 Task: Find connections with filter location Pinar del Río with filter topic #inspiration with filter profile language French with filter current company Qualcomm with filter school National Institute of Technology Srinagar with filter industry Machinery Manufacturing with filter service category Strategic Planning with filter keywords title File Clerk
Action: Mouse moved to (657, 93)
Screenshot: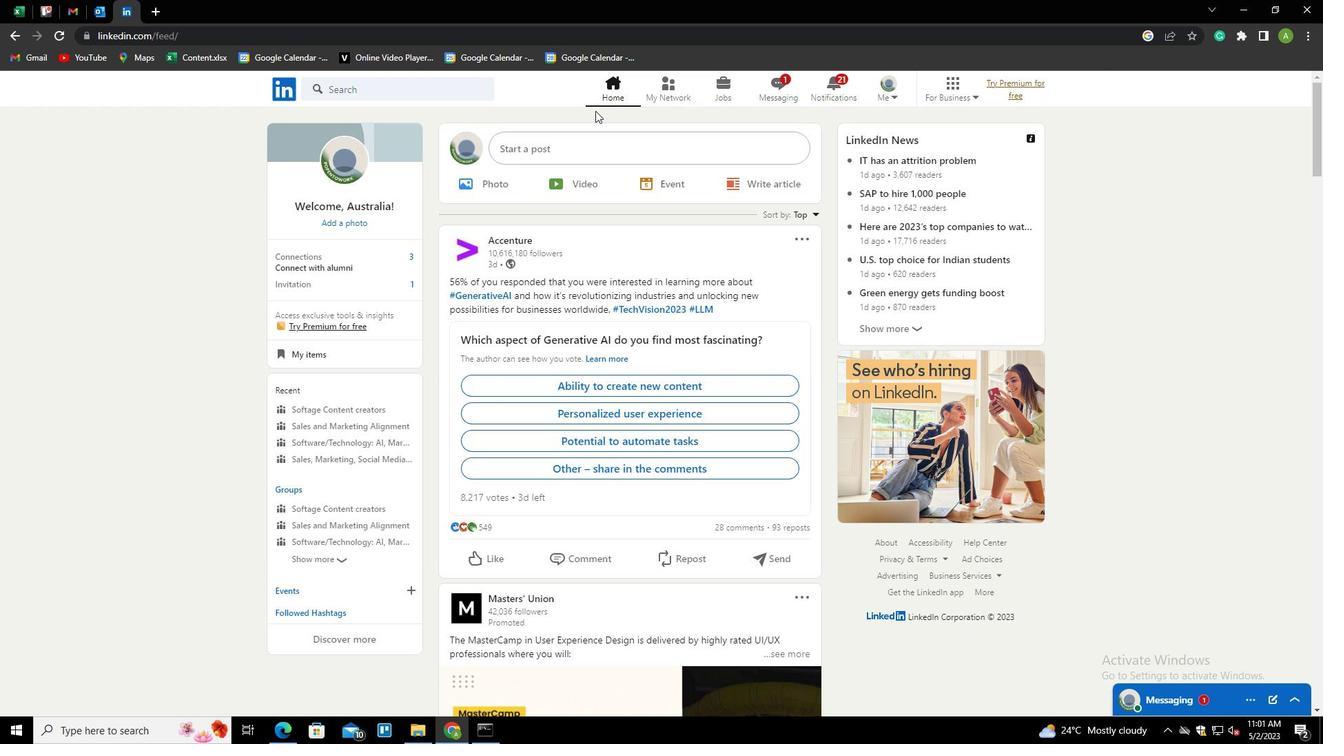 
Action: Mouse pressed left at (657, 93)
Screenshot: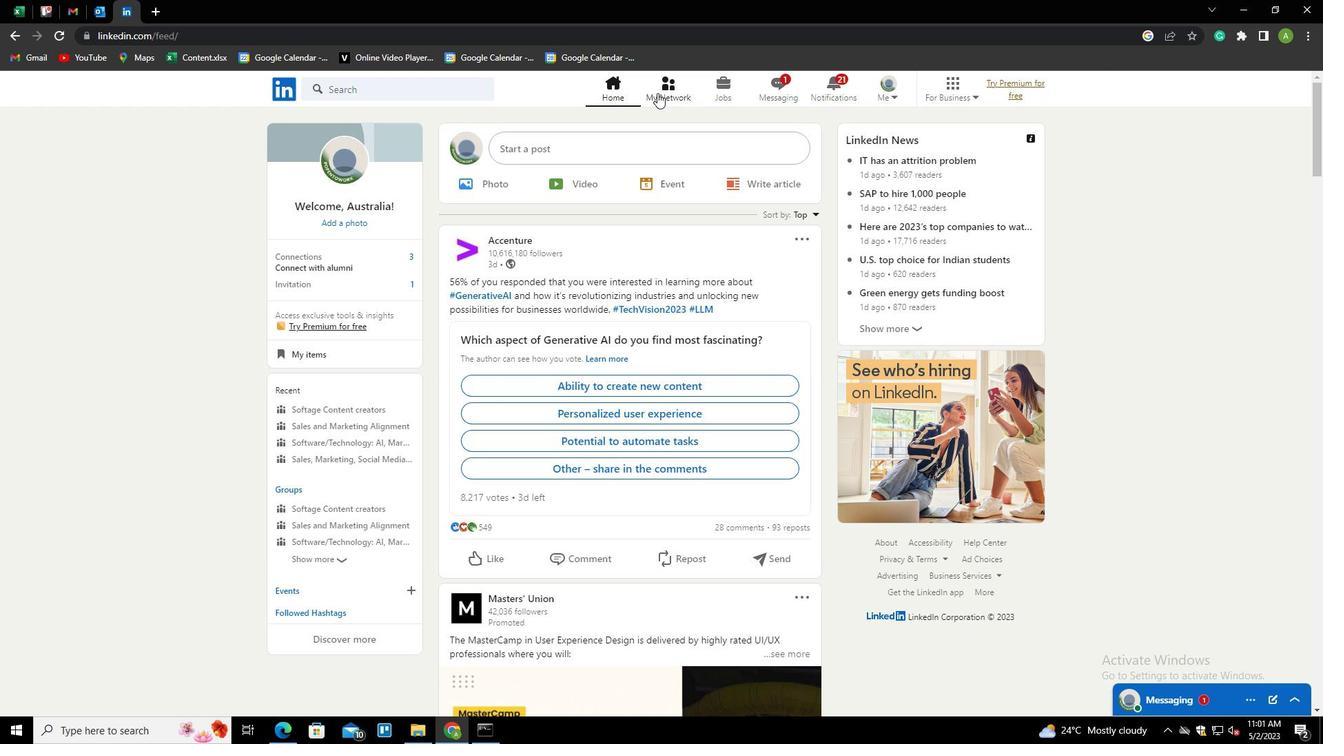 
Action: Mouse moved to (369, 161)
Screenshot: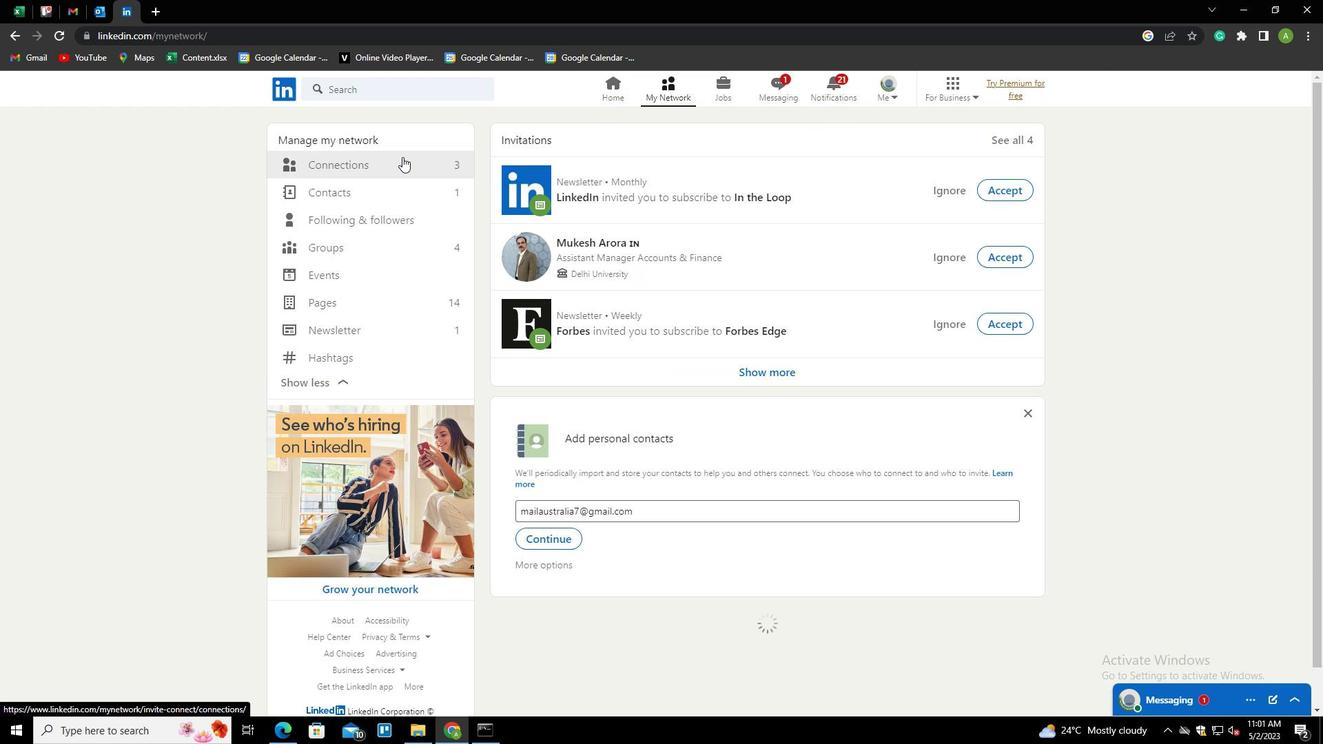 
Action: Mouse pressed left at (369, 161)
Screenshot: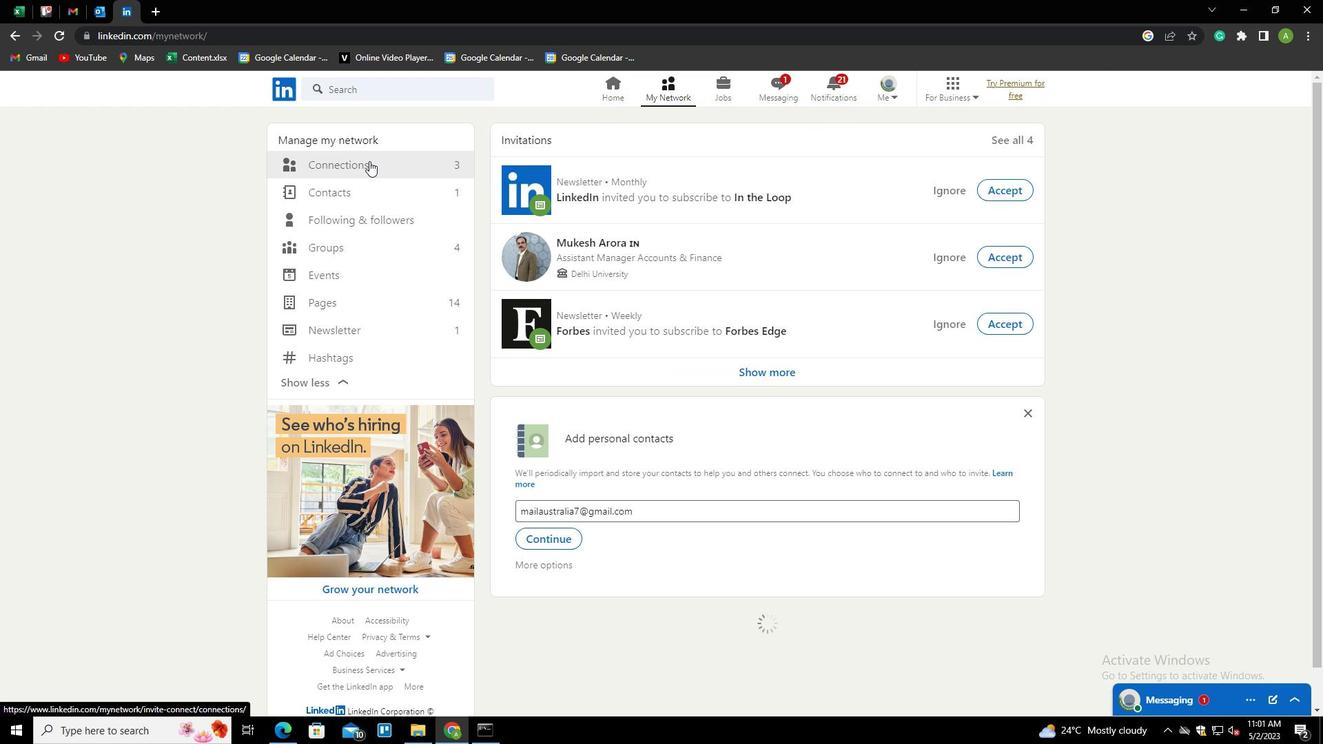 
Action: Mouse moved to (776, 160)
Screenshot: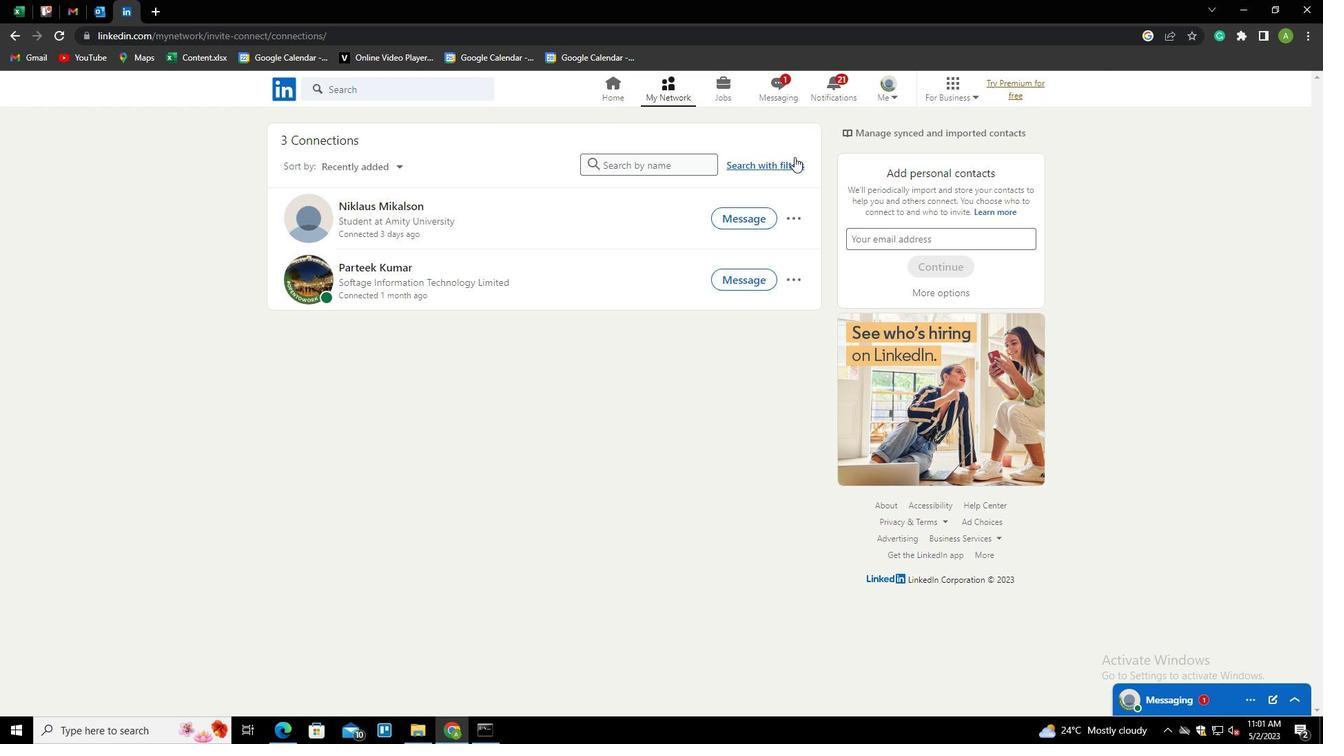 
Action: Mouse pressed left at (776, 160)
Screenshot: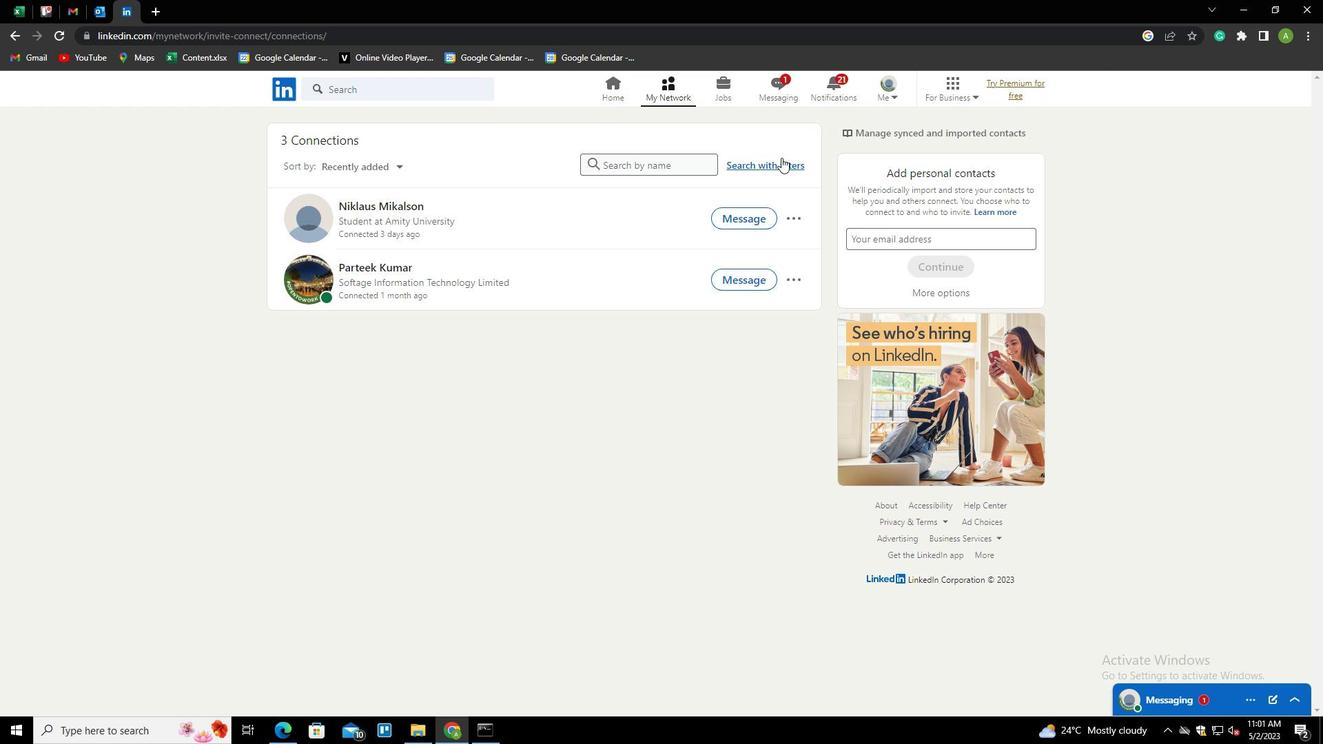 
Action: Mouse moved to (706, 127)
Screenshot: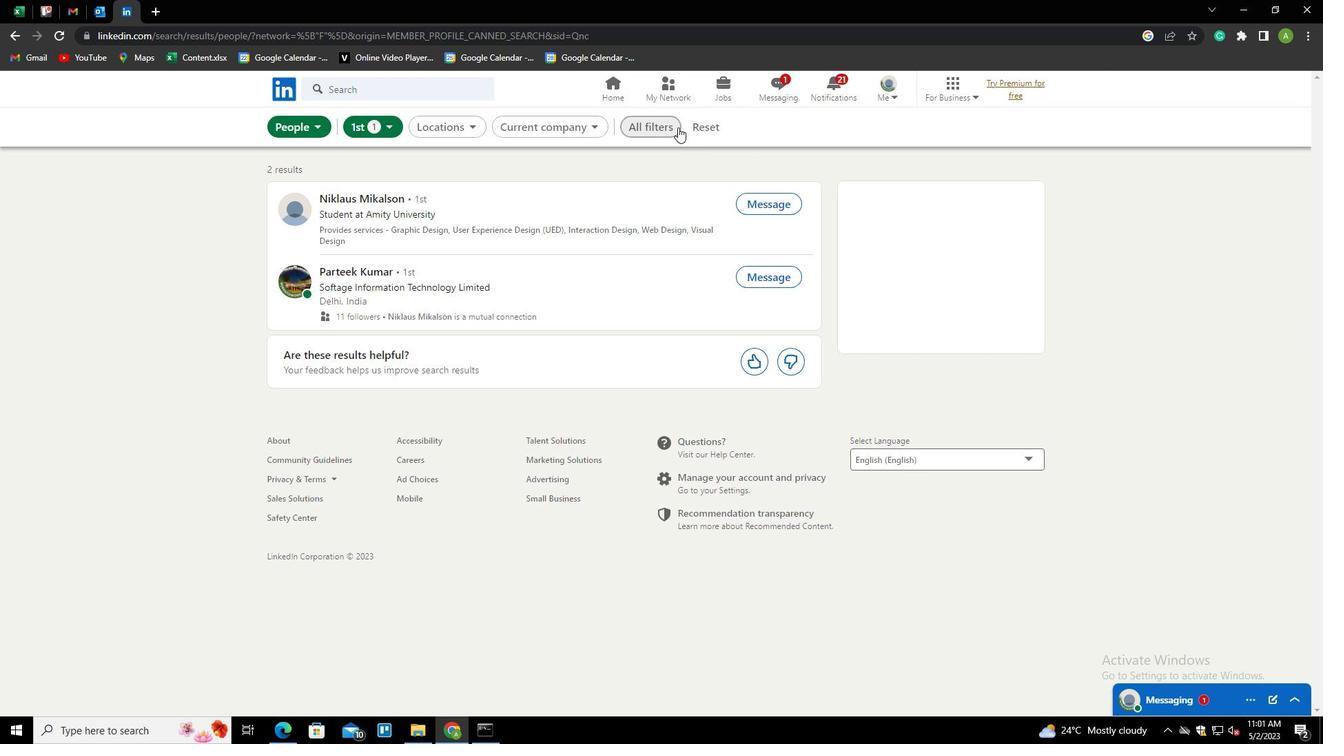 
Action: Mouse pressed left at (706, 127)
Screenshot: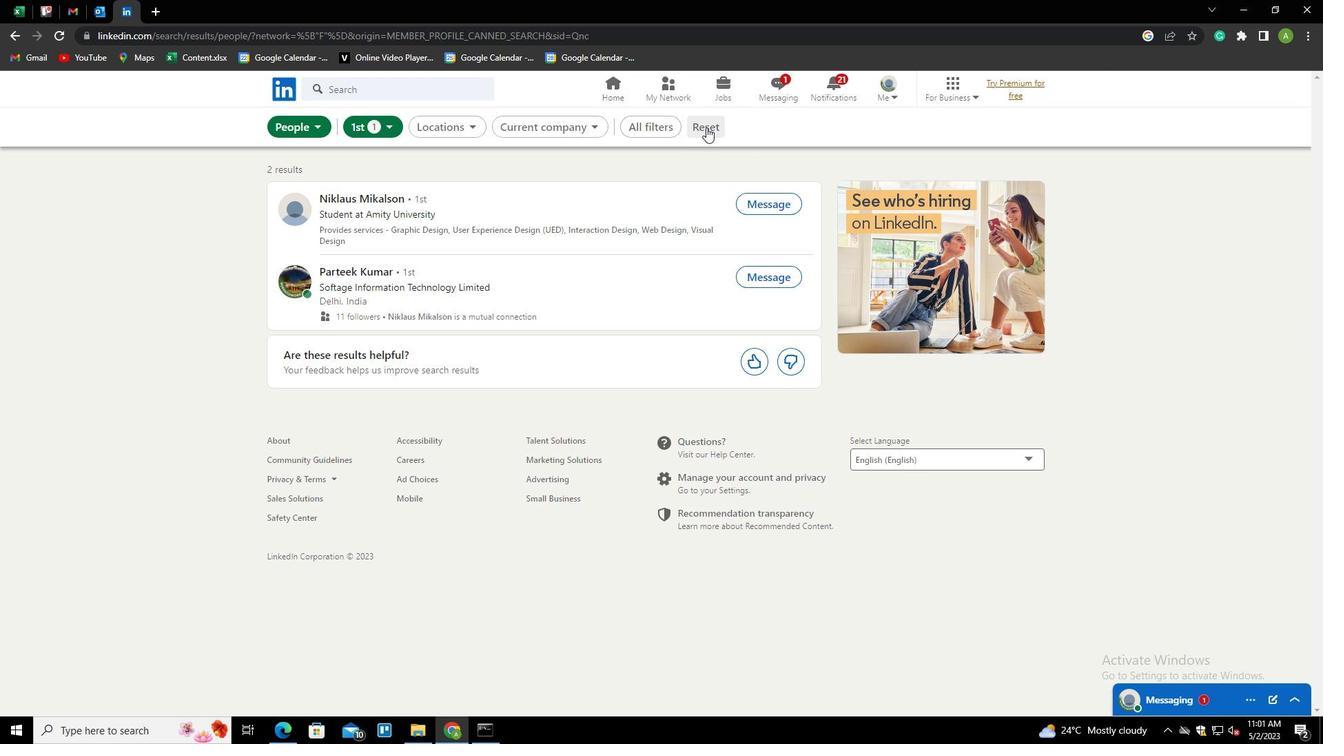 
Action: Mouse moved to (685, 128)
Screenshot: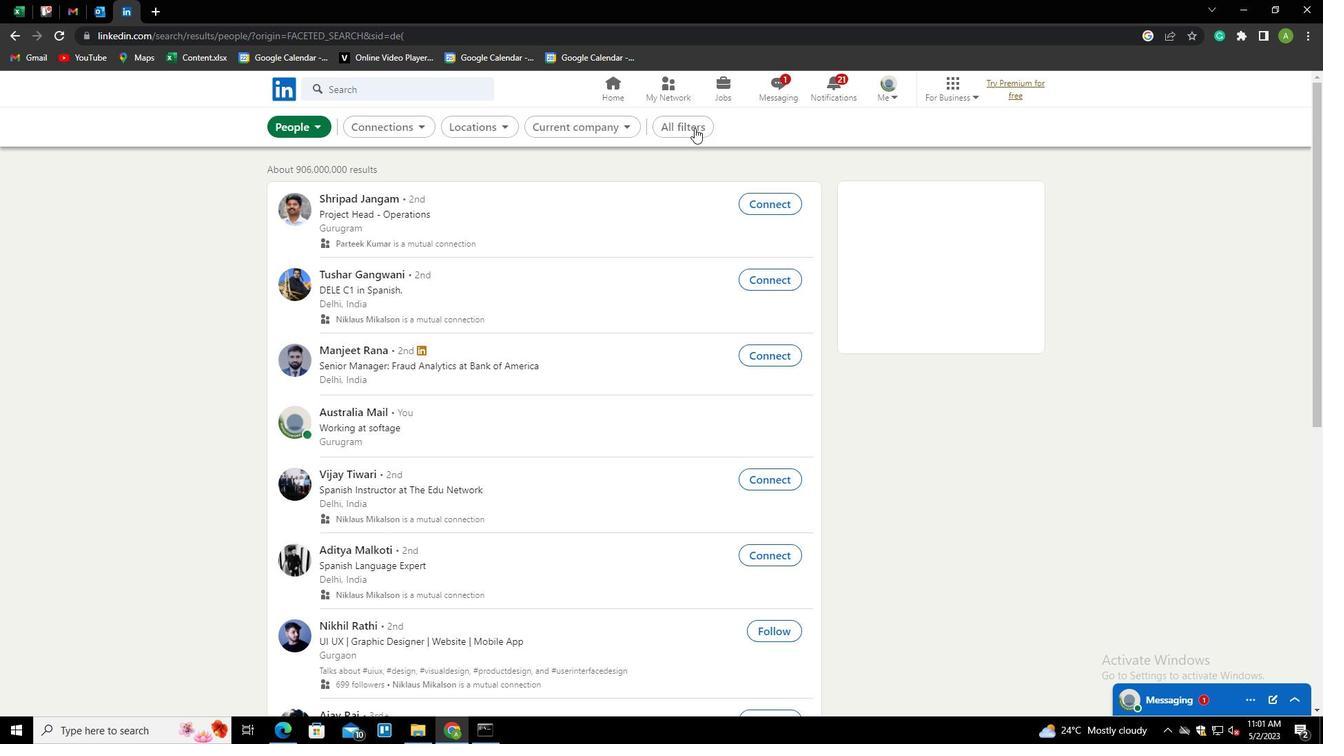 
Action: Mouse pressed left at (685, 128)
Screenshot: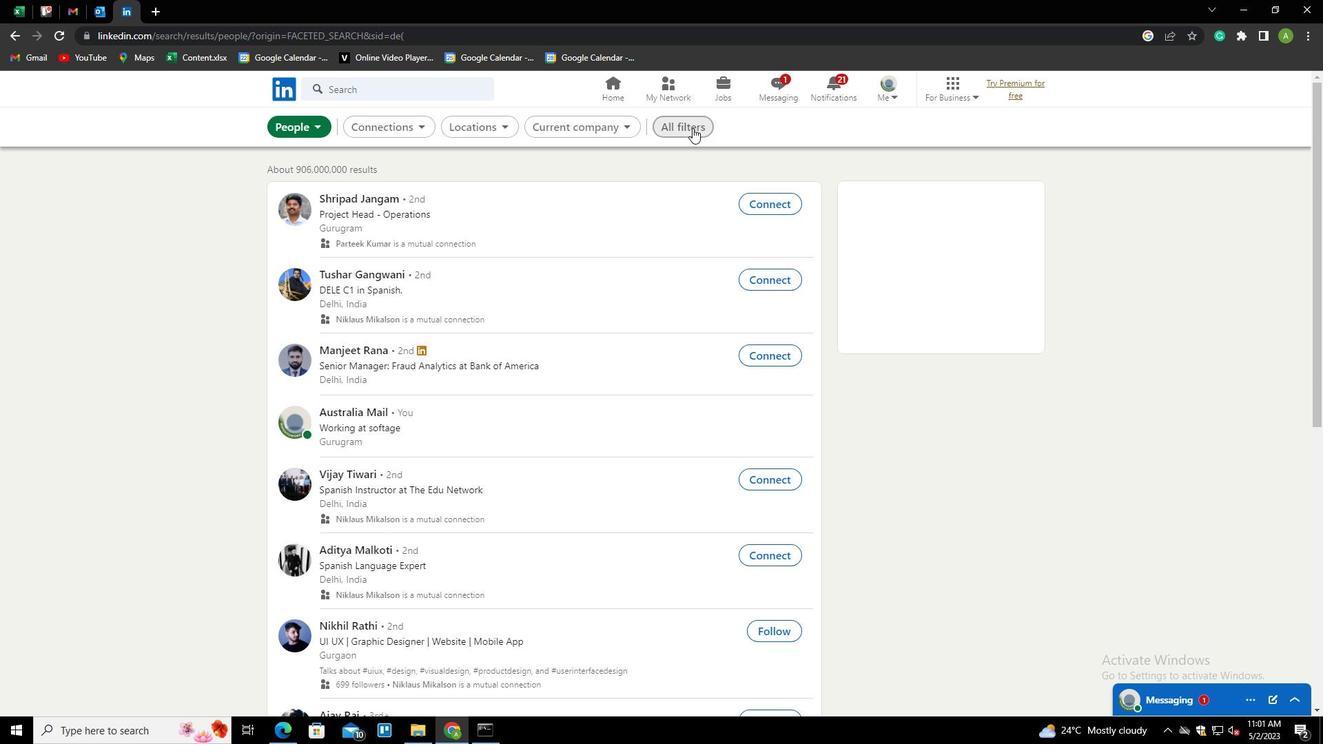 
Action: Mouse moved to (1036, 292)
Screenshot: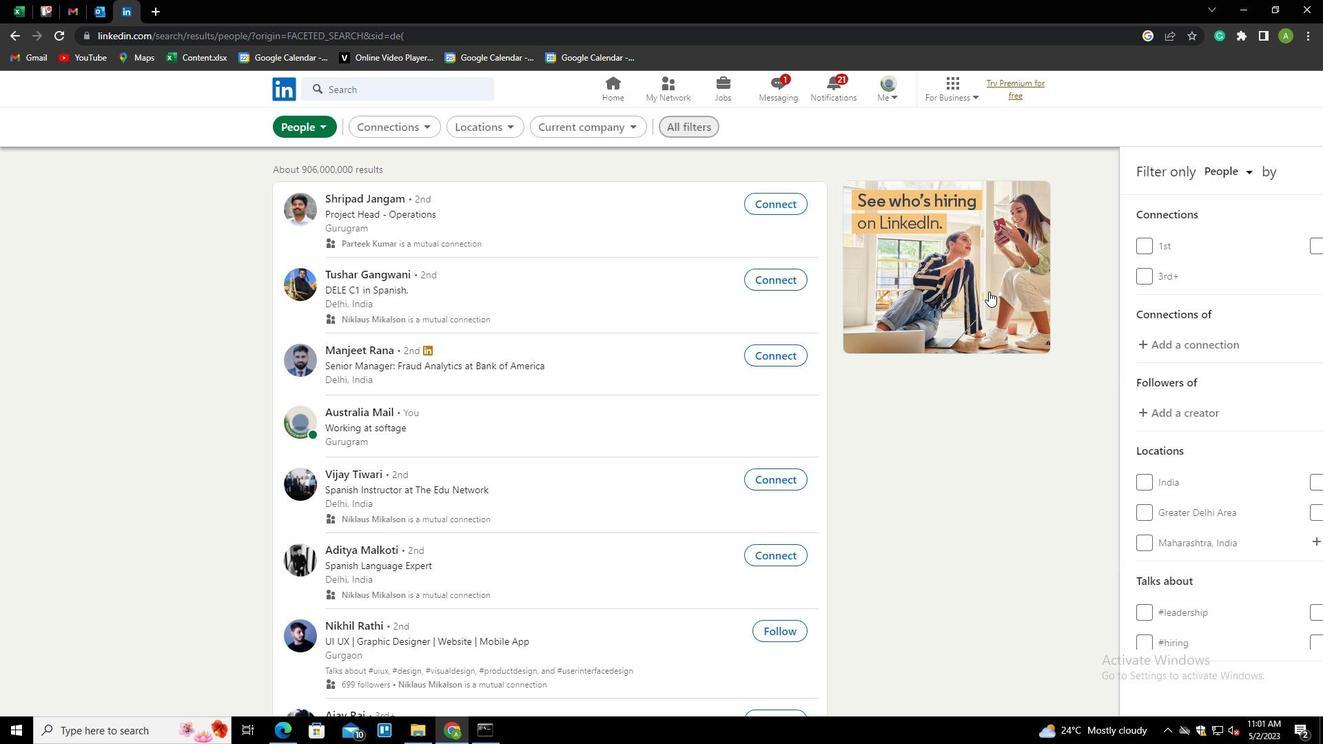 
Action: Mouse scrolled (1036, 291) with delta (0, 0)
Screenshot: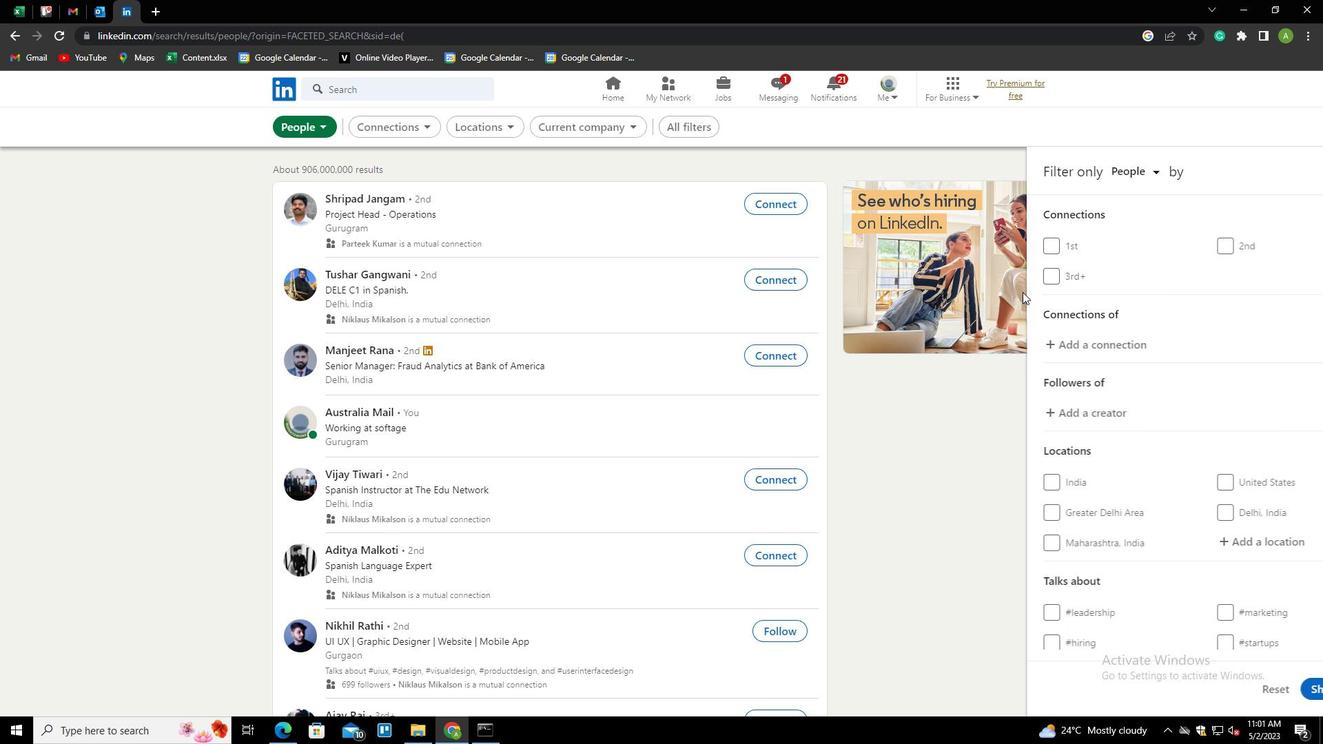 
Action: Mouse scrolled (1036, 291) with delta (0, 0)
Screenshot: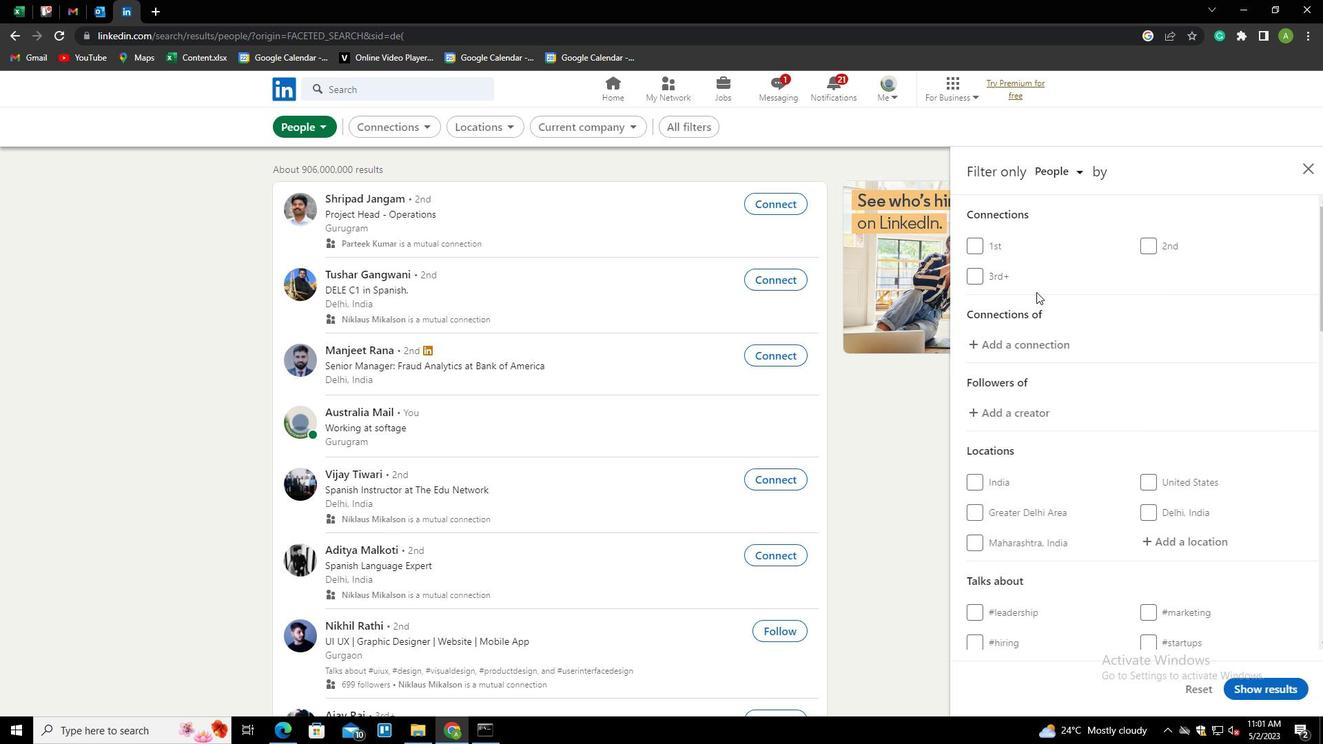 
Action: Mouse moved to (1161, 403)
Screenshot: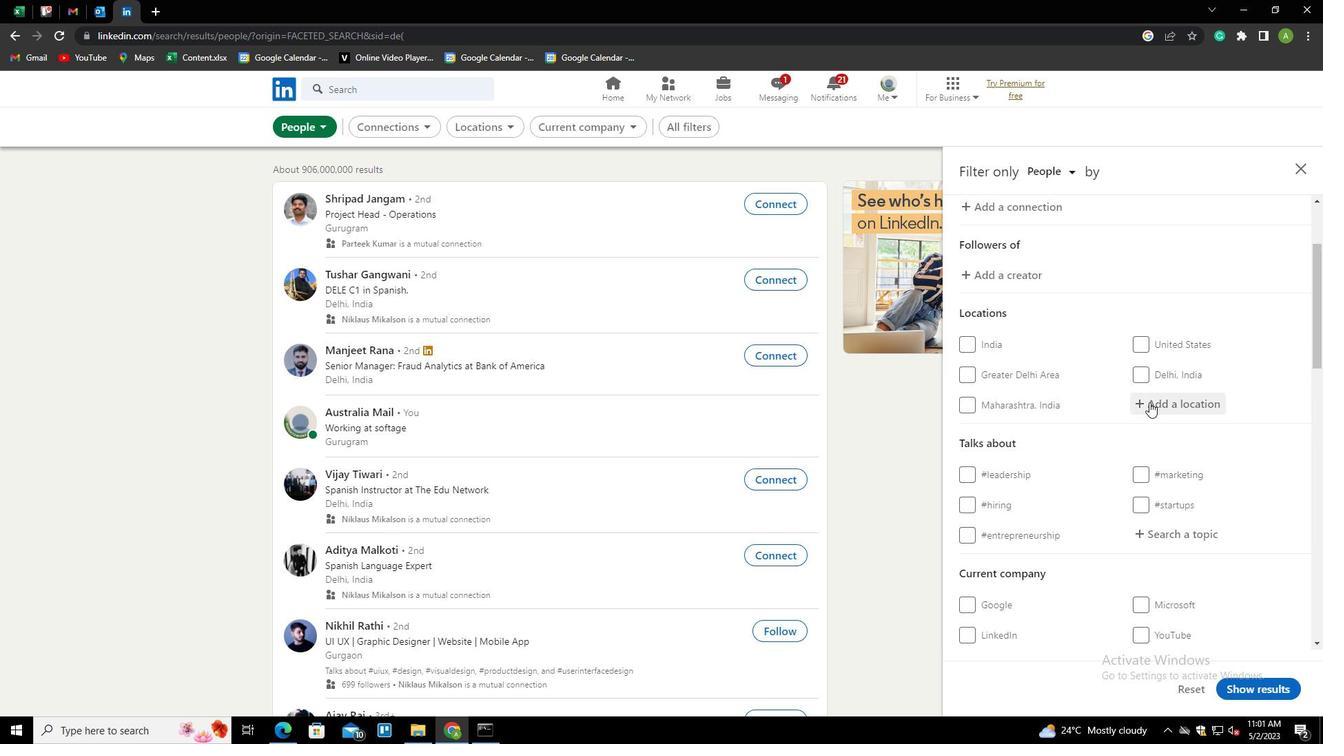 
Action: Mouse pressed left at (1161, 403)
Screenshot: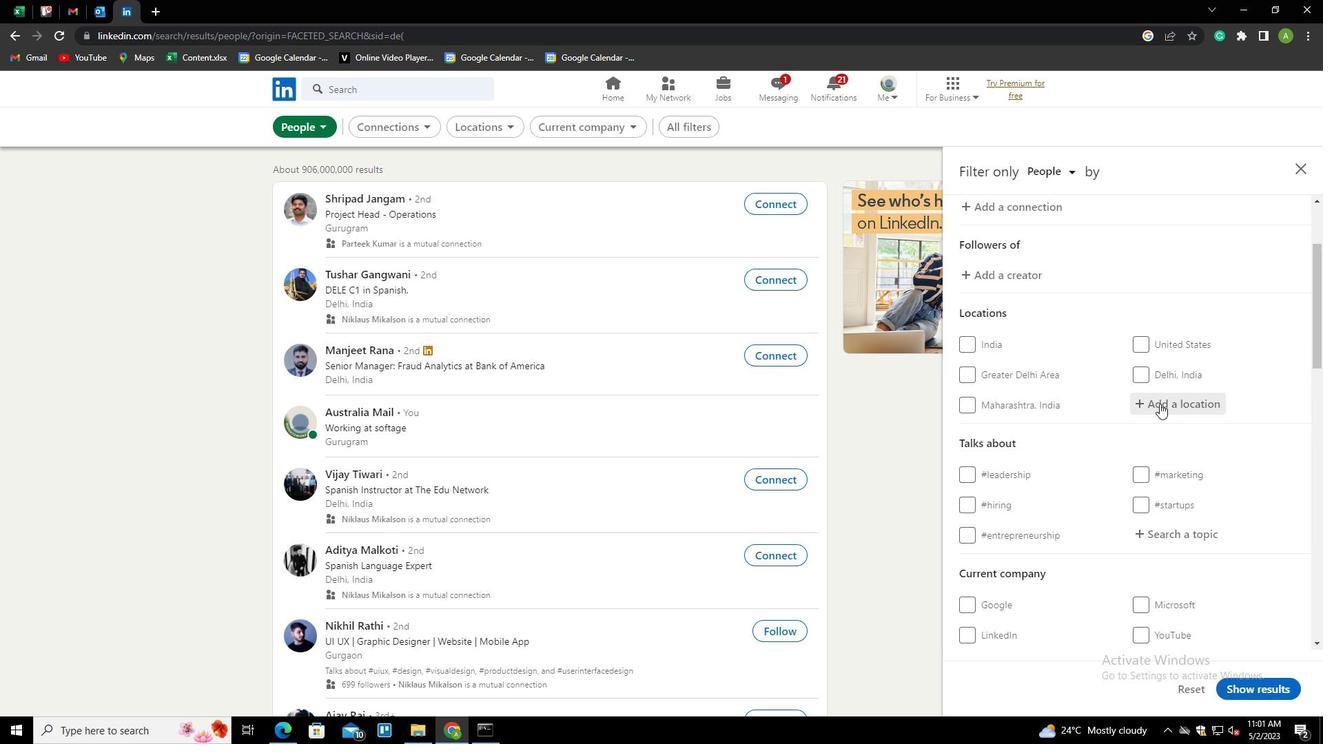 
Action: Mouse moved to (1161, 403)
Screenshot: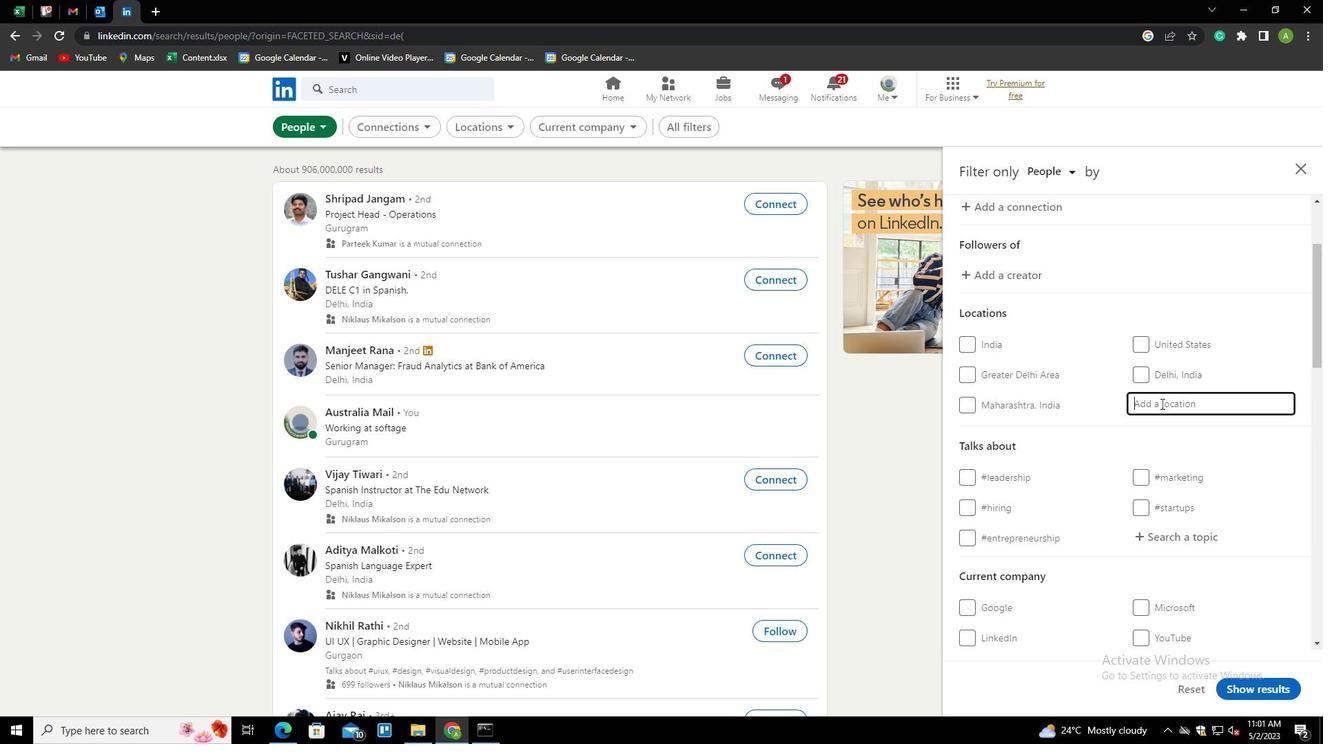 
Action: Key pressed <Key.shift>PINAR<Key.space><Key.down><Key.enter>
Screenshot: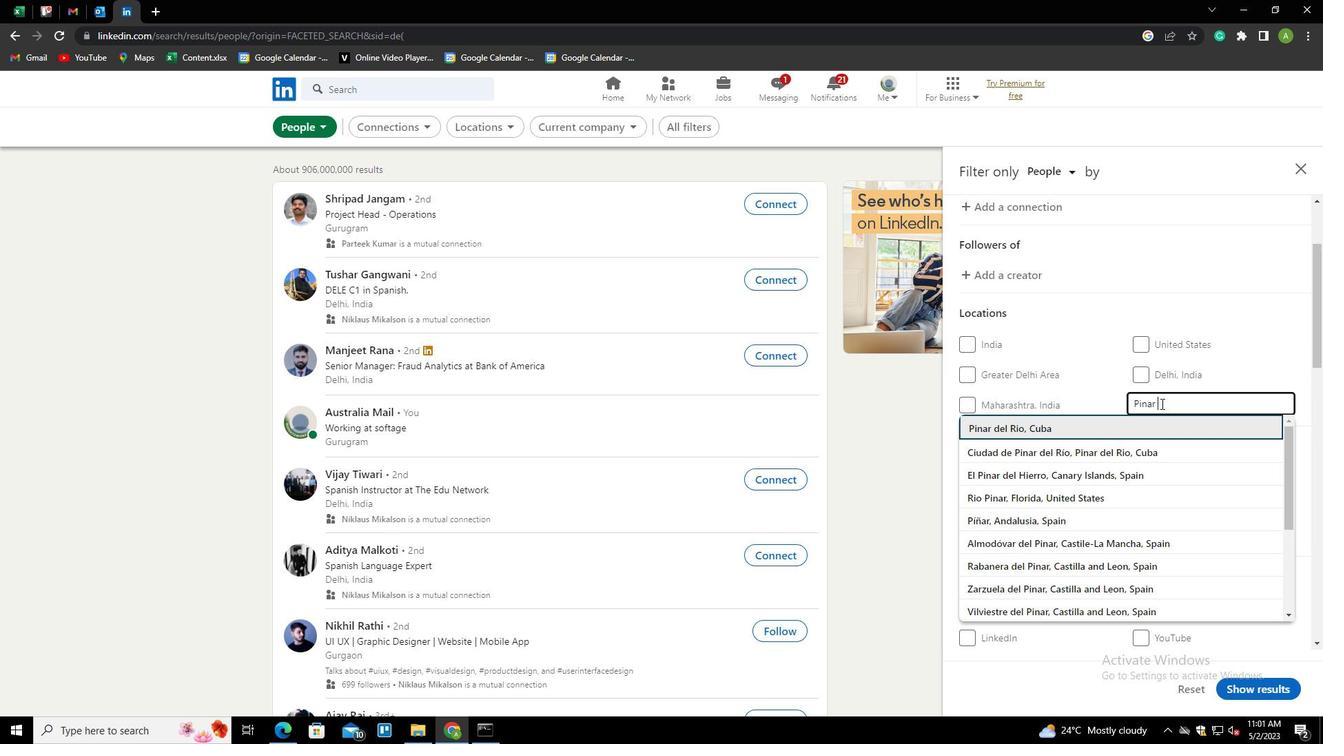 
Action: Mouse scrolled (1161, 403) with delta (0, 0)
Screenshot: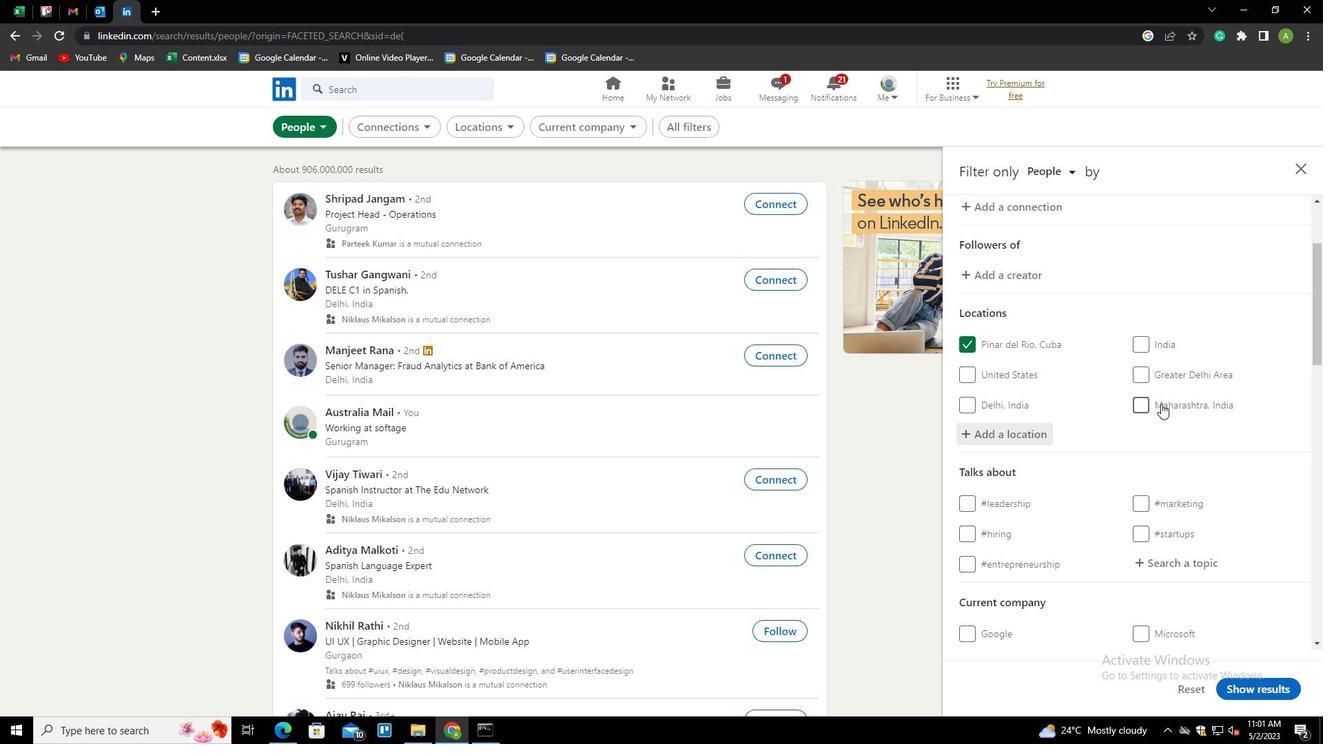 
Action: Mouse scrolled (1161, 403) with delta (0, 0)
Screenshot: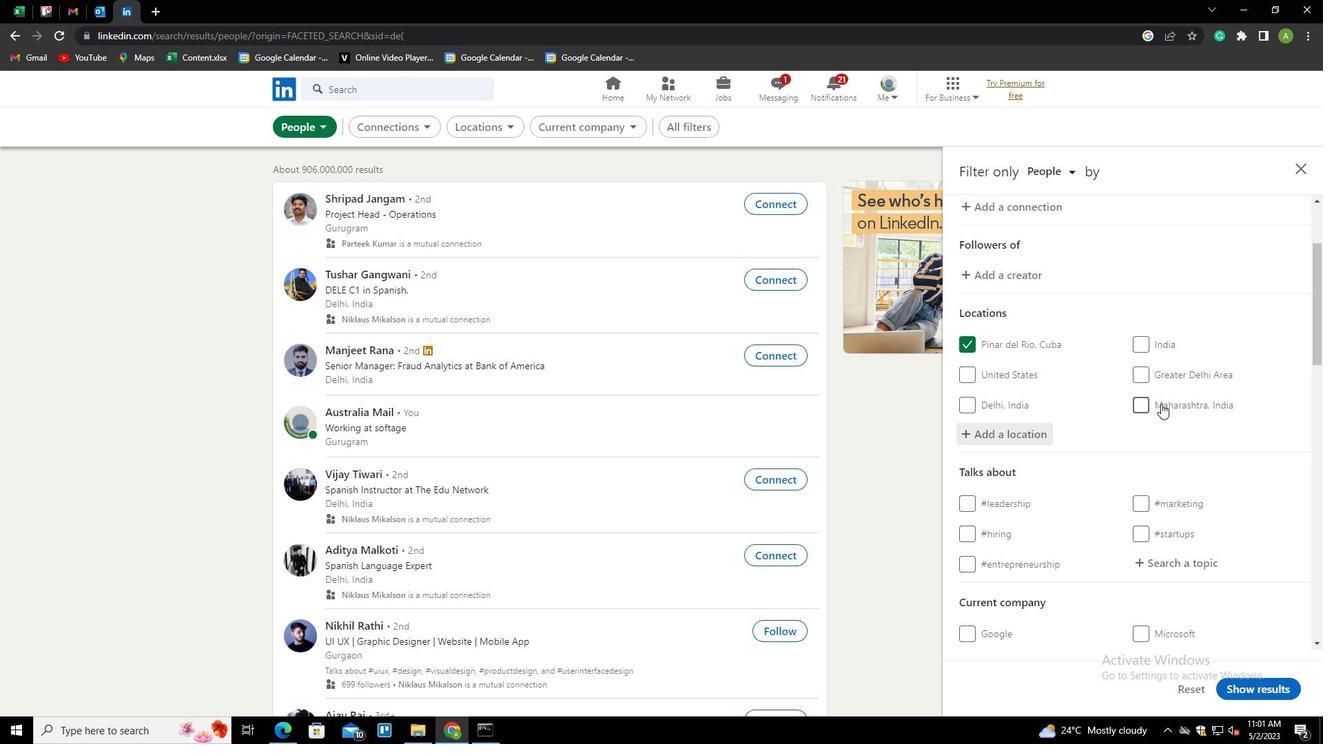 
Action: Mouse moved to (1172, 423)
Screenshot: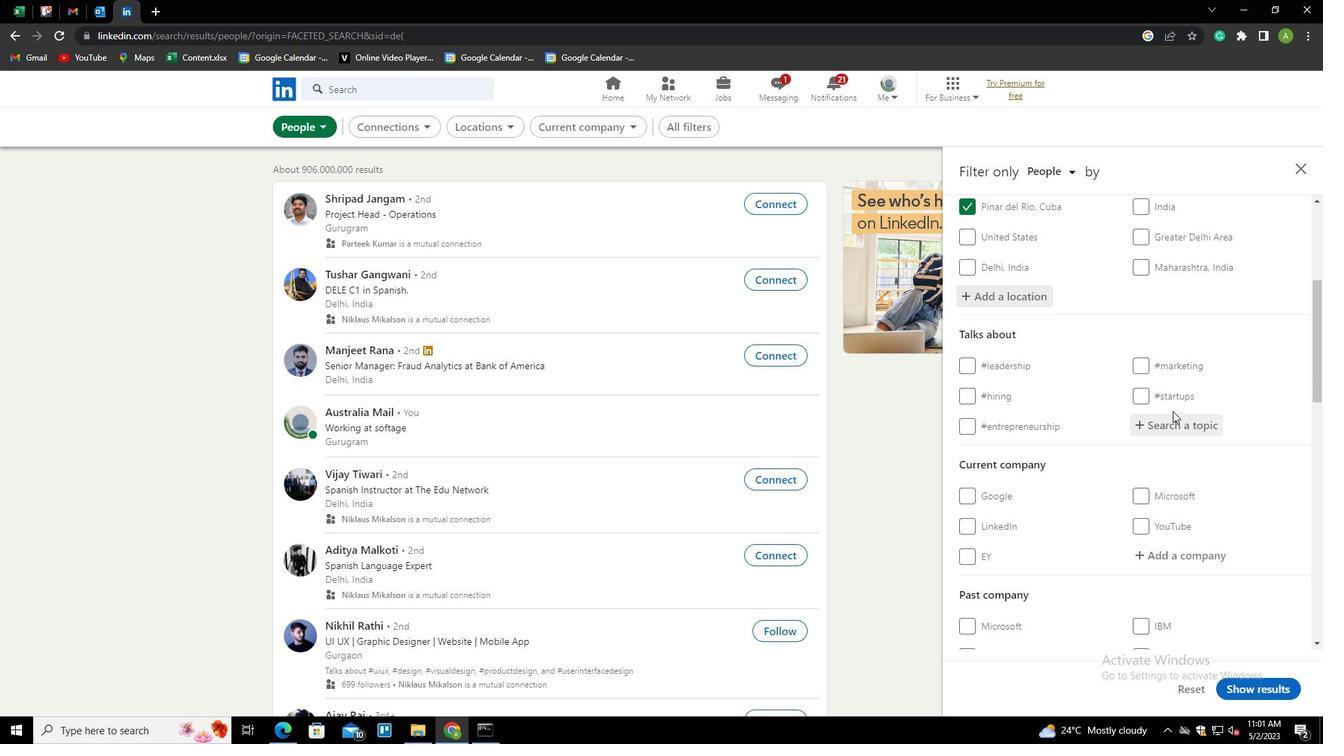 
Action: Mouse pressed left at (1172, 423)
Screenshot: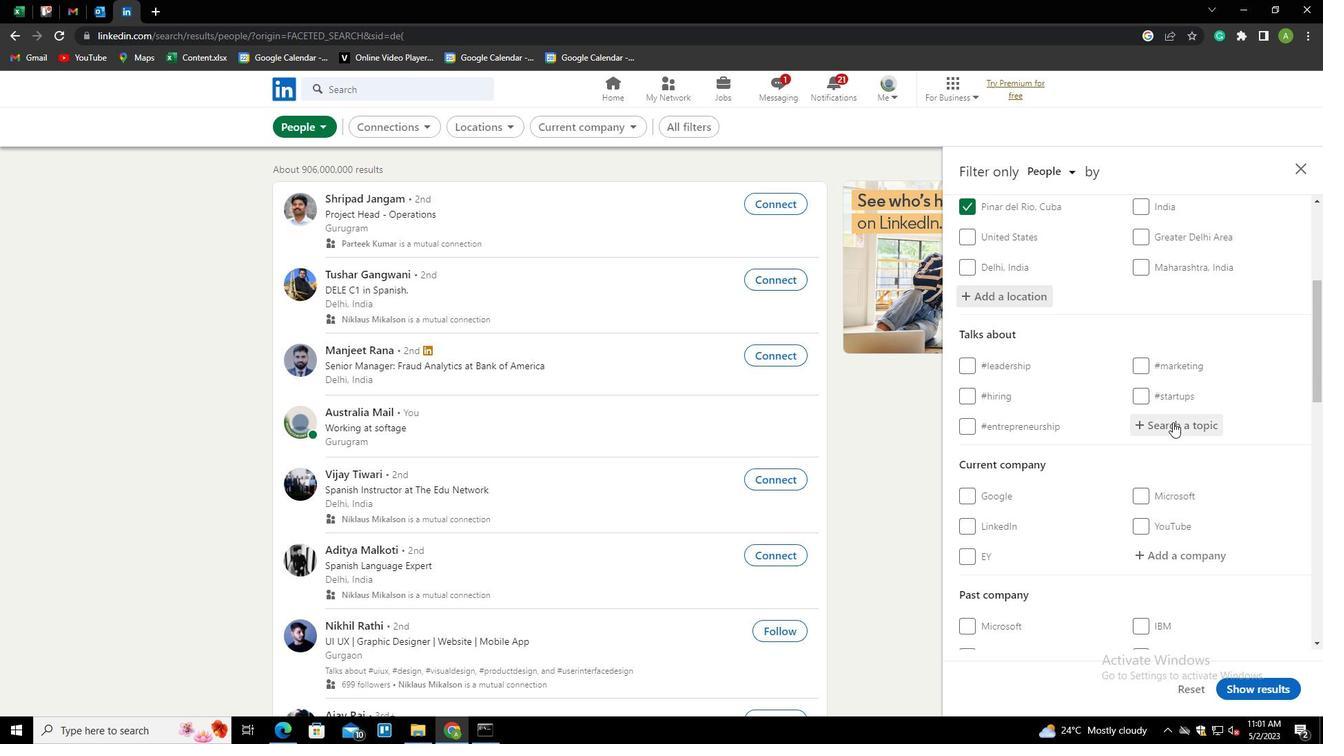 
Action: Key pressed INSPIRATION<Key.down><Key.enter>
Screenshot: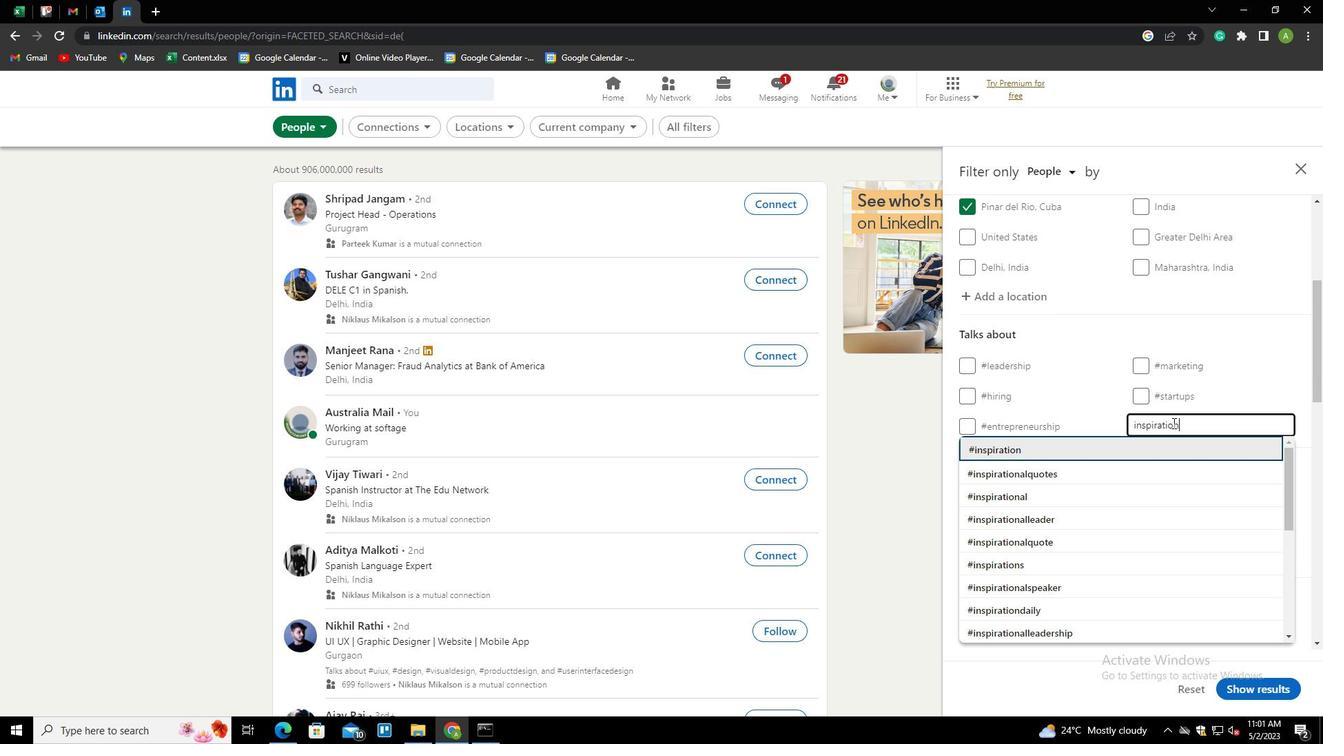 
Action: Mouse scrolled (1172, 422) with delta (0, 0)
Screenshot: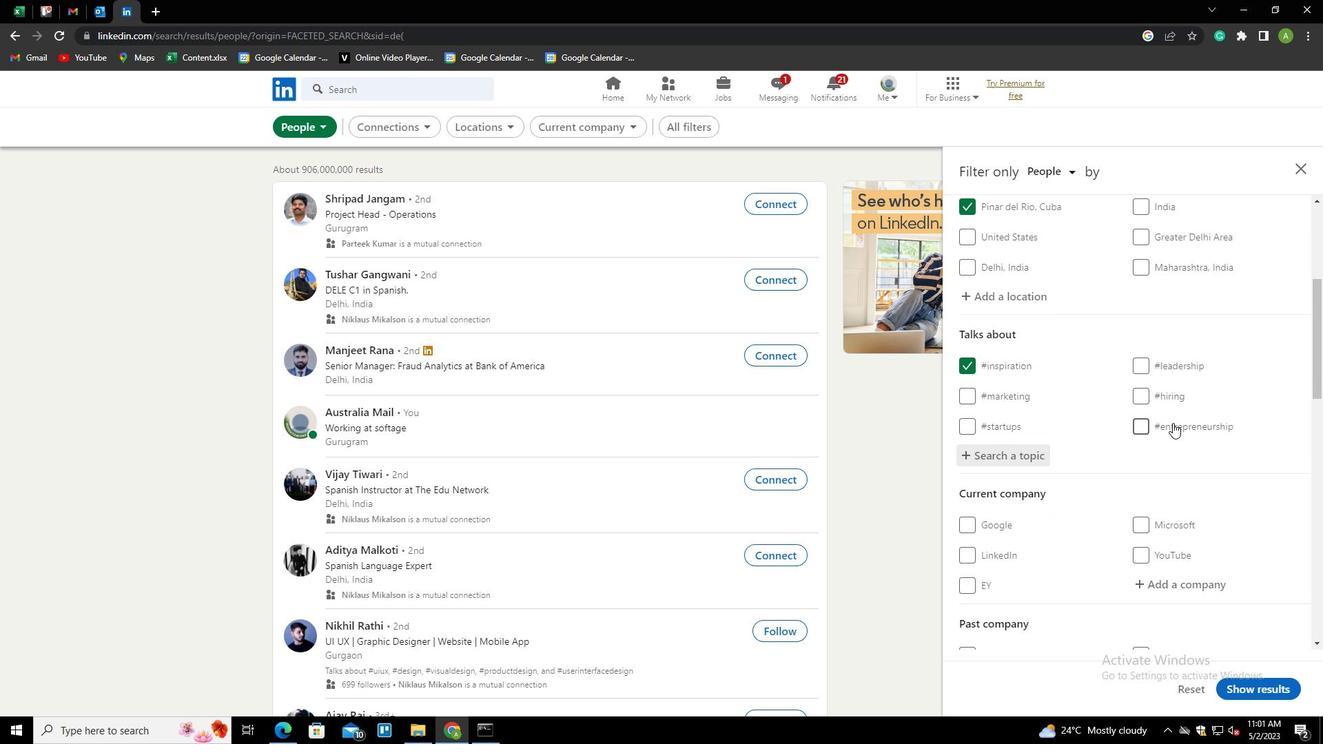 
Action: Mouse scrolled (1172, 422) with delta (0, 0)
Screenshot: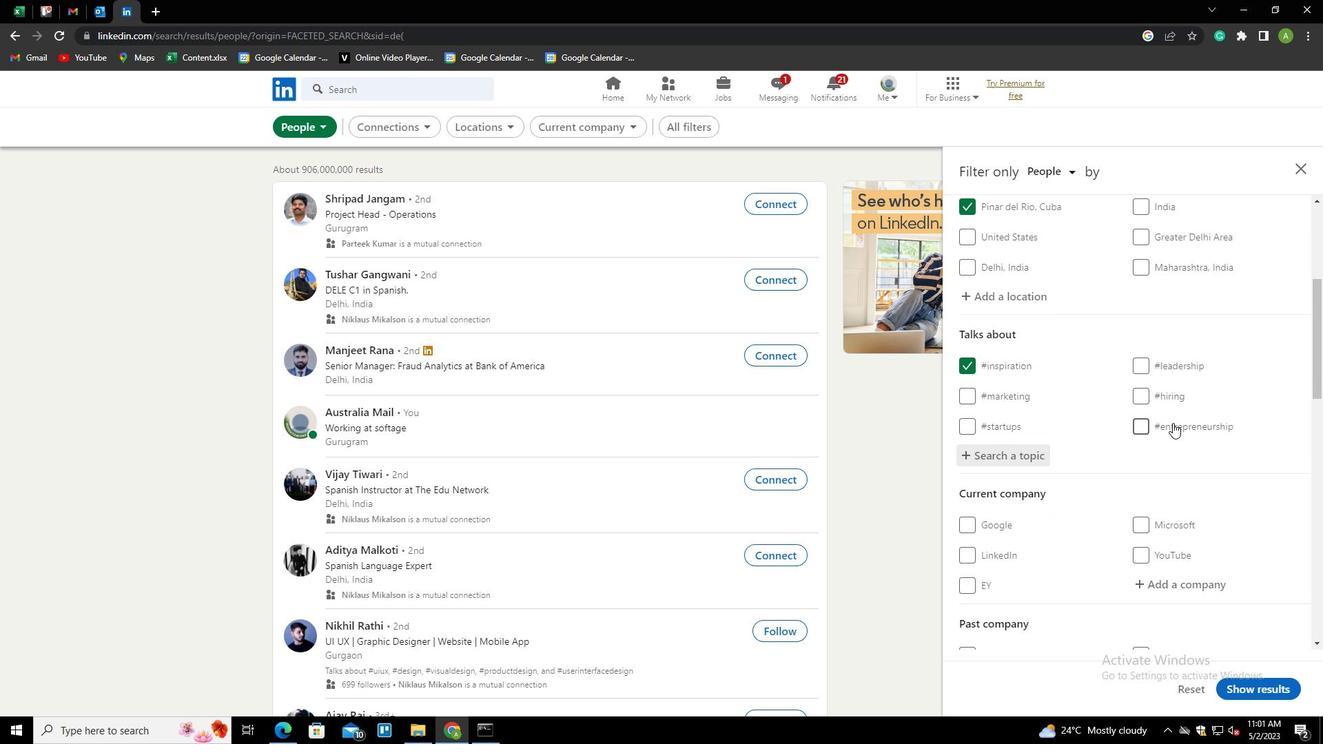 
Action: Mouse scrolled (1172, 422) with delta (0, 0)
Screenshot: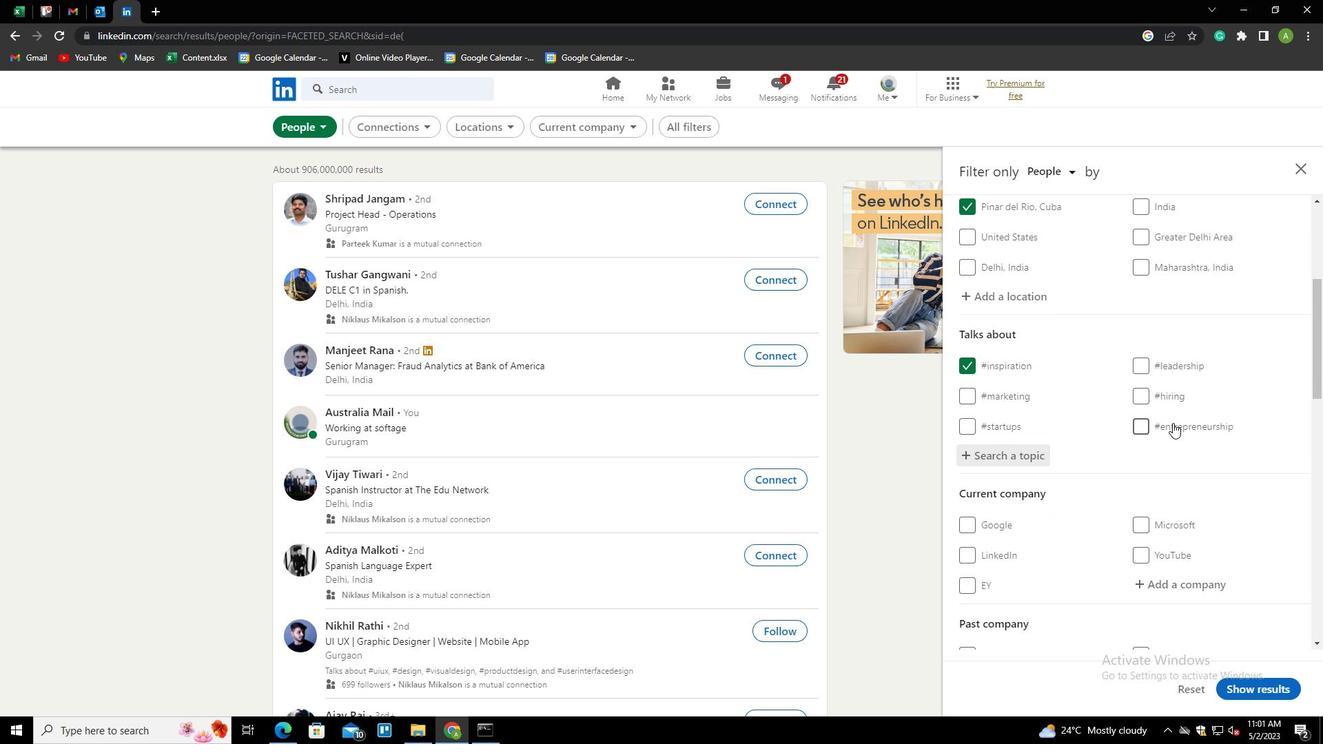 
Action: Mouse scrolled (1172, 422) with delta (0, 0)
Screenshot: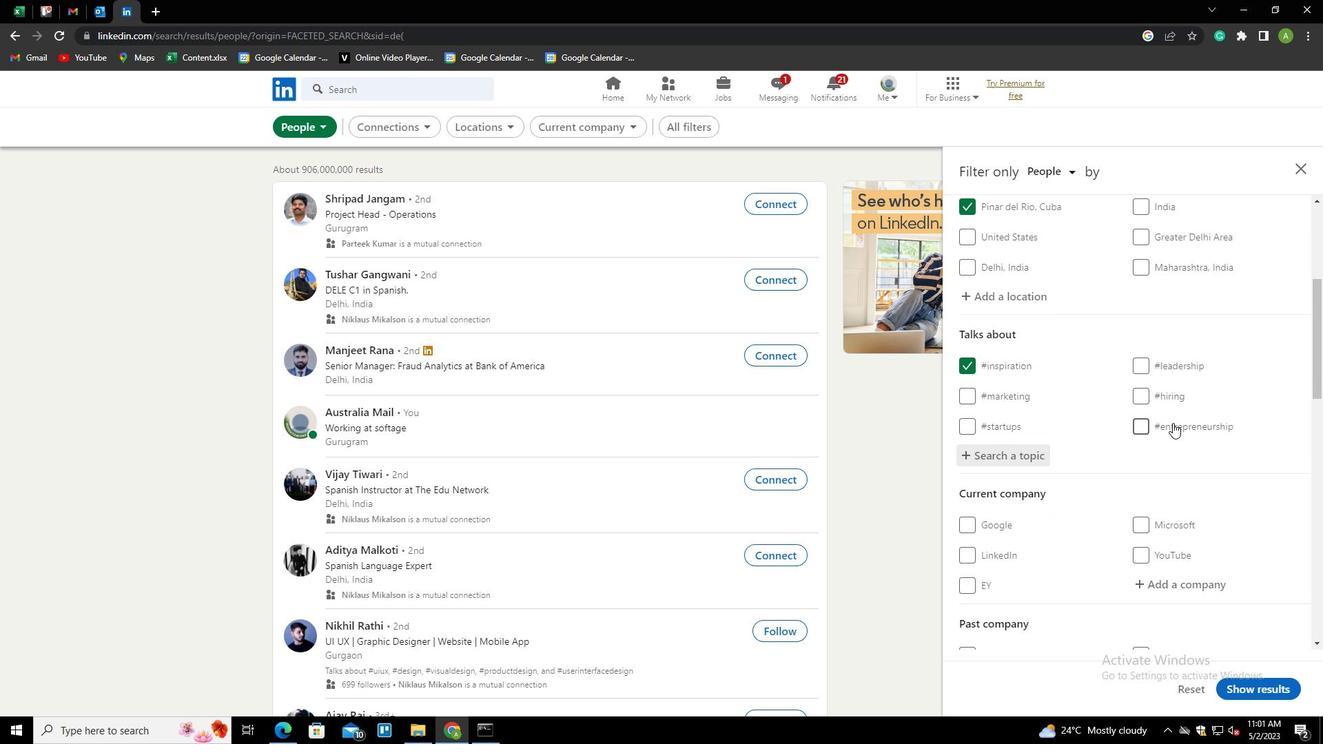 
Action: Mouse scrolled (1172, 422) with delta (0, 0)
Screenshot: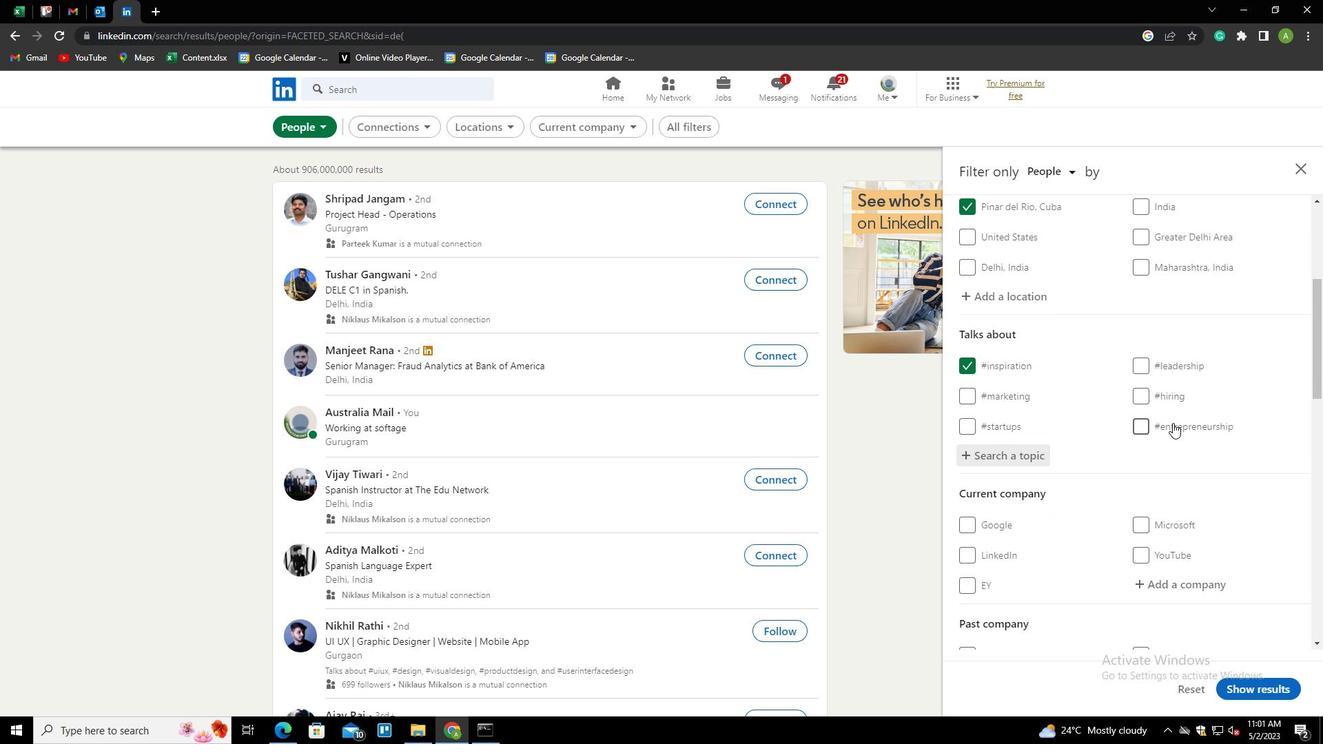 
Action: Mouse scrolled (1172, 422) with delta (0, 0)
Screenshot: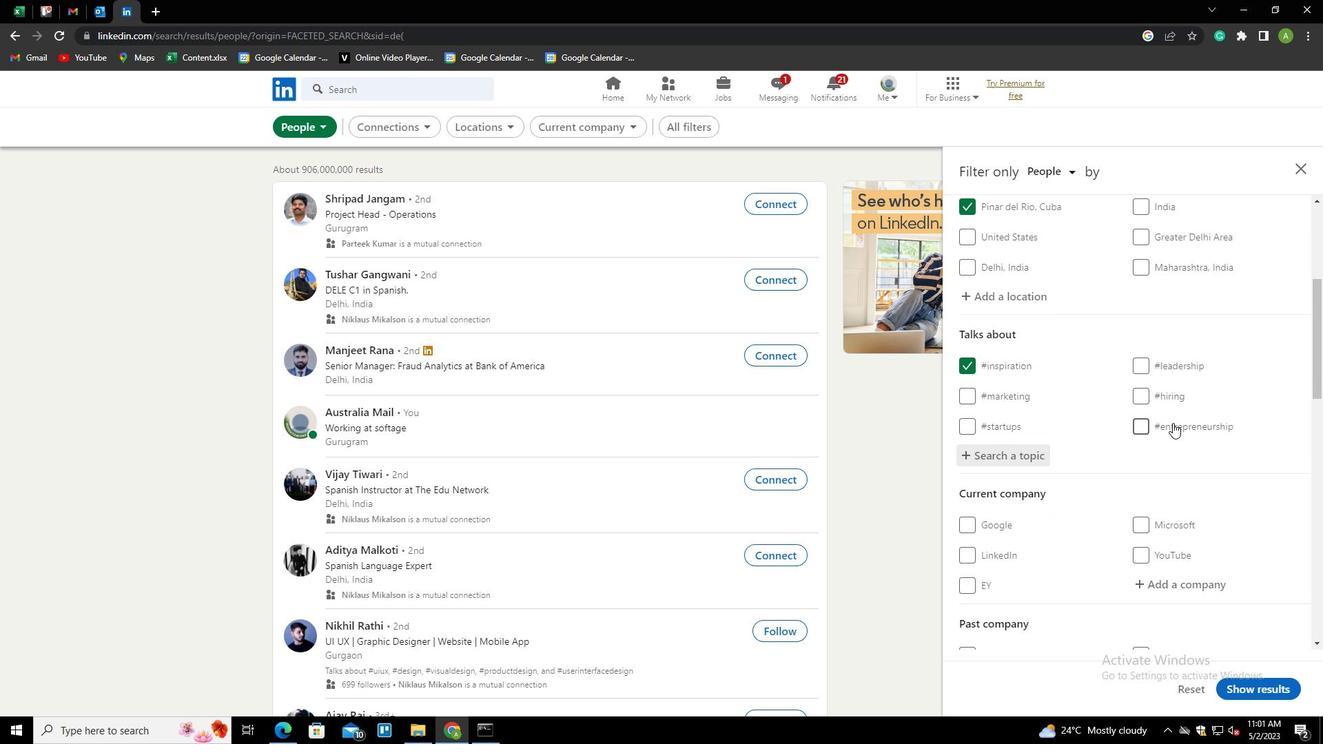 
Action: Mouse scrolled (1172, 422) with delta (0, 0)
Screenshot: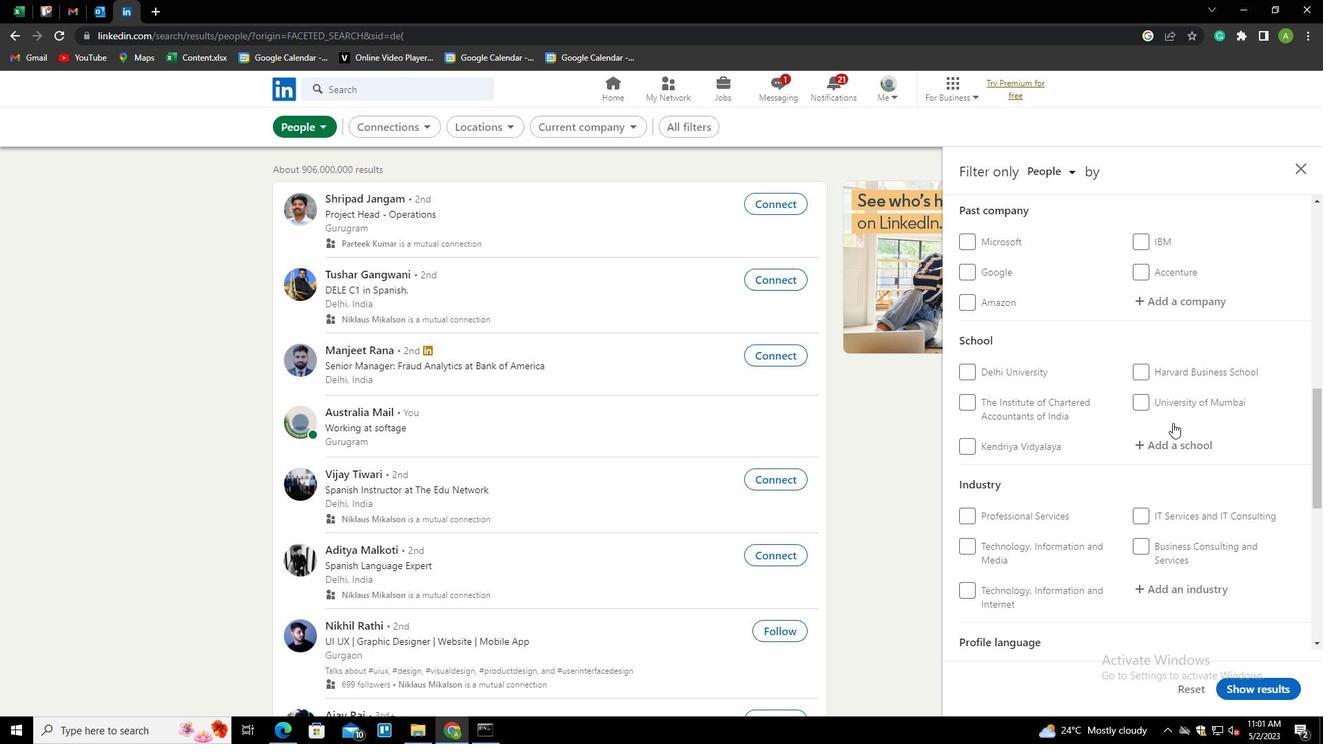 
Action: Mouse scrolled (1172, 422) with delta (0, 0)
Screenshot: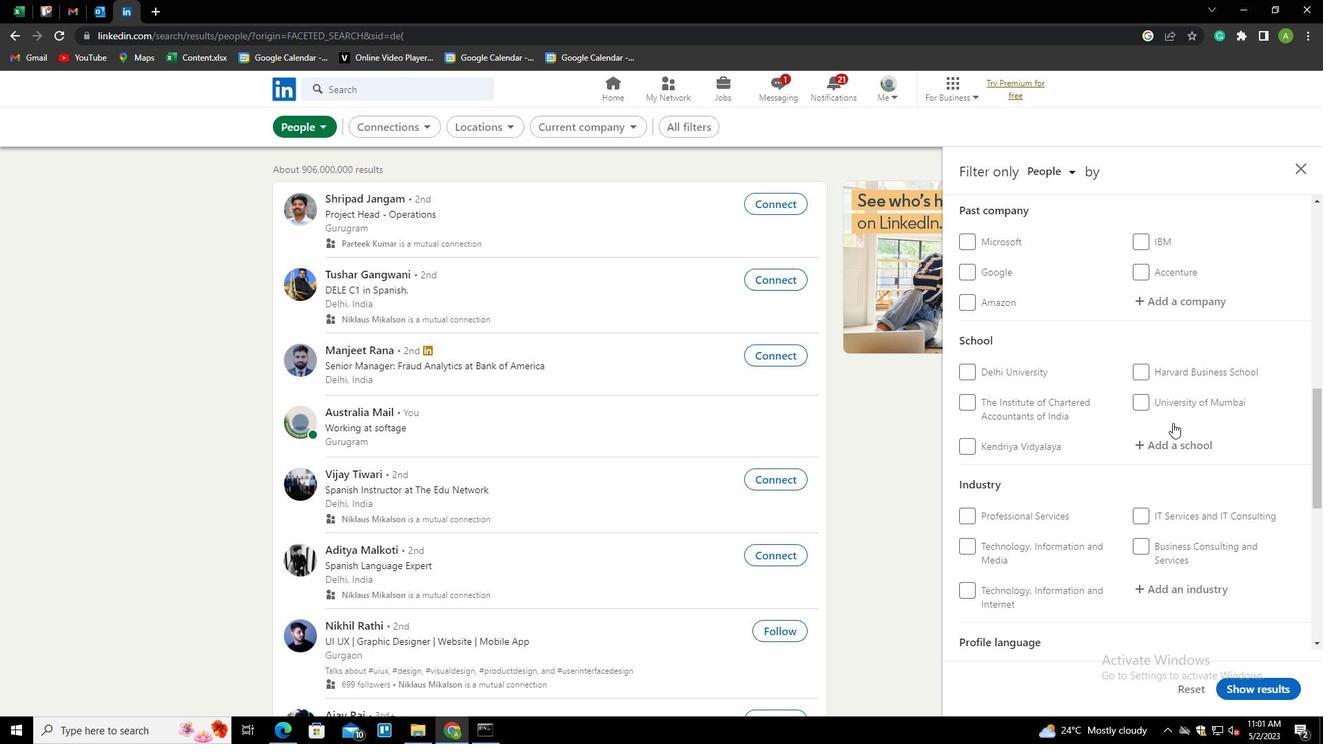 
Action: Mouse scrolled (1172, 422) with delta (0, 0)
Screenshot: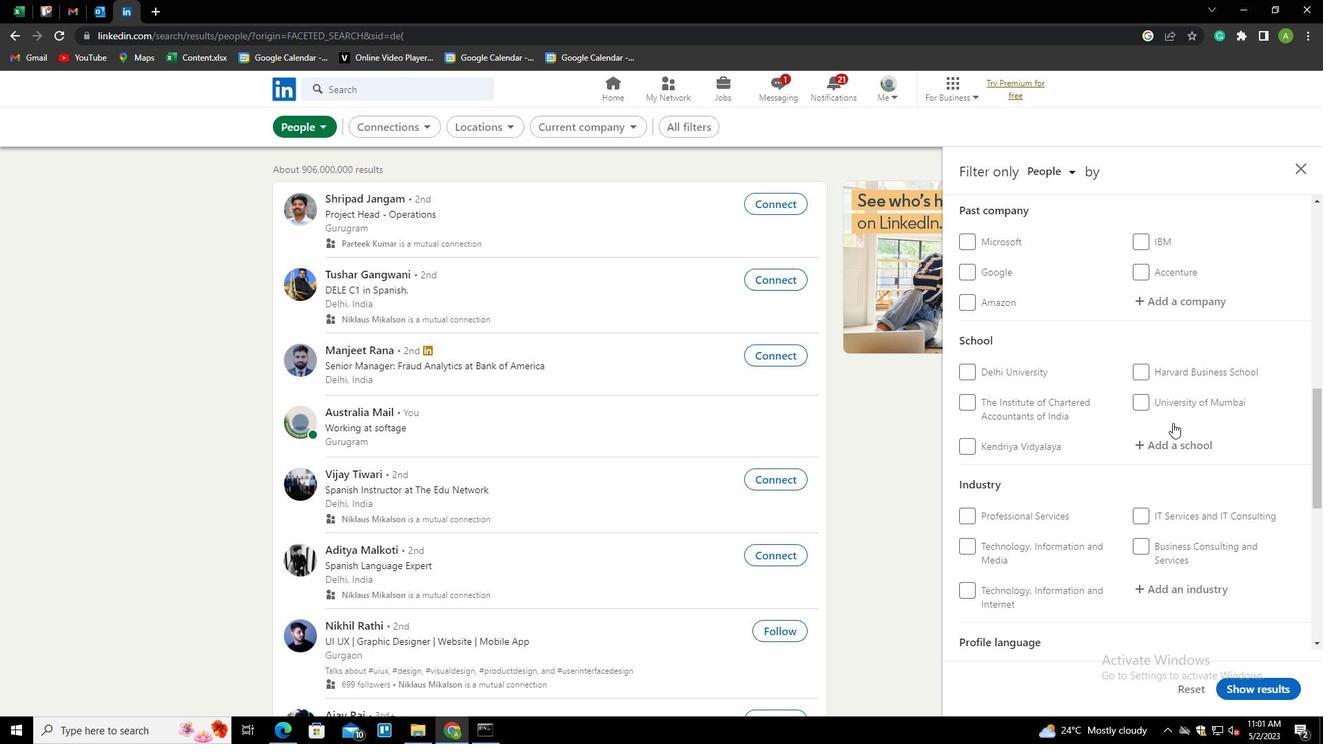 
Action: Mouse scrolled (1172, 422) with delta (0, 0)
Screenshot: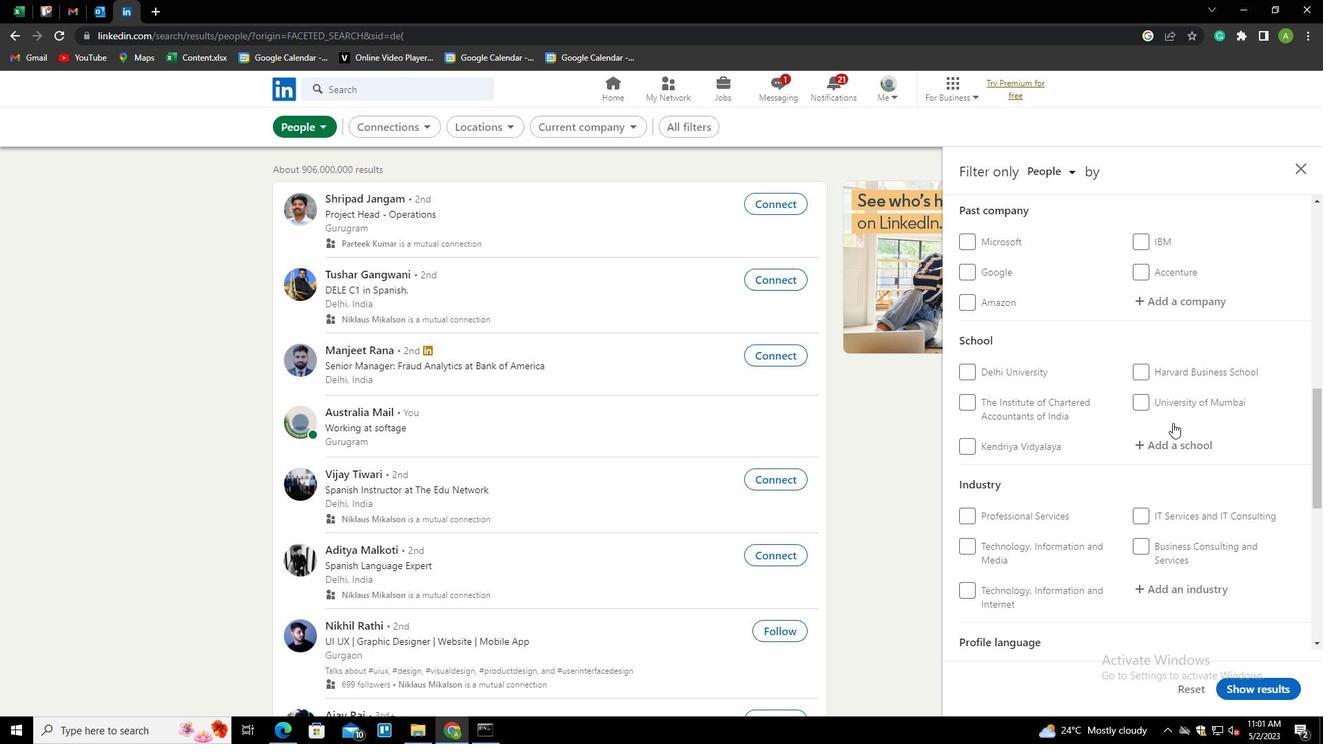 
Action: Mouse moved to (1144, 403)
Screenshot: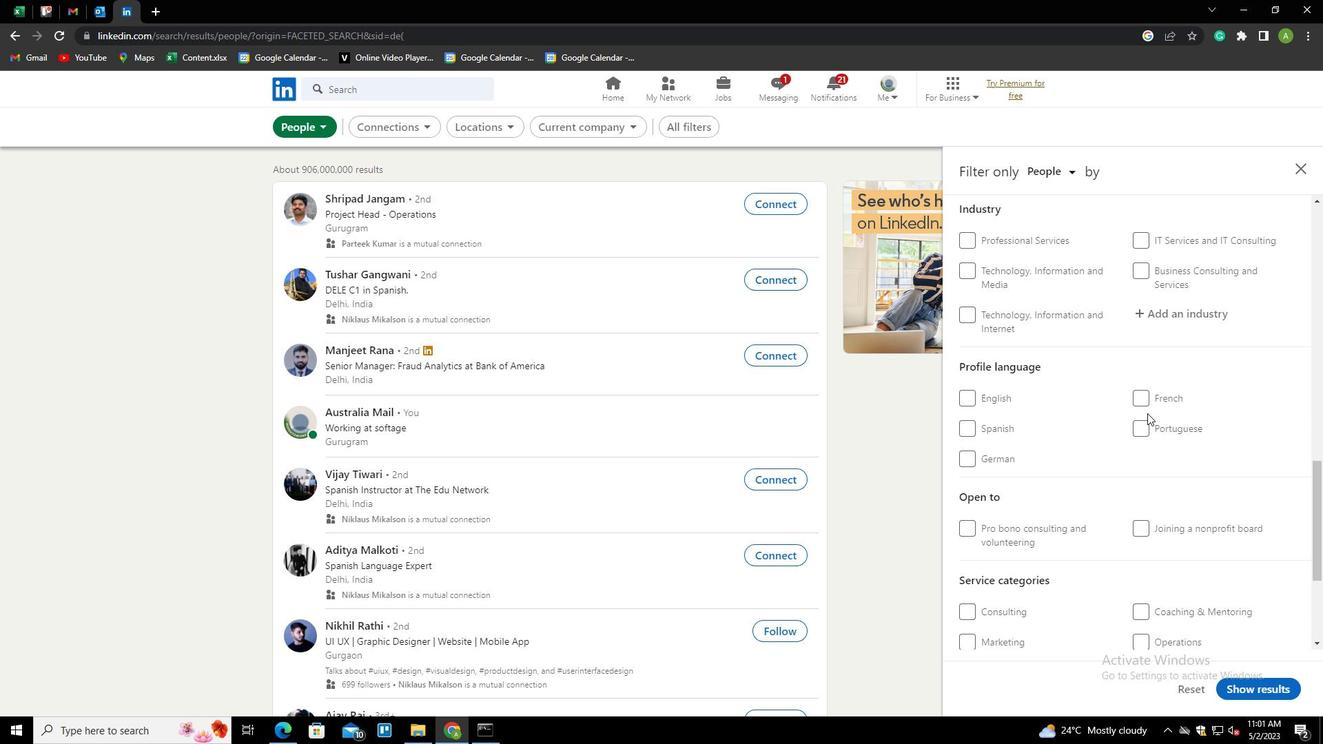 
Action: Mouse pressed left at (1144, 403)
Screenshot: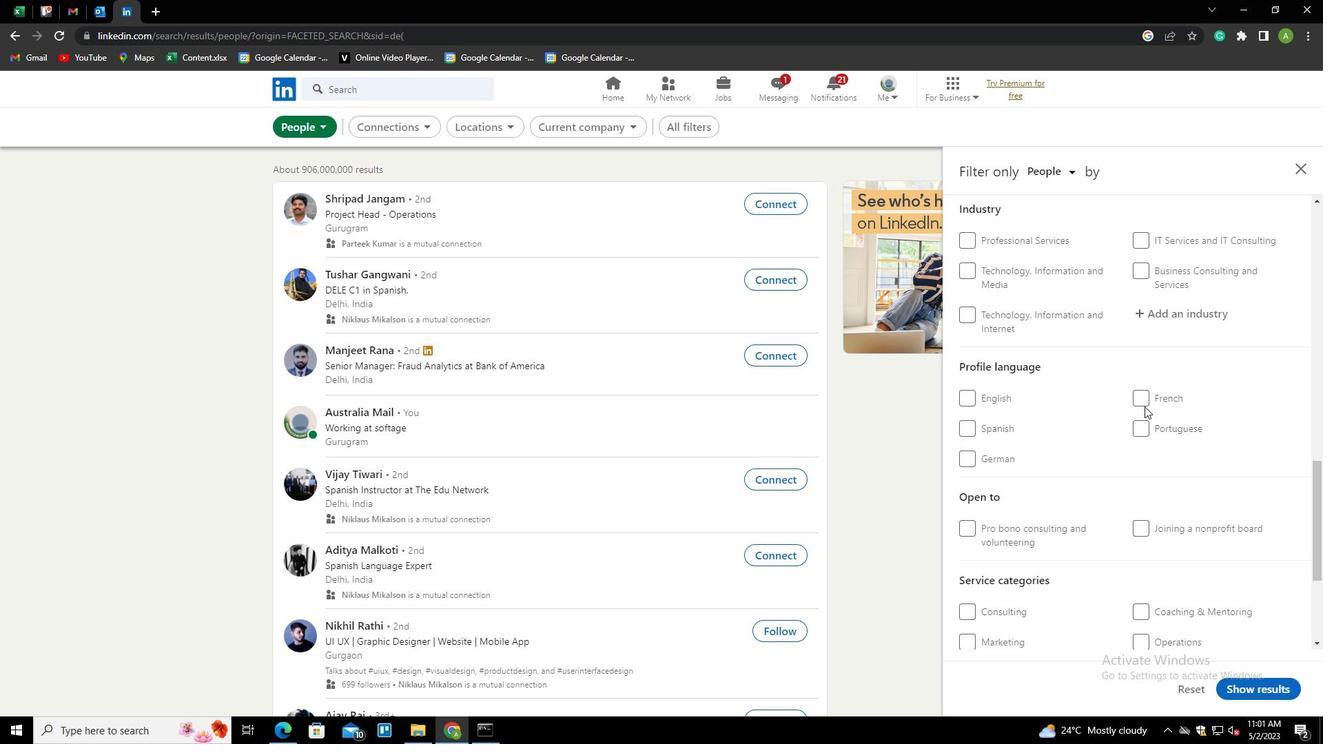 
Action: Mouse moved to (1194, 439)
Screenshot: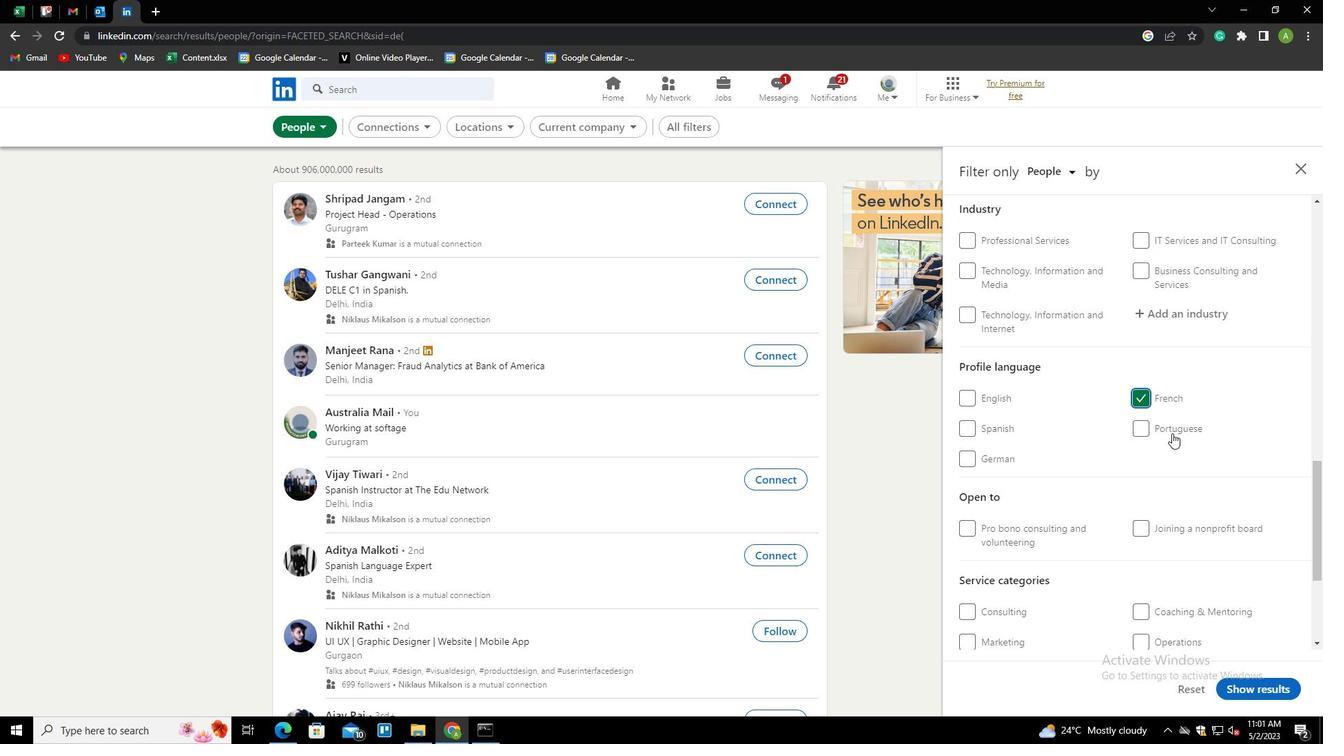 
Action: Mouse scrolled (1194, 440) with delta (0, 0)
Screenshot: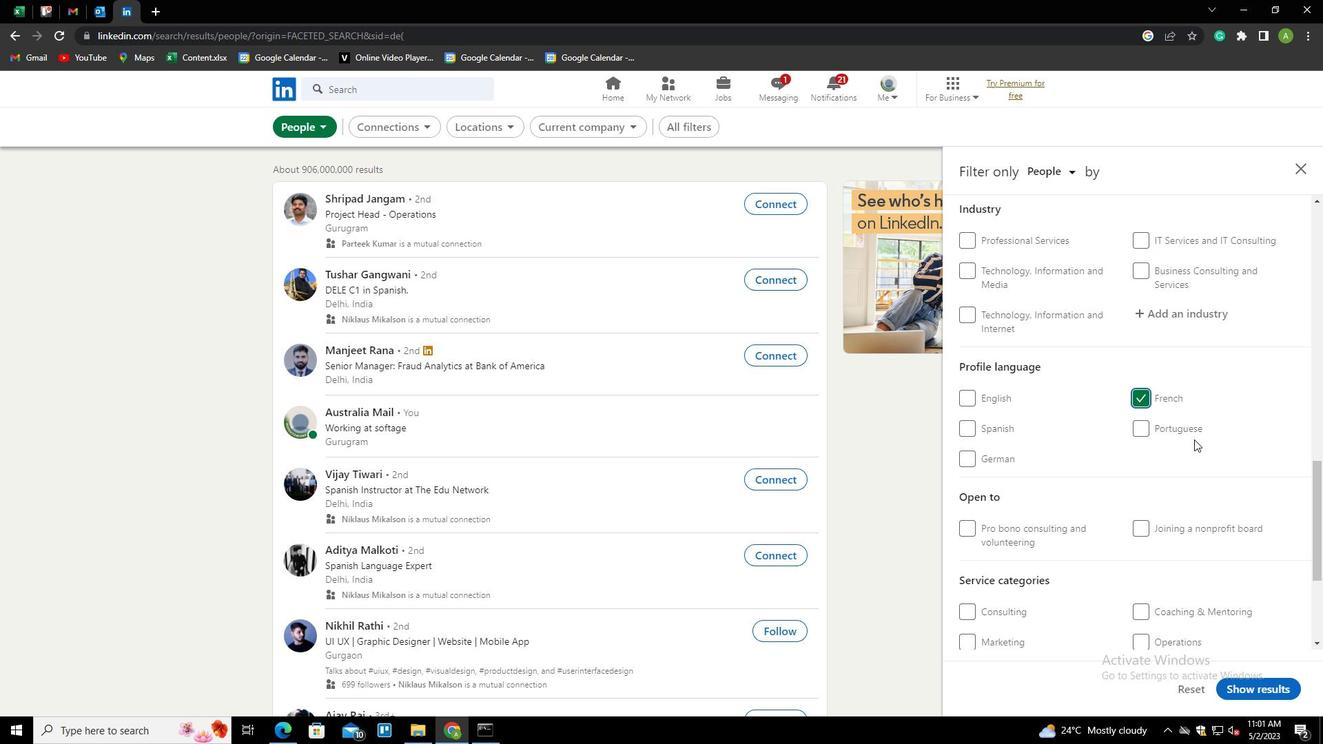 
Action: Mouse scrolled (1194, 440) with delta (0, 0)
Screenshot: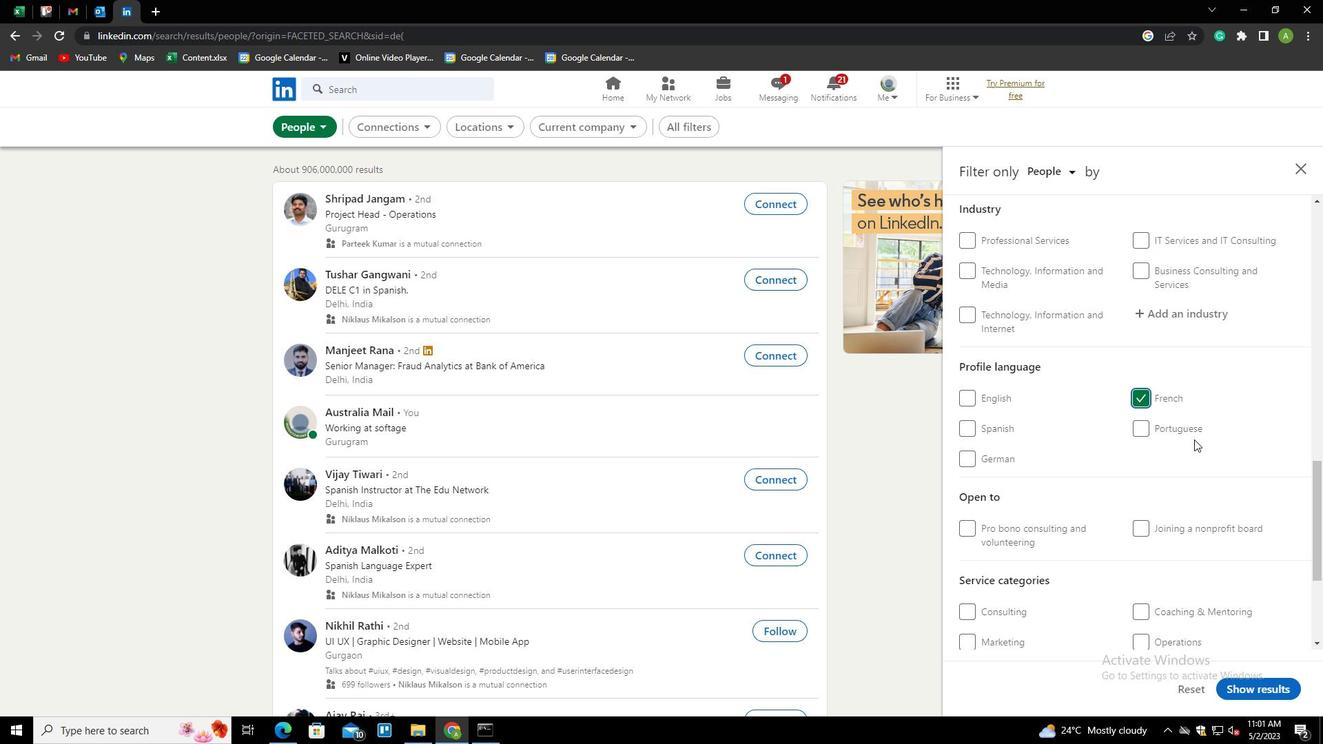 
Action: Mouse scrolled (1194, 440) with delta (0, 0)
Screenshot: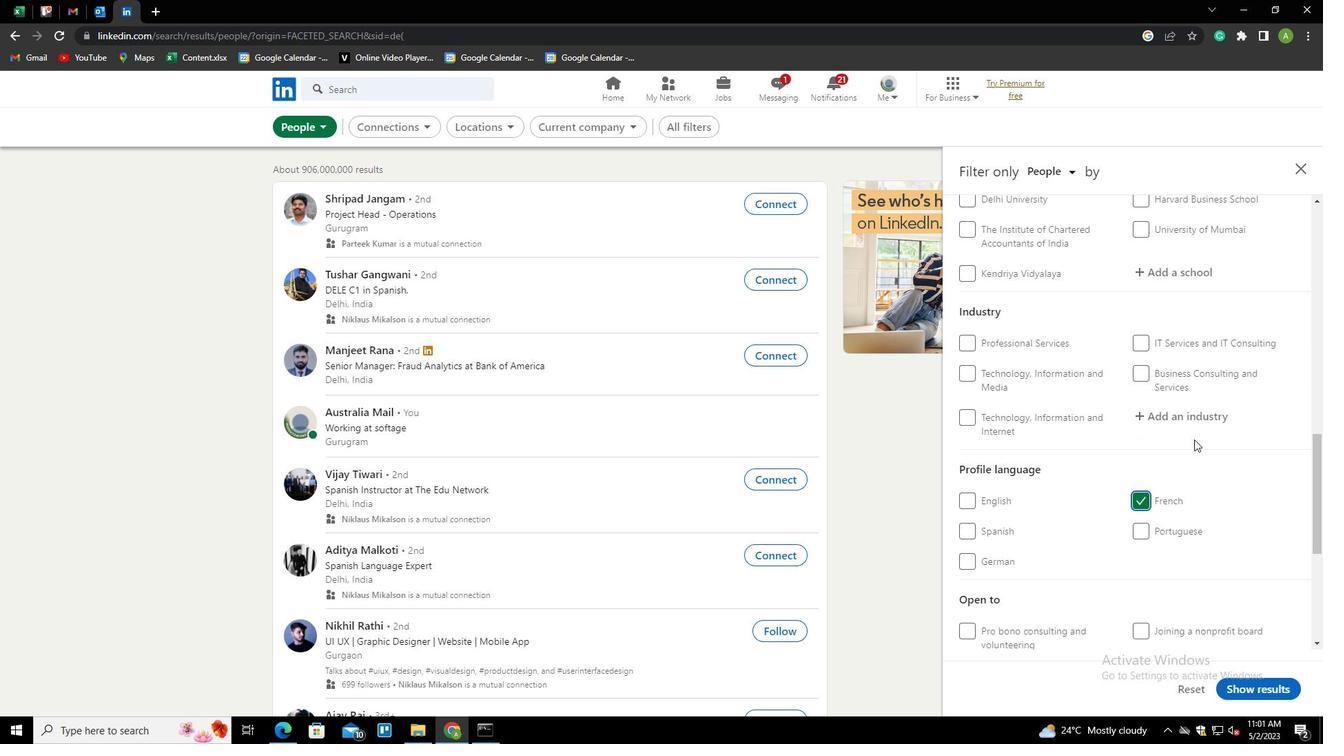 
Action: Mouse scrolled (1194, 440) with delta (0, 0)
Screenshot: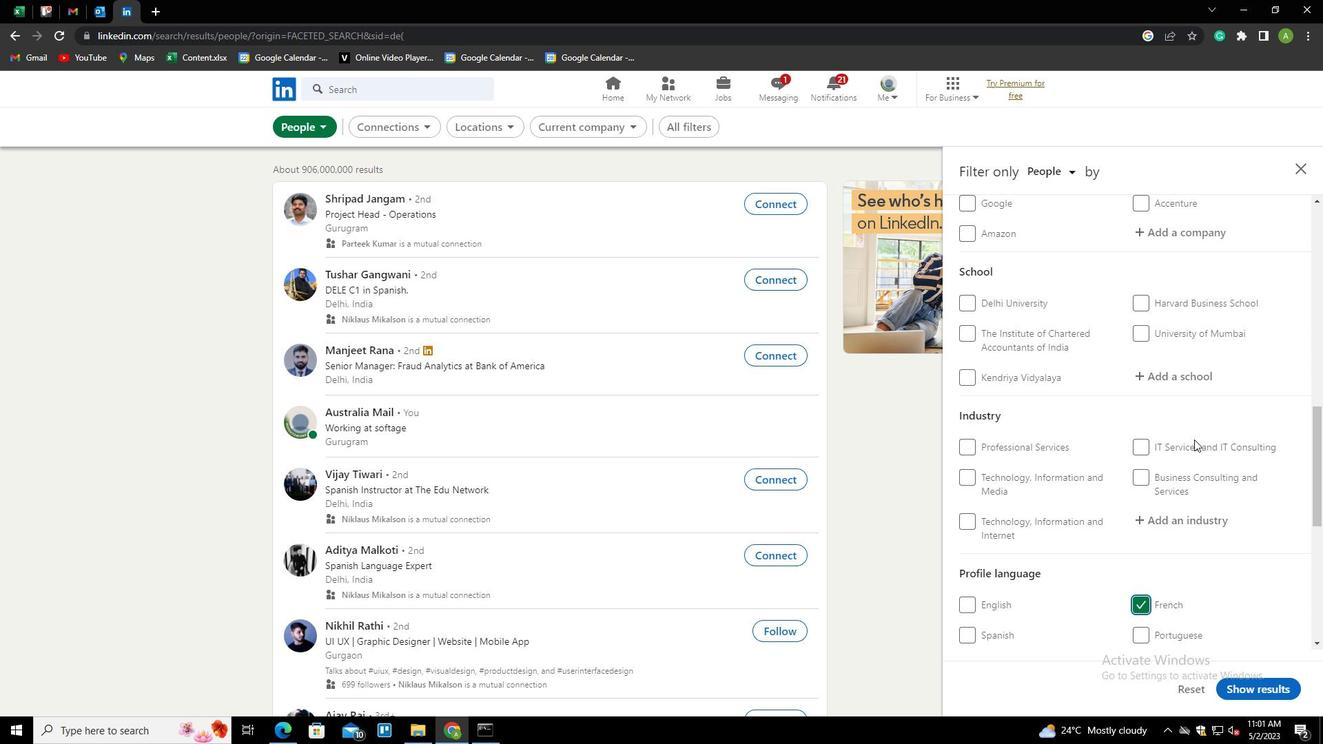
Action: Mouse scrolled (1194, 440) with delta (0, 0)
Screenshot: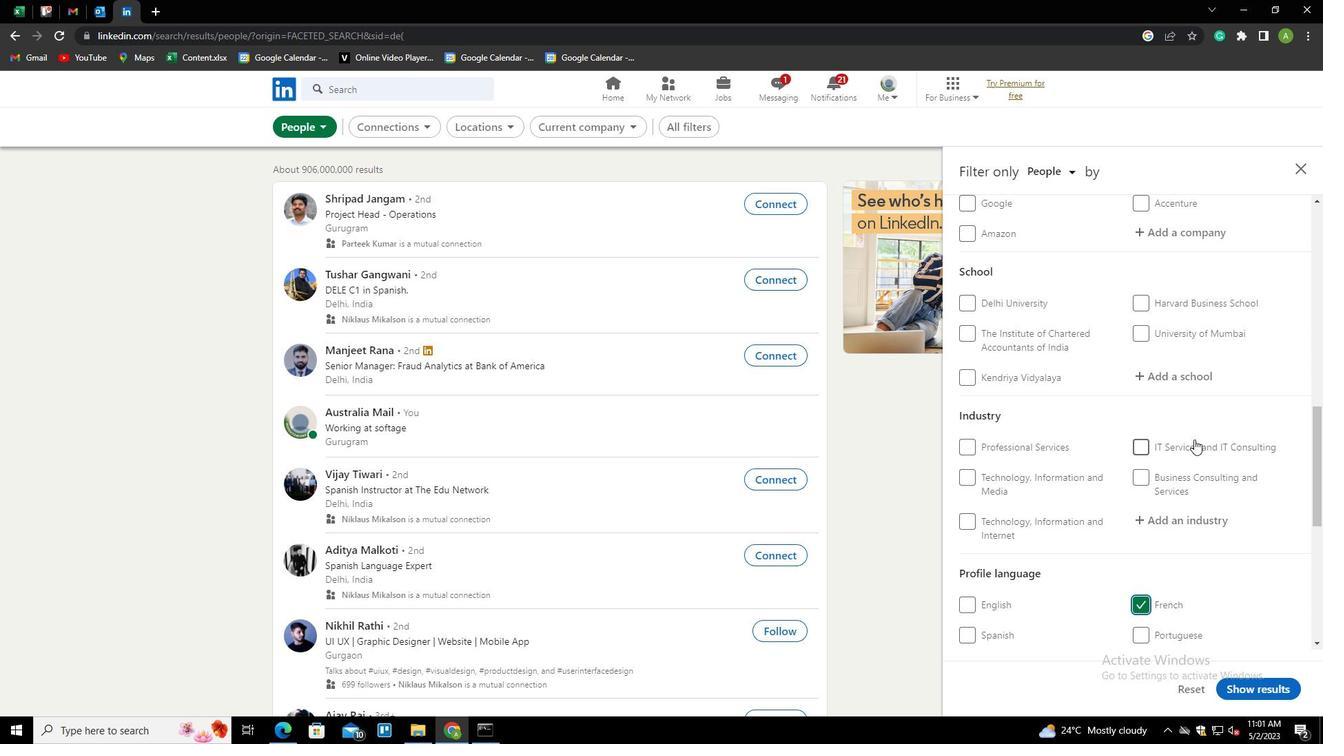 
Action: Mouse scrolled (1194, 440) with delta (0, 0)
Screenshot: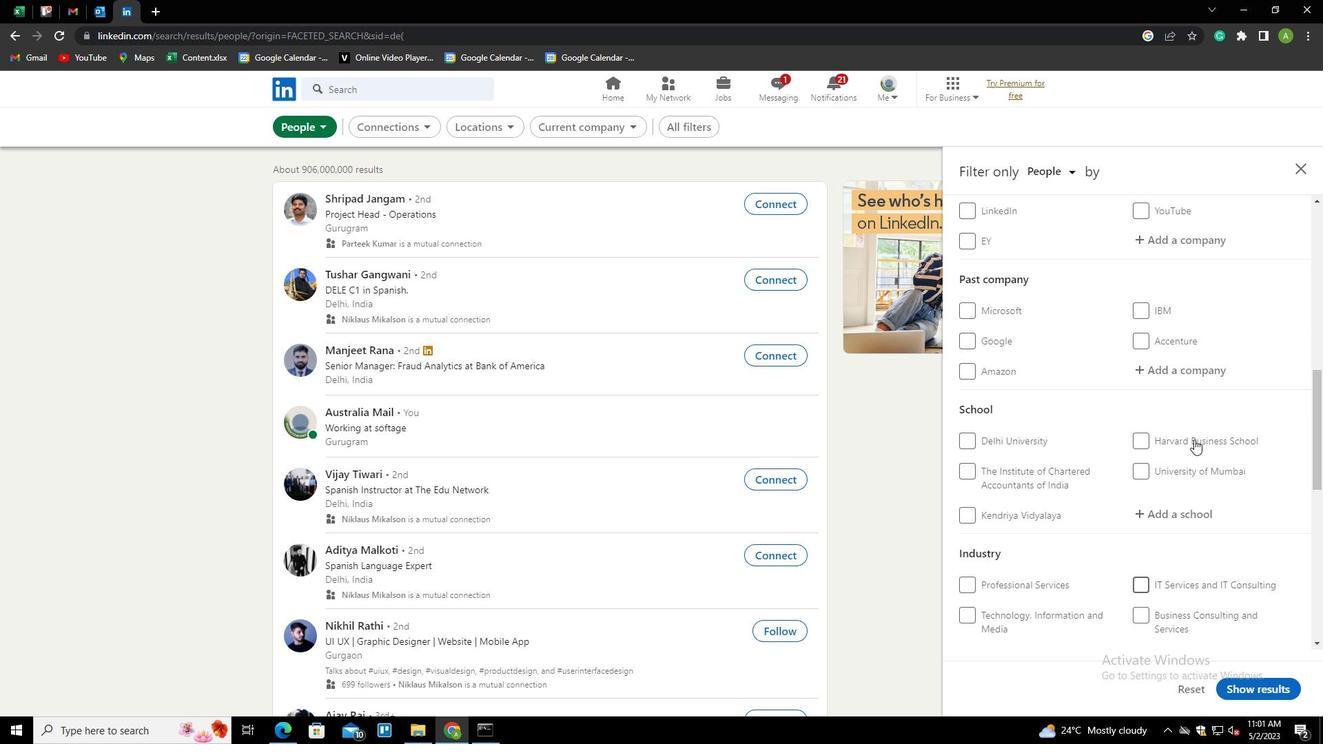 
Action: Mouse scrolled (1194, 440) with delta (0, 0)
Screenshot: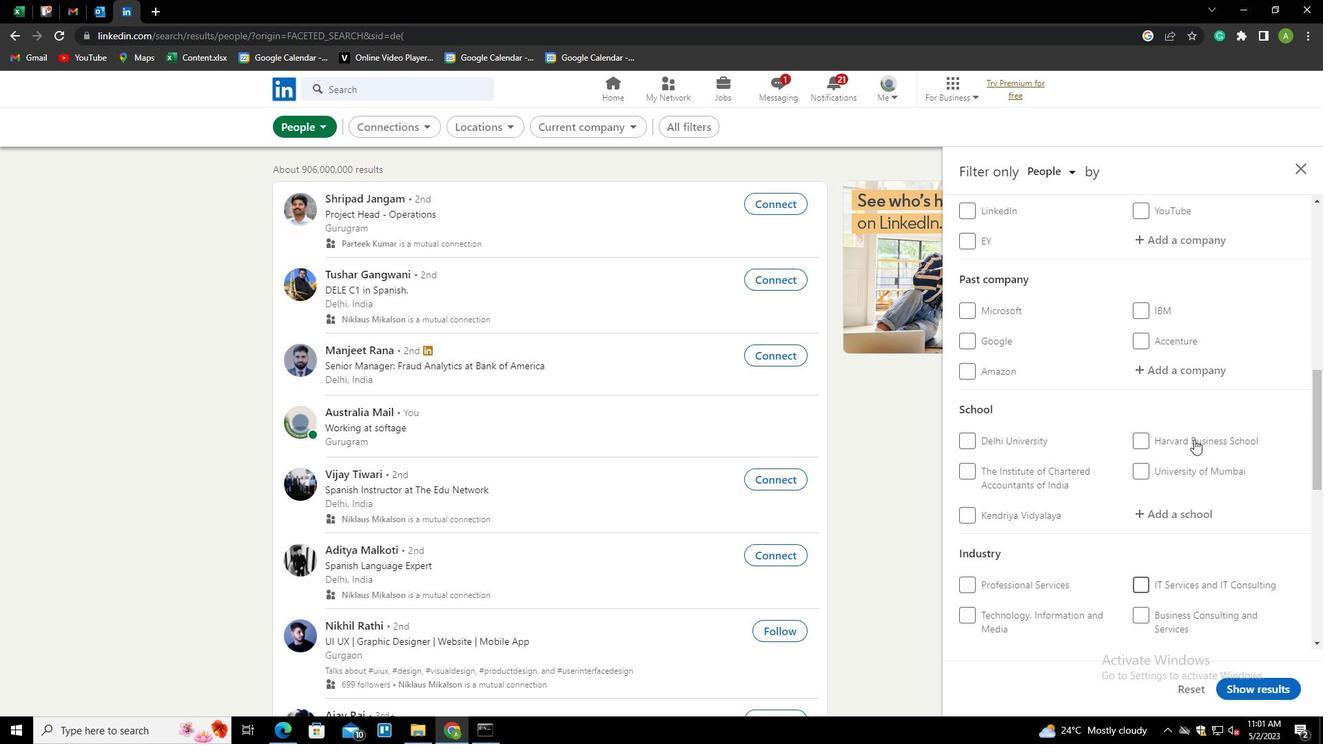 
Action: Mouse moved to (1179, 383)
Screenshot: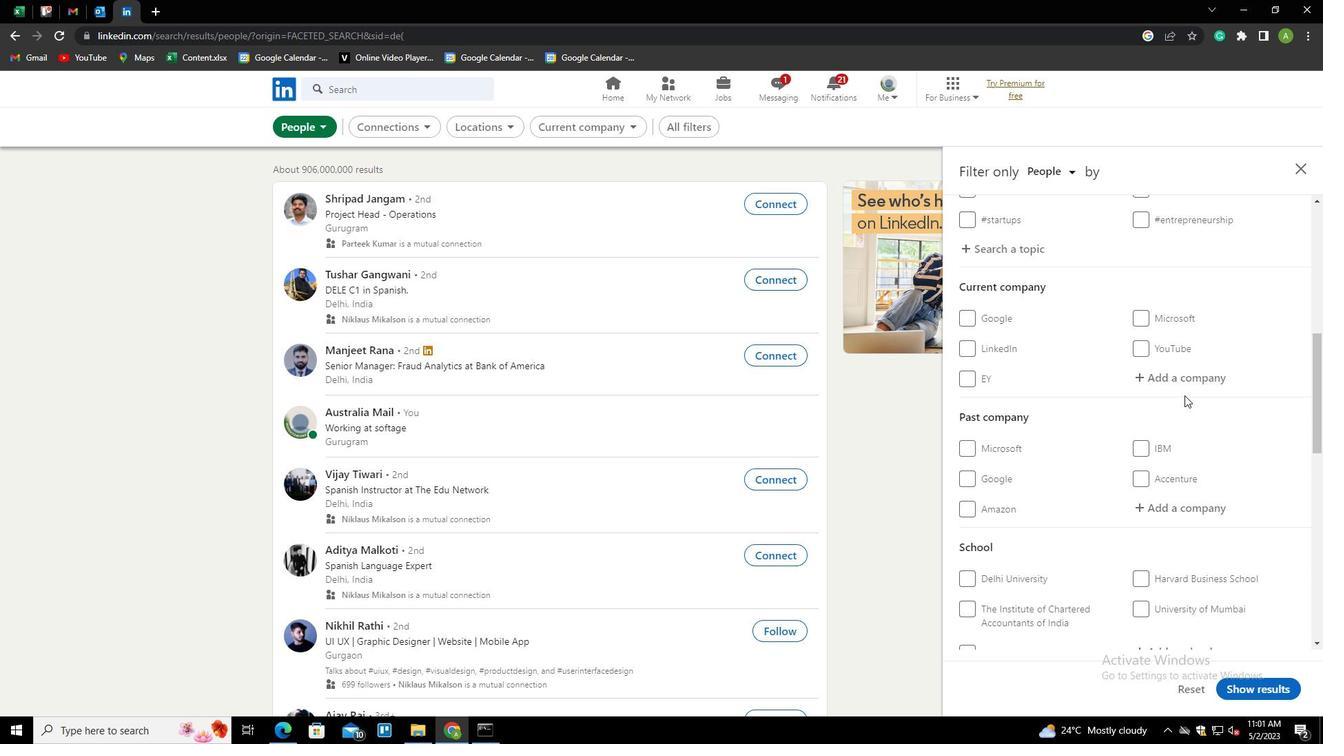 
Action: Mouse pressed left at (1179, 383)
Screenshot: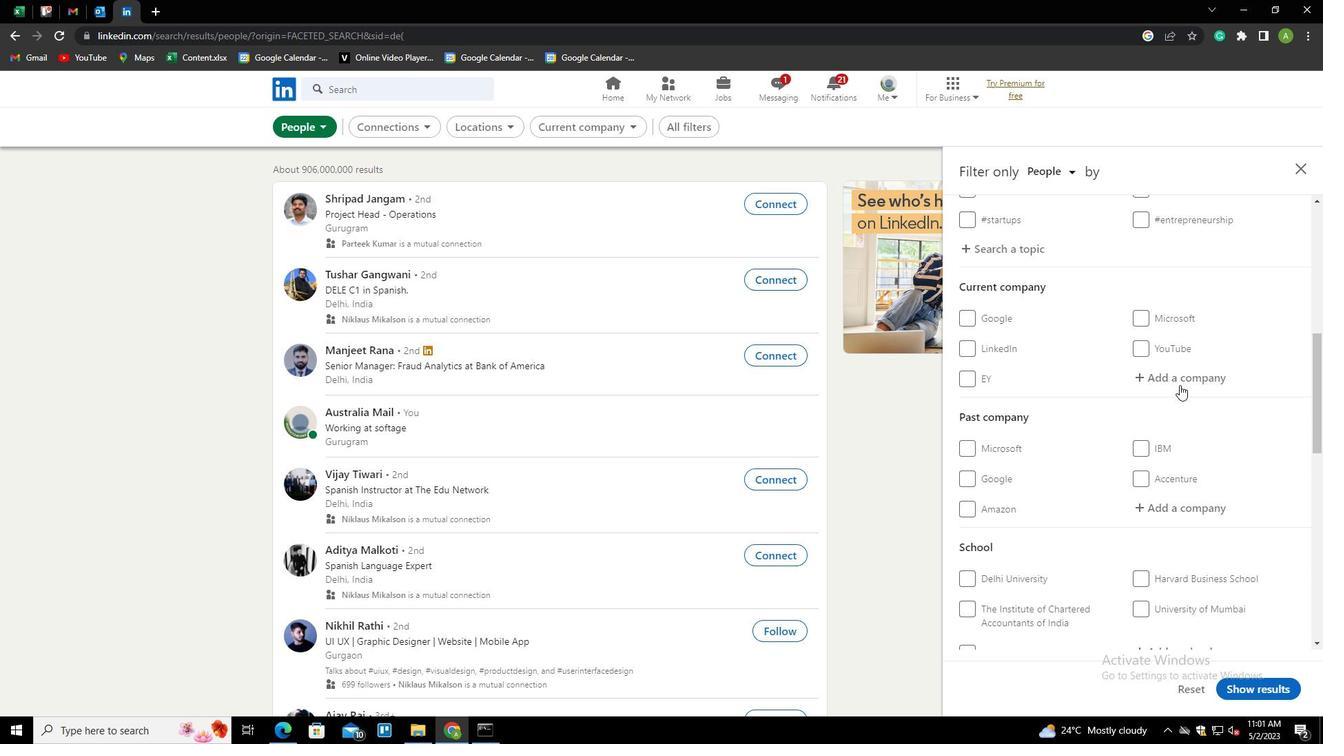 
Action: Key pressed <Key.shift>QUALCOMM<Key.down><Key.enter>
Screenshot: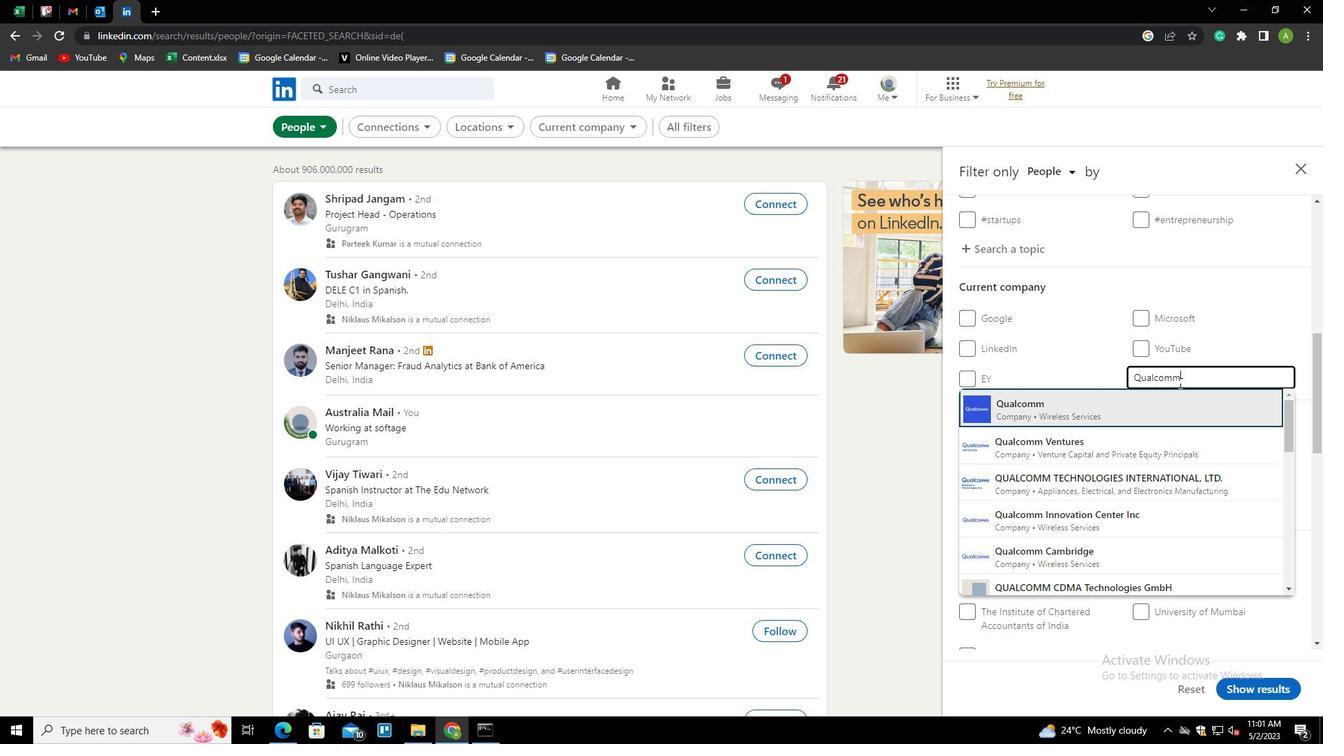 
Action: Mouse scrolled (1179, 382) with delta (0, 0)
Screenshot: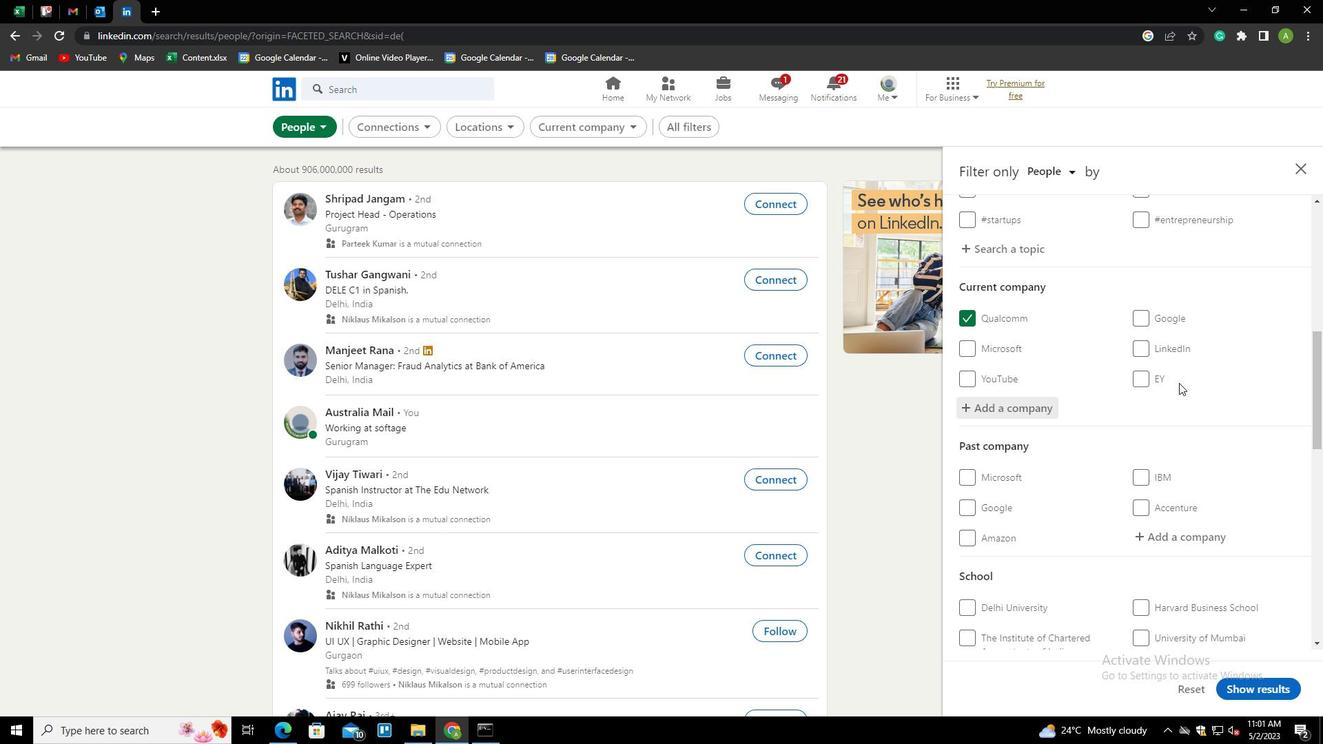 
Action: Mouse scrolled (1179, 382) with delta (0, 0)
Screenshot: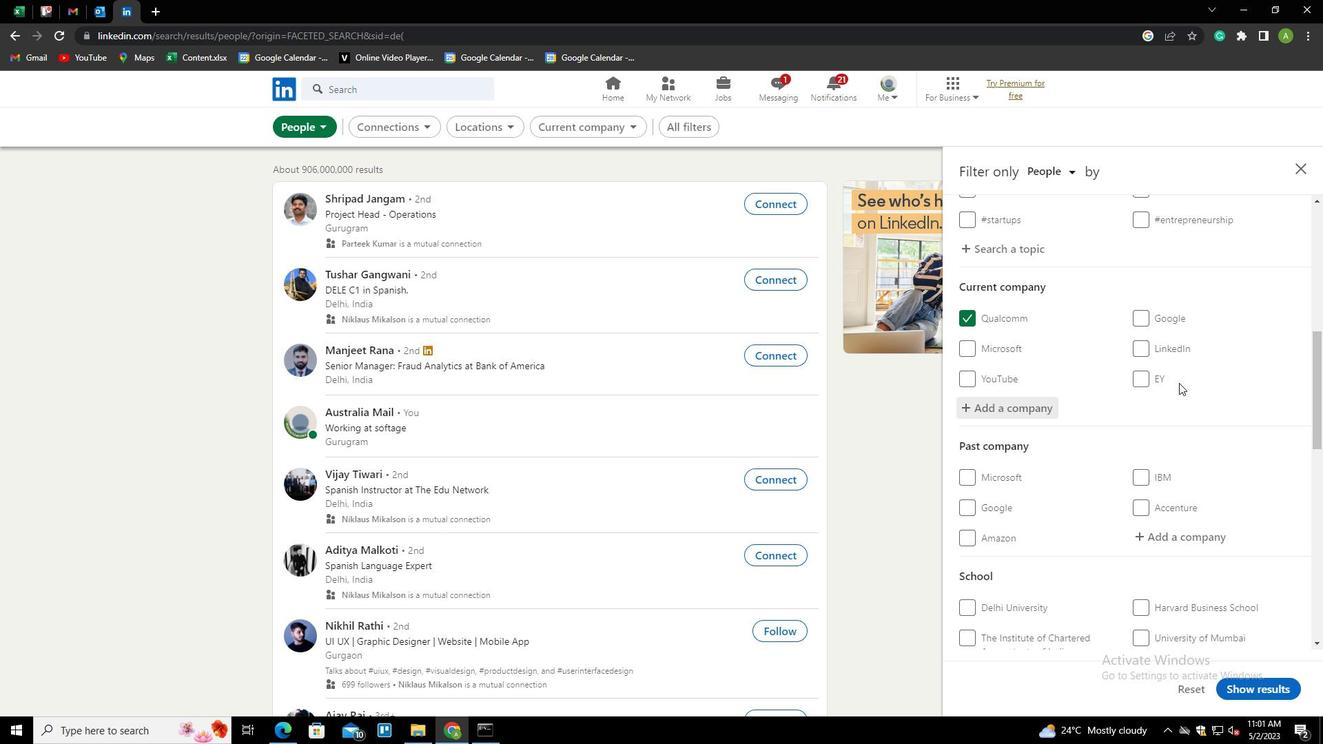 
Action: Mouse scrolled (1179, 382) with delta (0, 0)
Screenshot: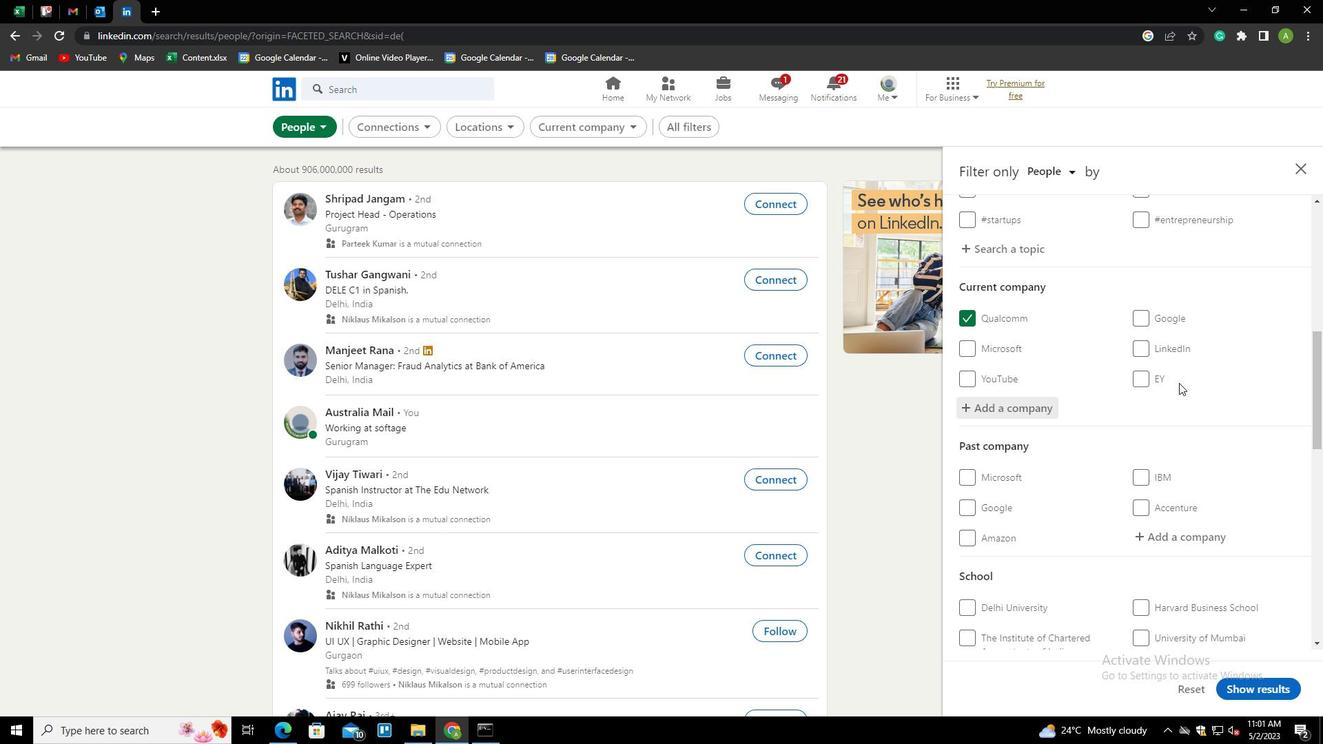 
Action: Mouse moved to (1157, 470)
Screenshot: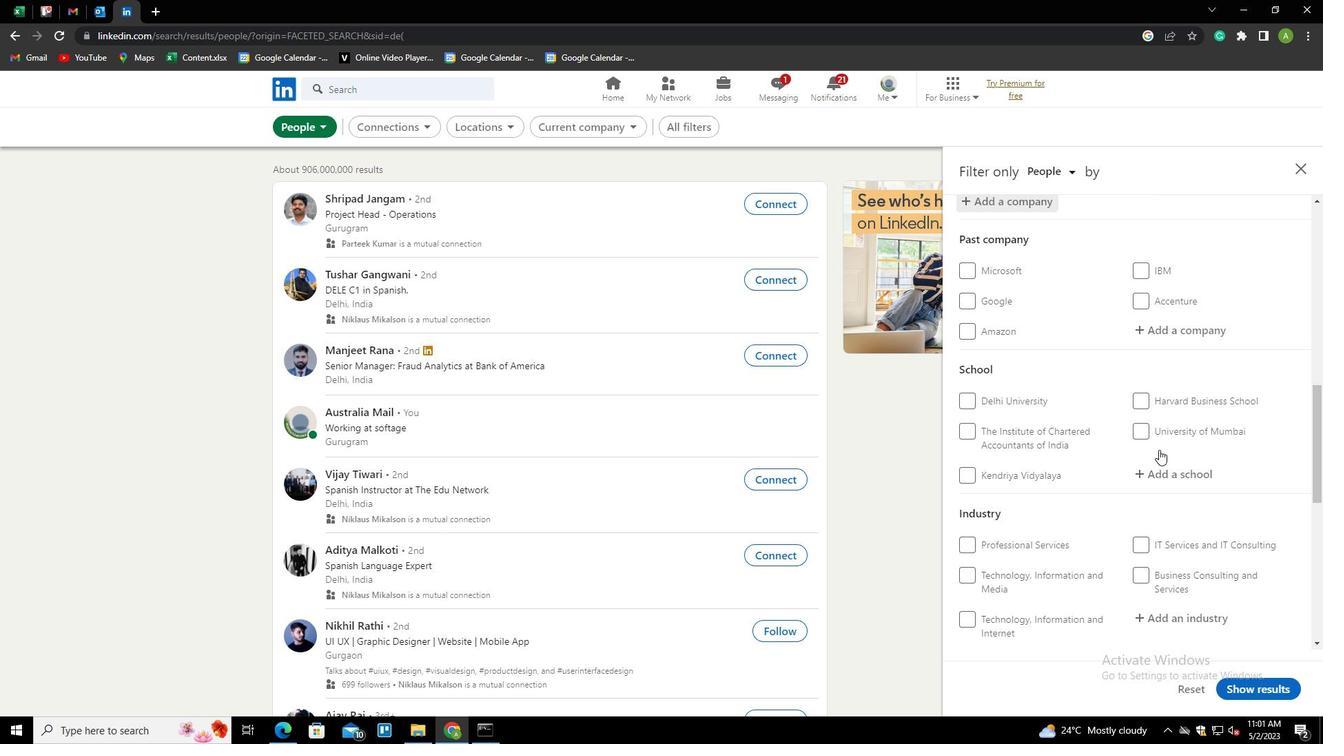 
Action: Mouse pressed left at (1157, 470)
Screenshot: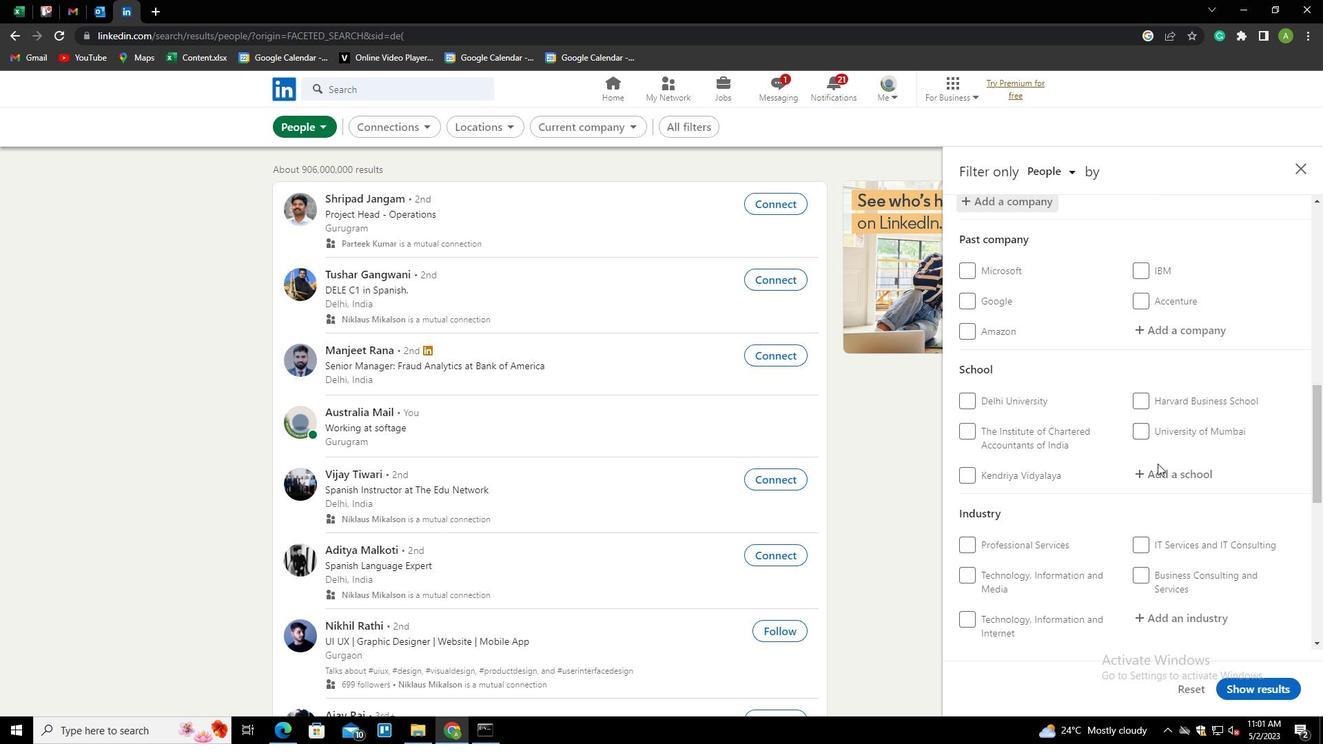 
Action: Key pressed <Key.shift>NATIONAL<Key.space><Key.shift>INSTITUTE<Key.down><Key.down><Key.down><Key.down><Key.down><Key.down><Key.down><Key.down><Key.down><Key.down><Key.down><Key.down><Key.up><Key.enter>
Screenshot: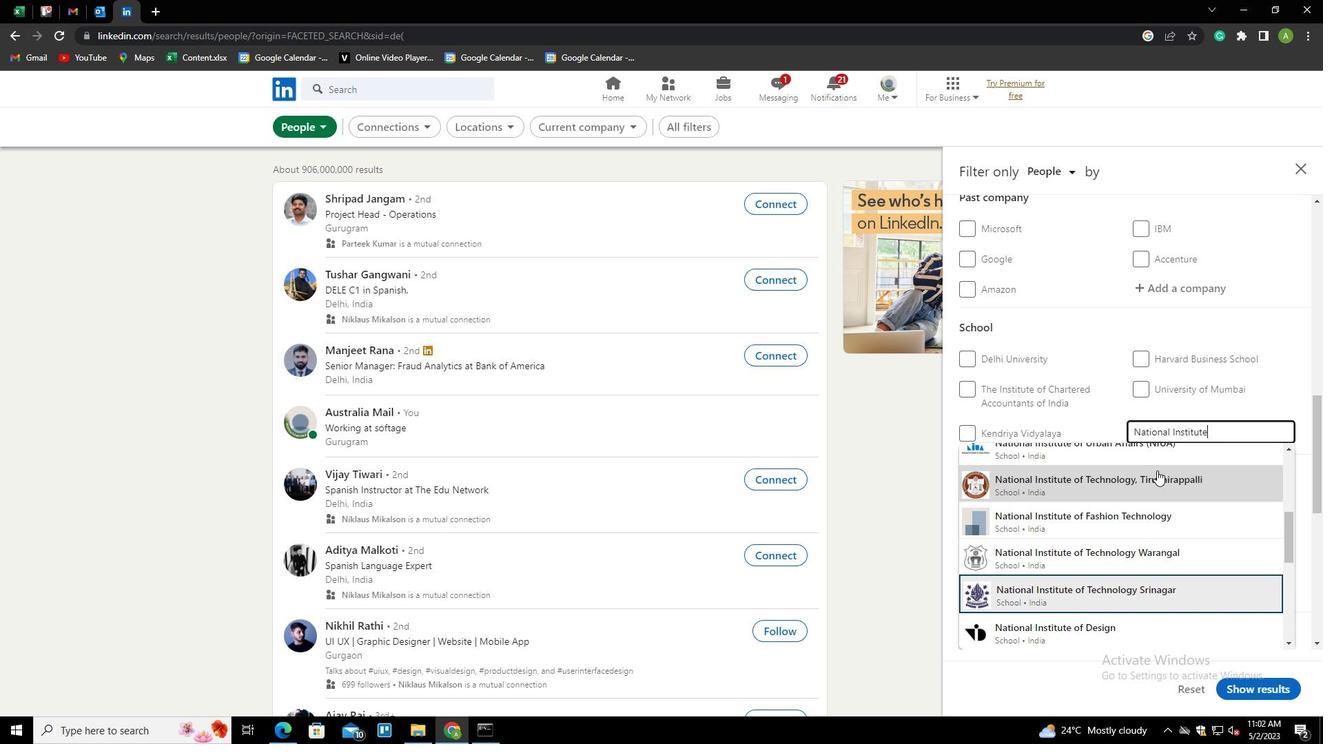 
Action: Mouse scrolled (1157, 470) with delta (0, 0)
Screenshot: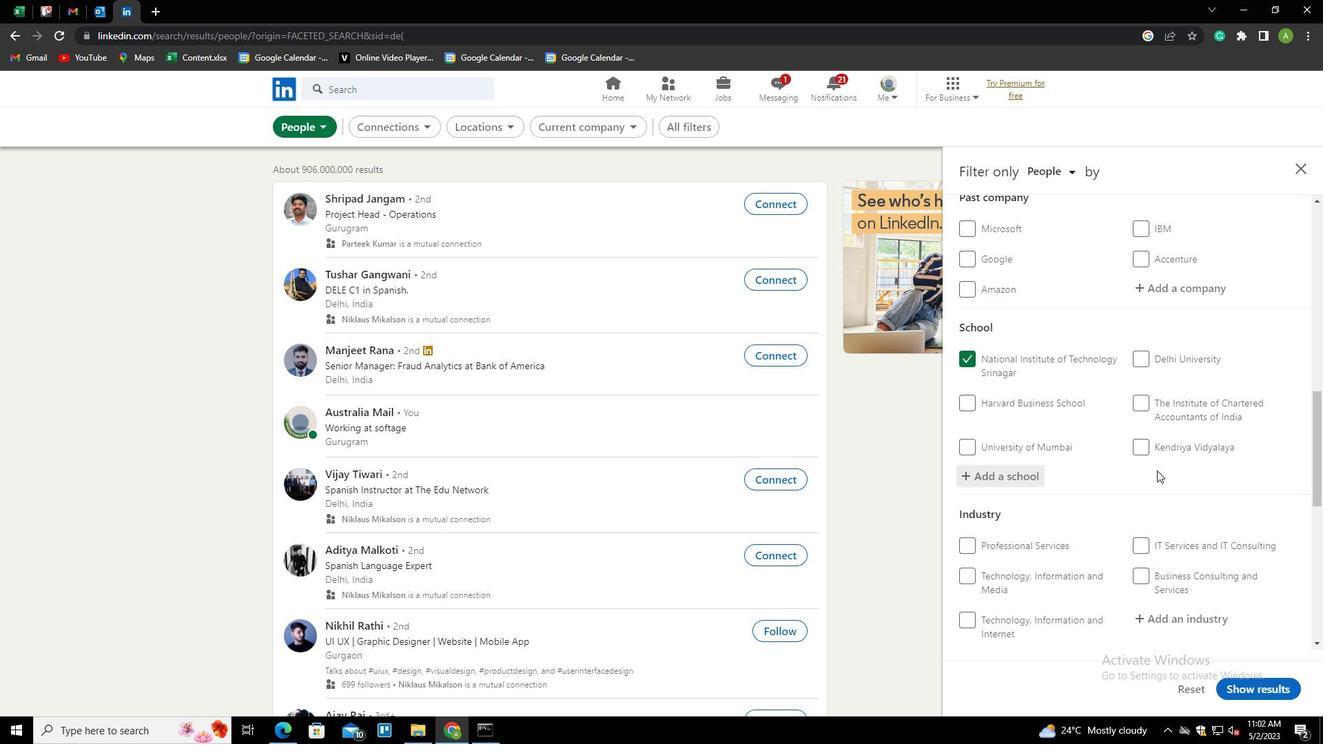 
Action: Mouse scrolled (1157, 470) with delta (0, 0)
Screenshot: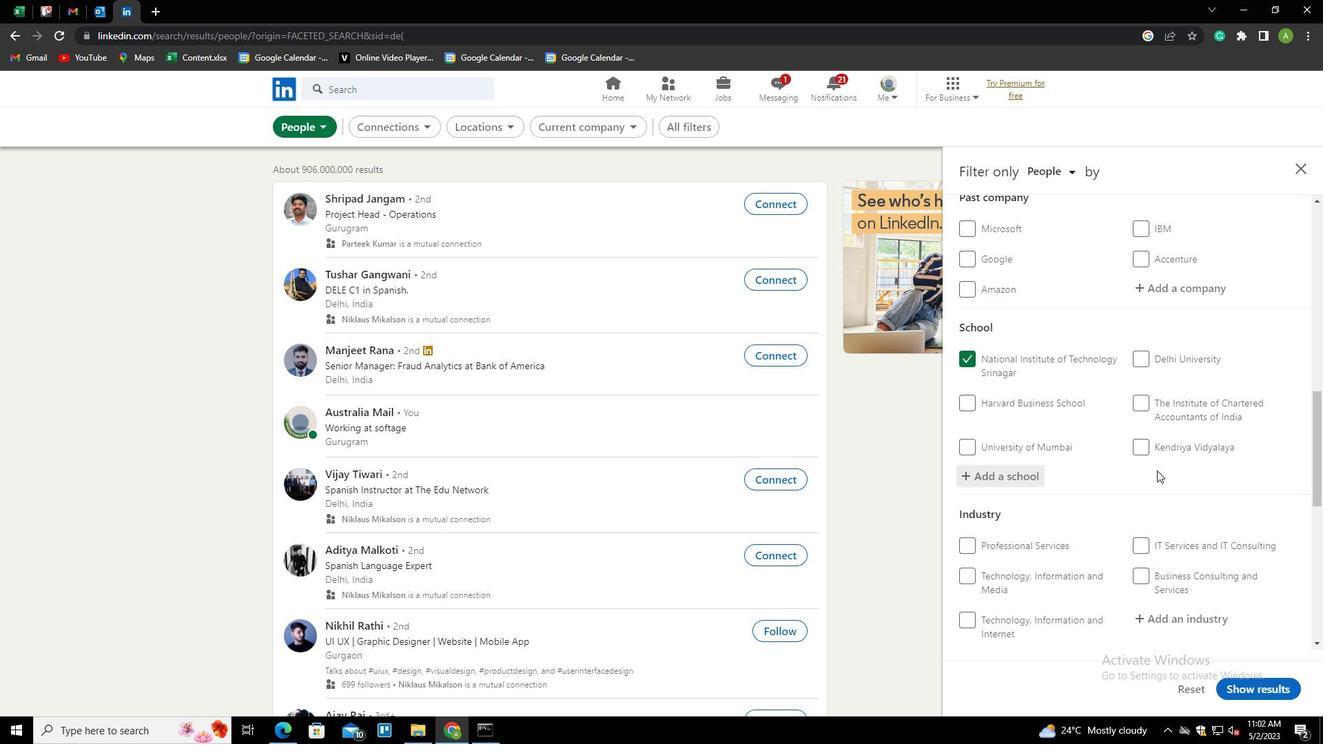 
Action: Mouse moved to (1164, 483)
Screenshot: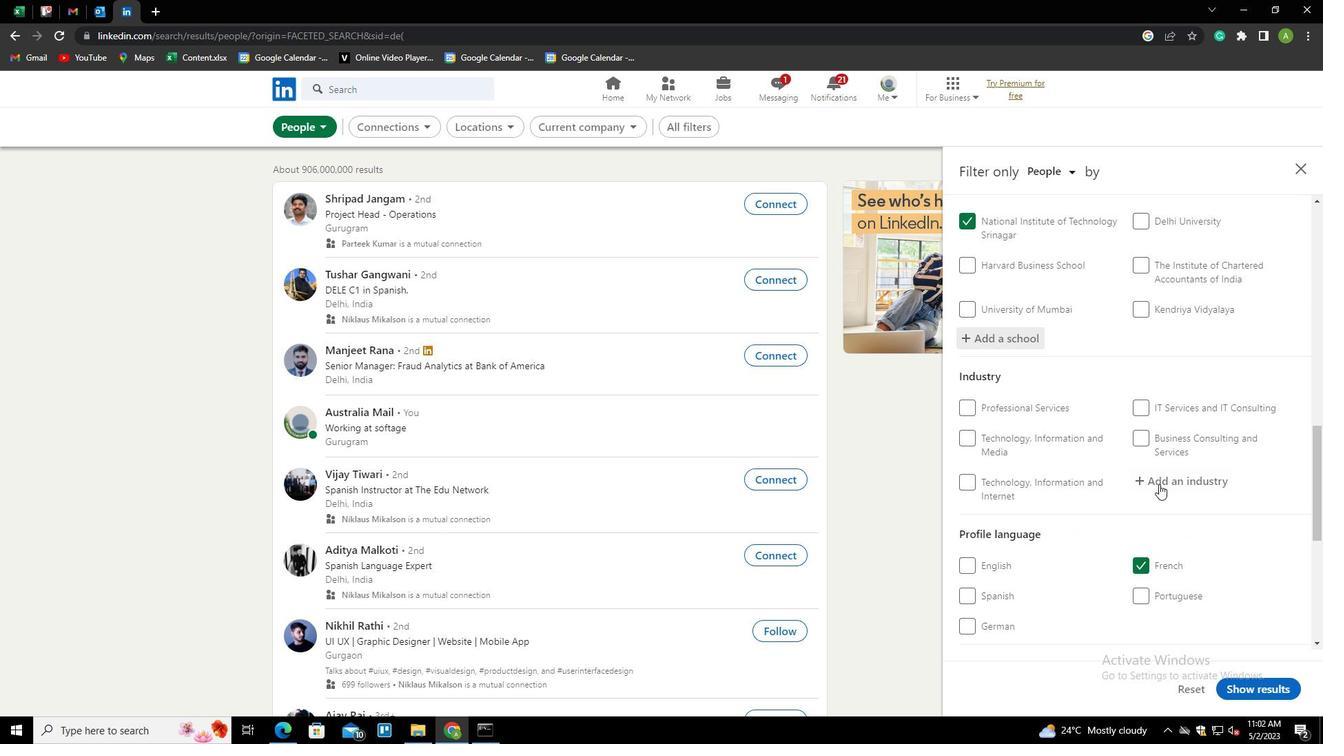 
Action: Mouse pressed left at (1164, 483)
Screenshot: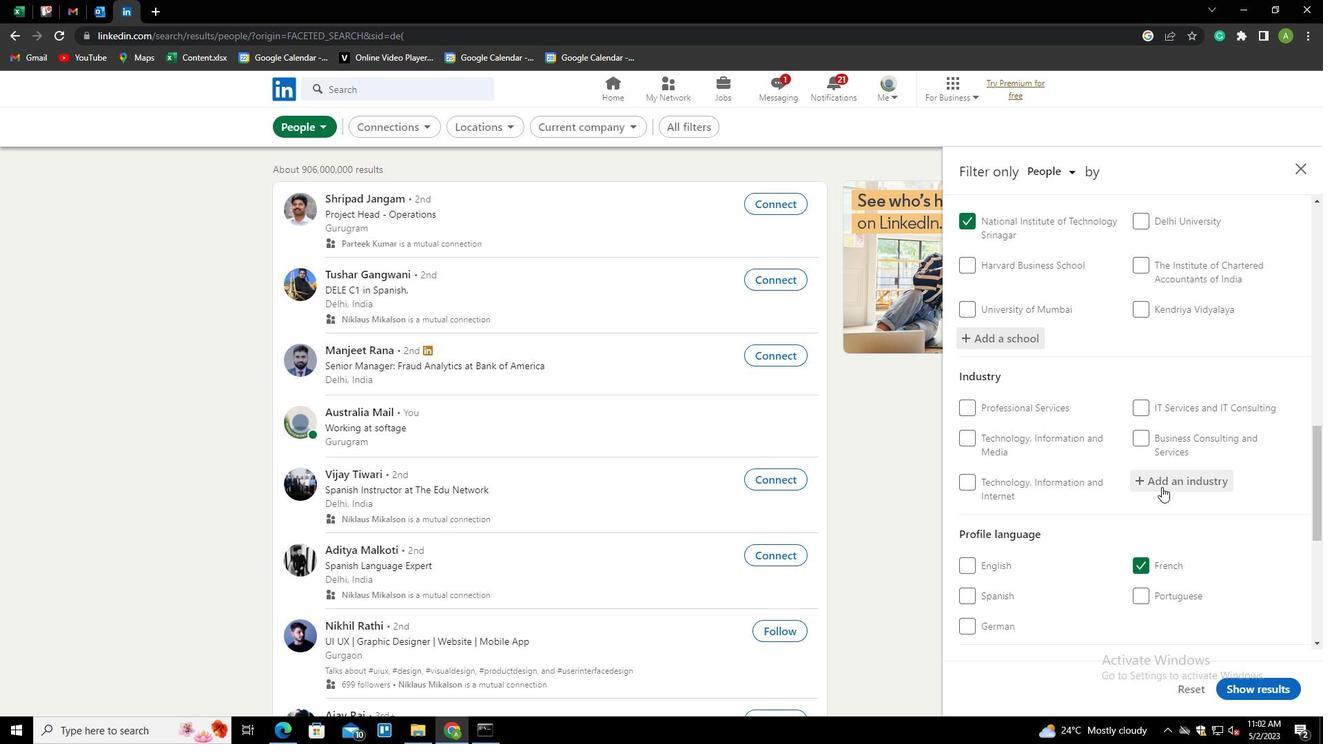 
Action: Mouse moved to (1175, 483)
Screenshot: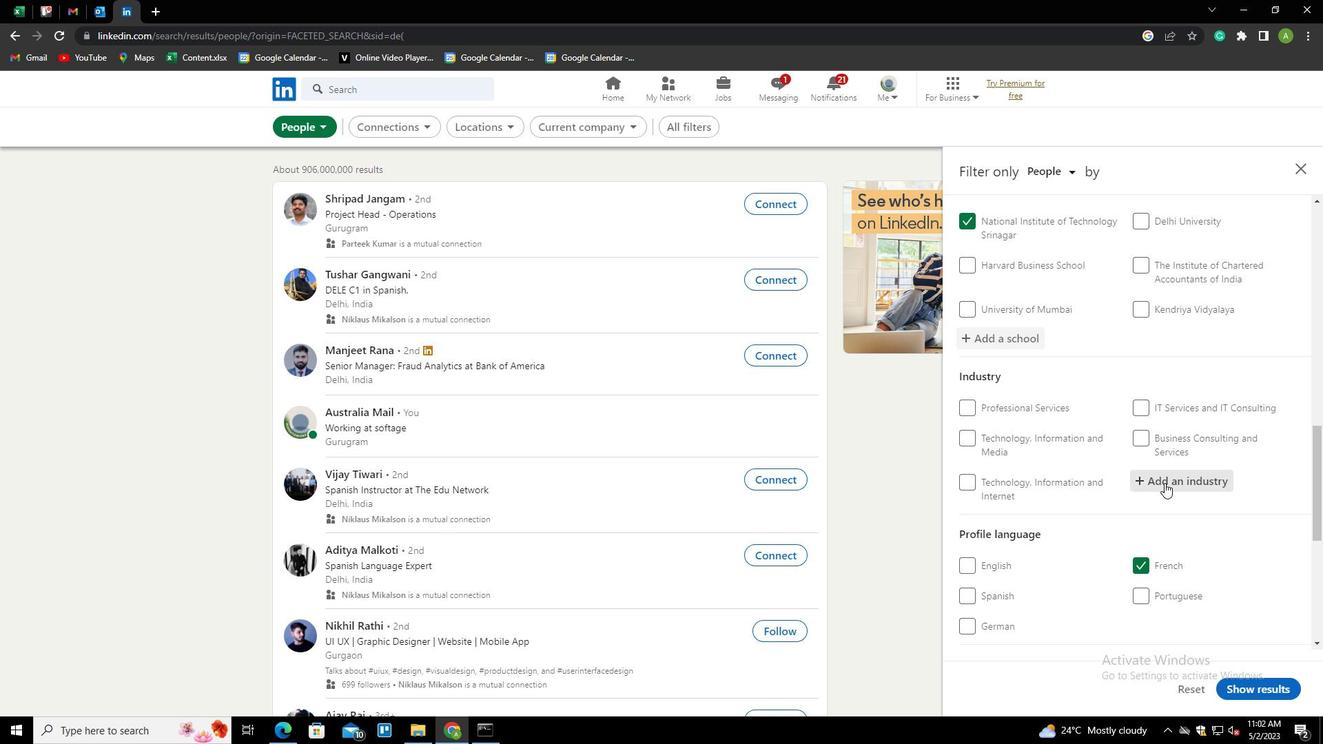 
Action: Mouse pressed left at (1175, 483)
Screenshot: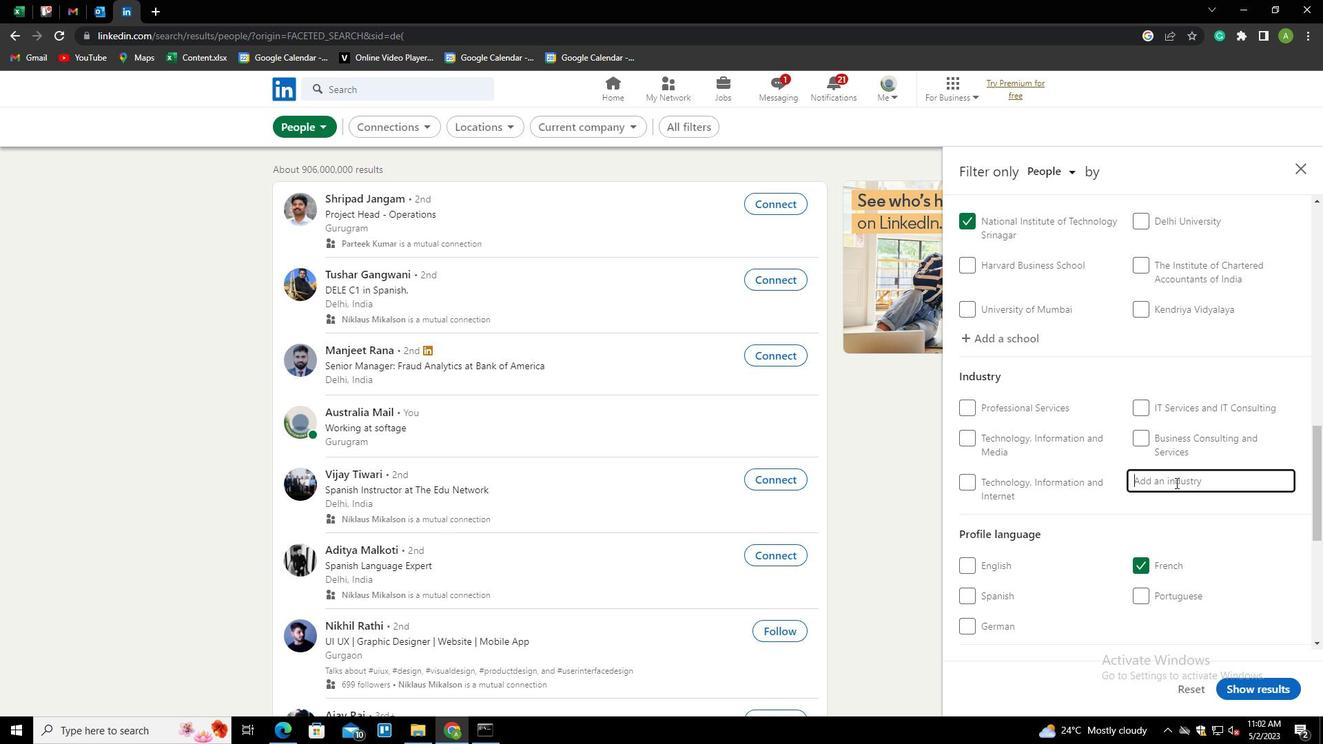 
Action: Mouse moved to (1172, 485)
Screenshot: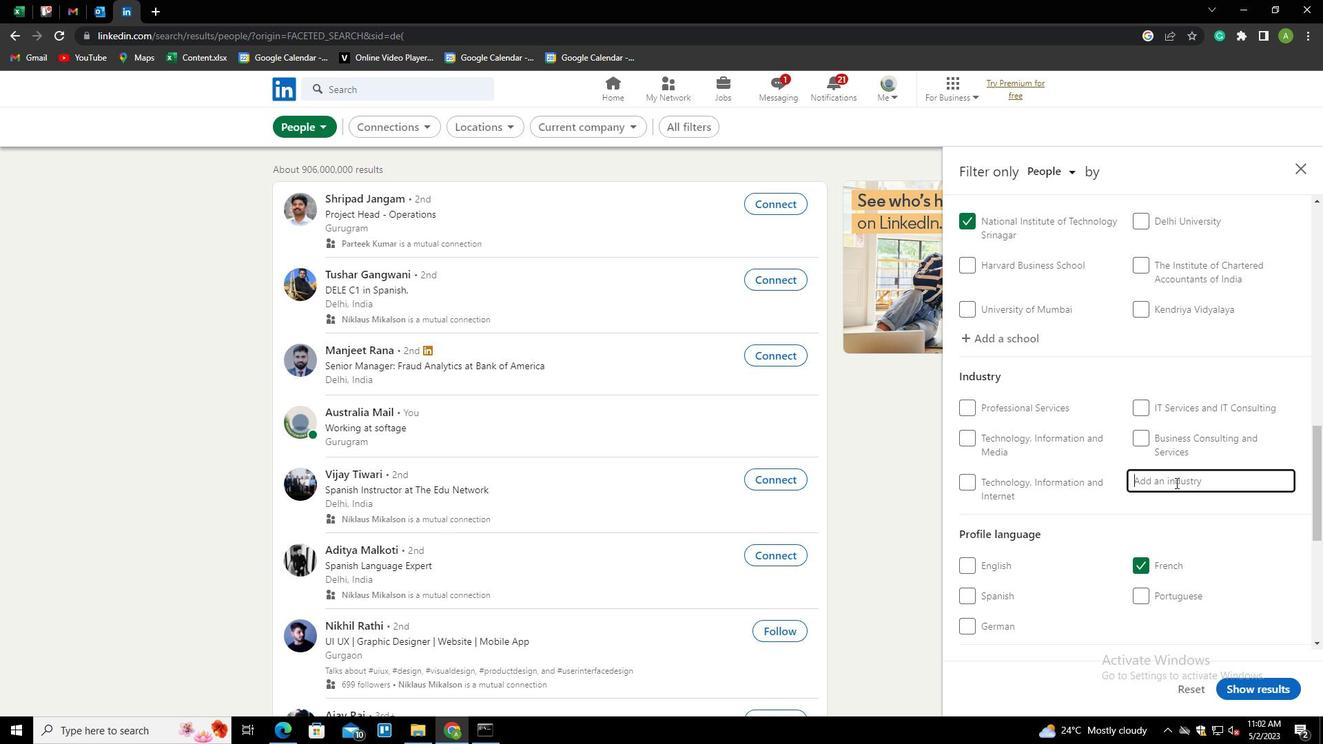 
Action: Key pressed <Key.shift>MACHINERY<Key.down><Key.down><Key.enter>
Screenshot: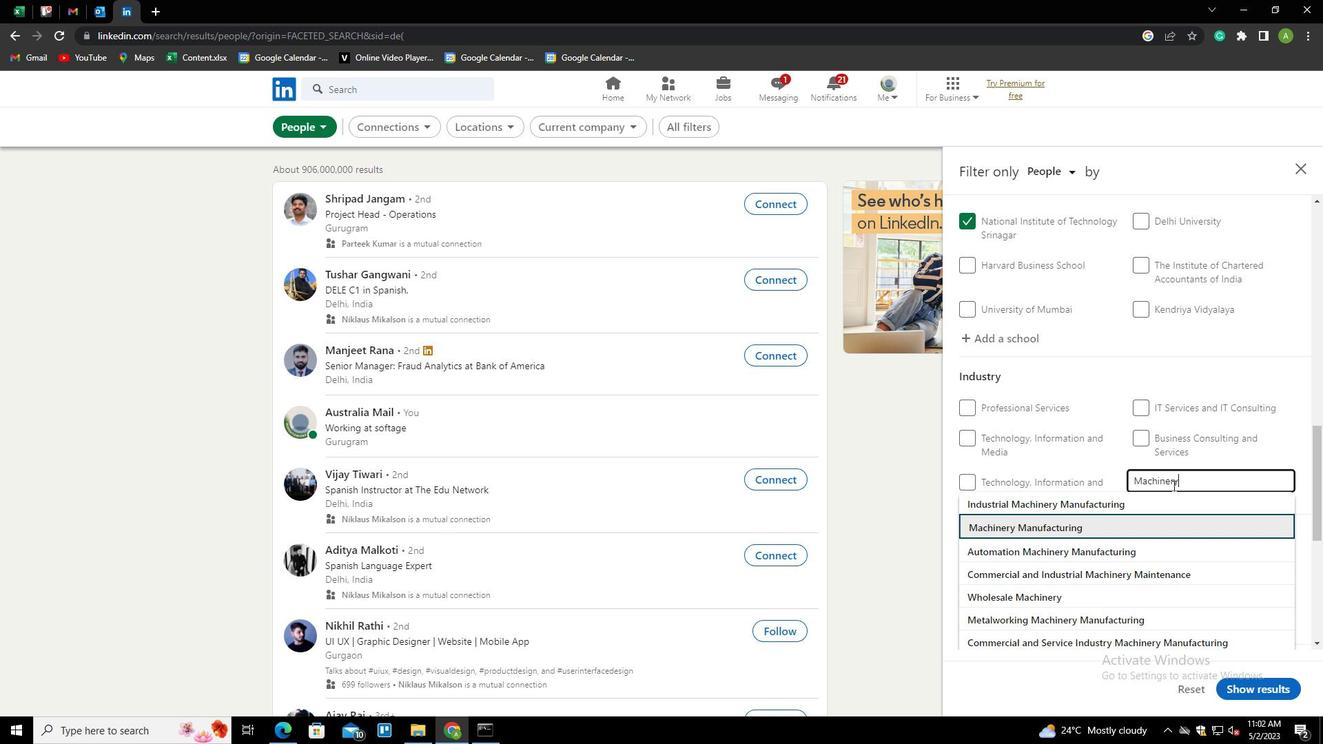 
Action: Mouse scrolled (1172, 485) with delta (0, 0)
Screenshot: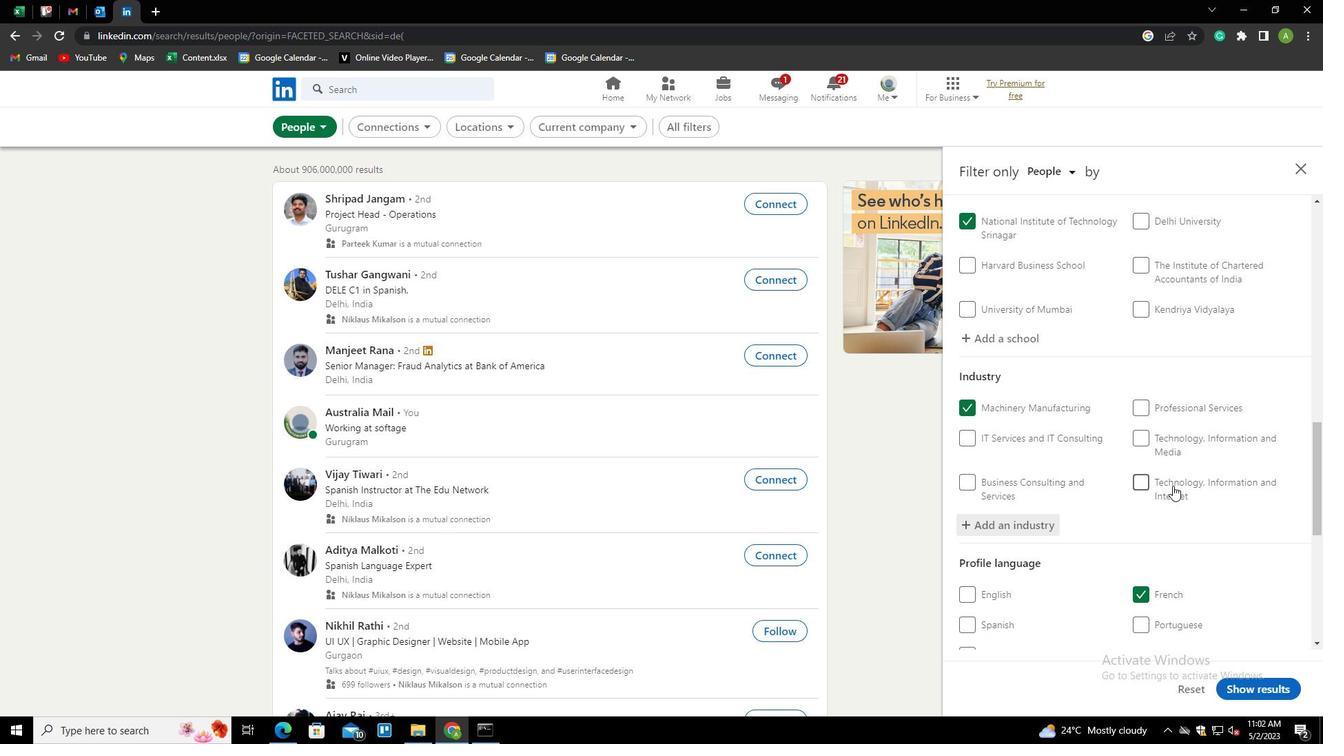 
Action: Mouse scrolled (1172, 485) with delta (0, 0)
Screenshot: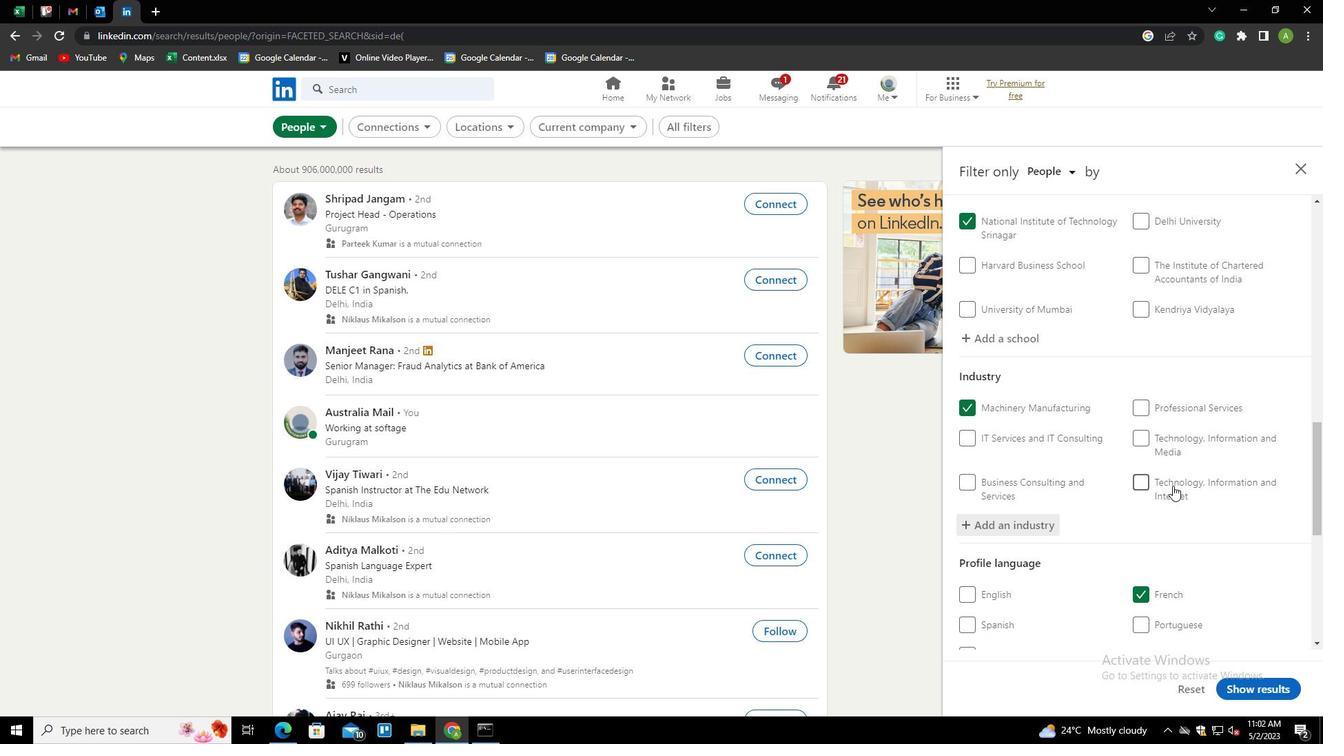 
Action: Mouse scrolled (1172, 485) with delta (0, 0)
Screenshot: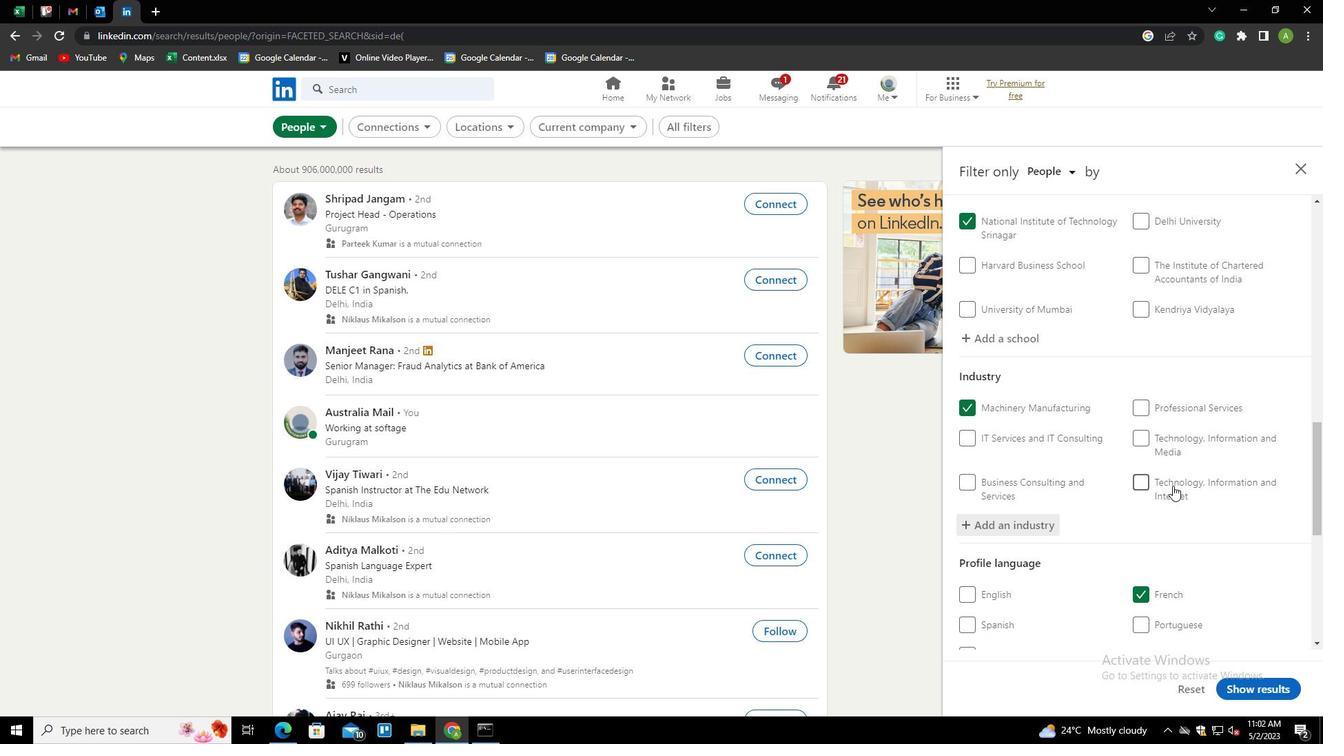 
Action: Mouse scrolled (1172, 485) with delta (0, 0)
Screenshot: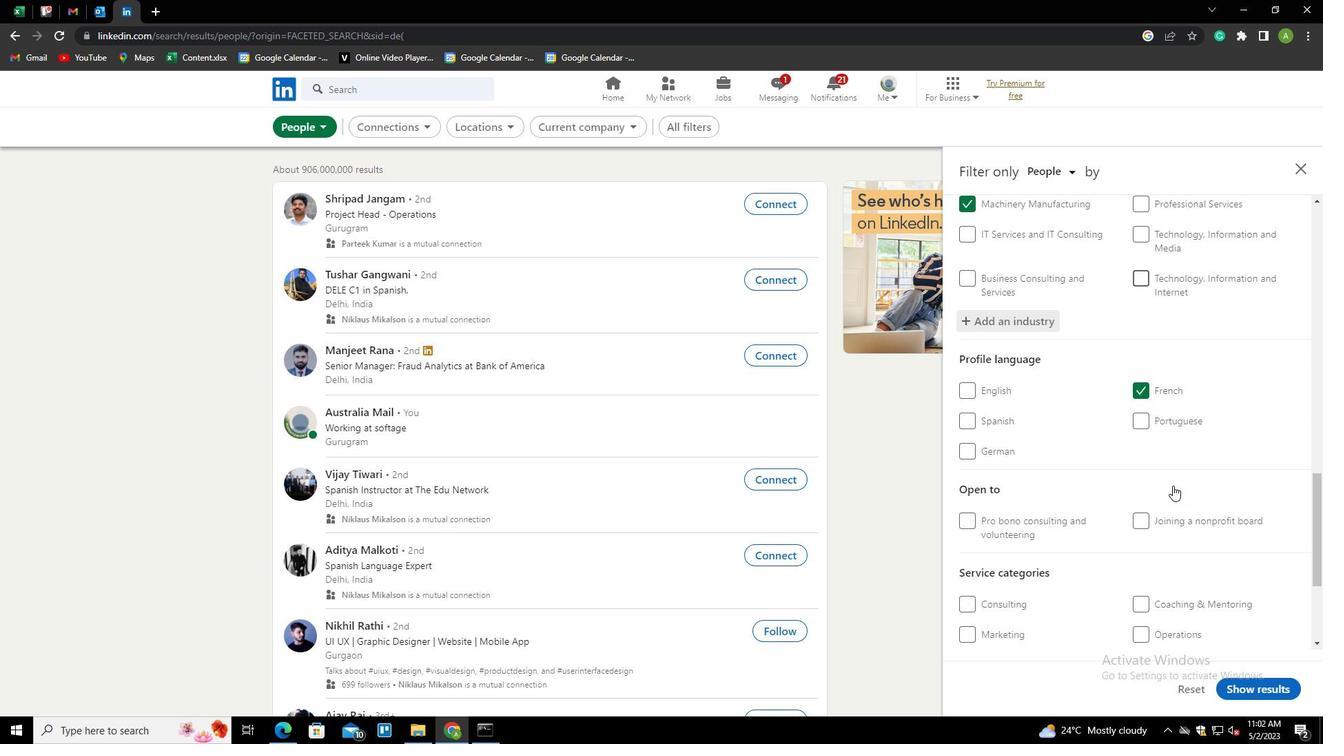 
Action: Mouse scrolled (1172, 485) with delta (0, 0)
Screenshot: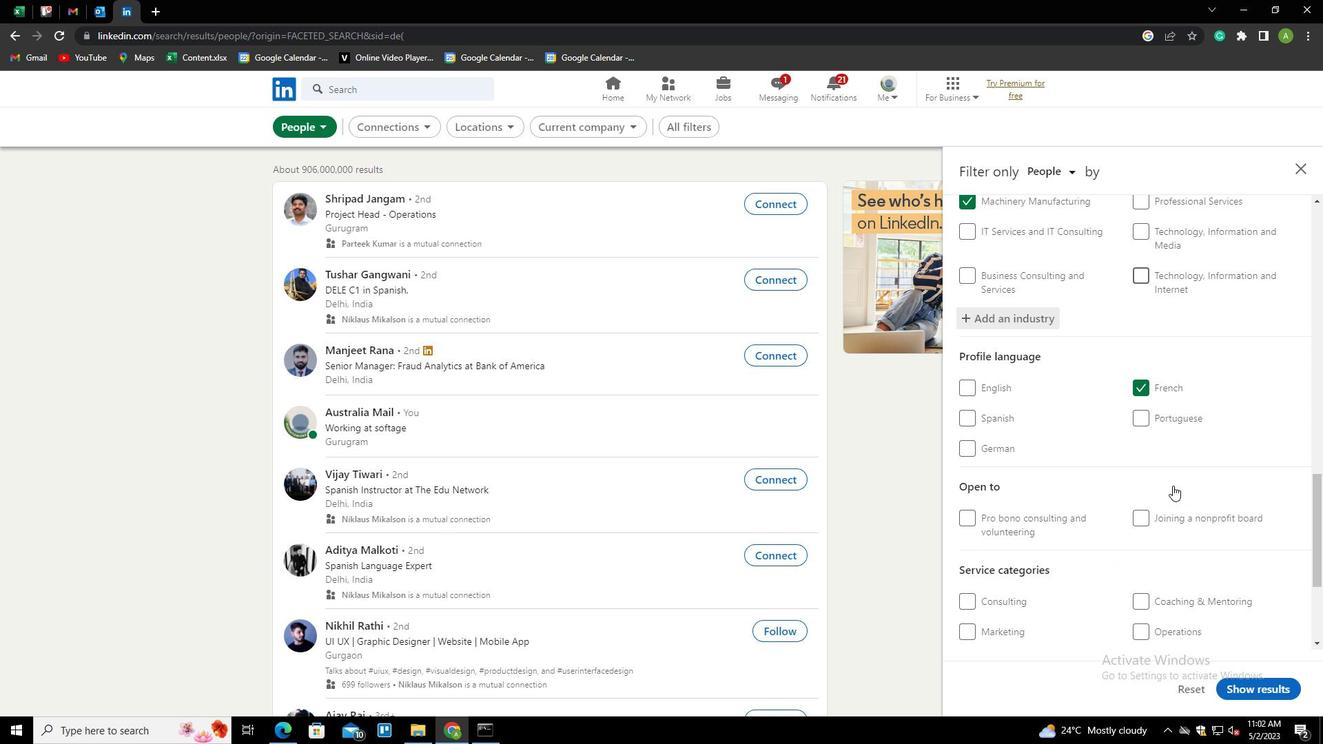 
Action: Mouse scrolled (1172, 485) with delta (0, 0)
Screenshot: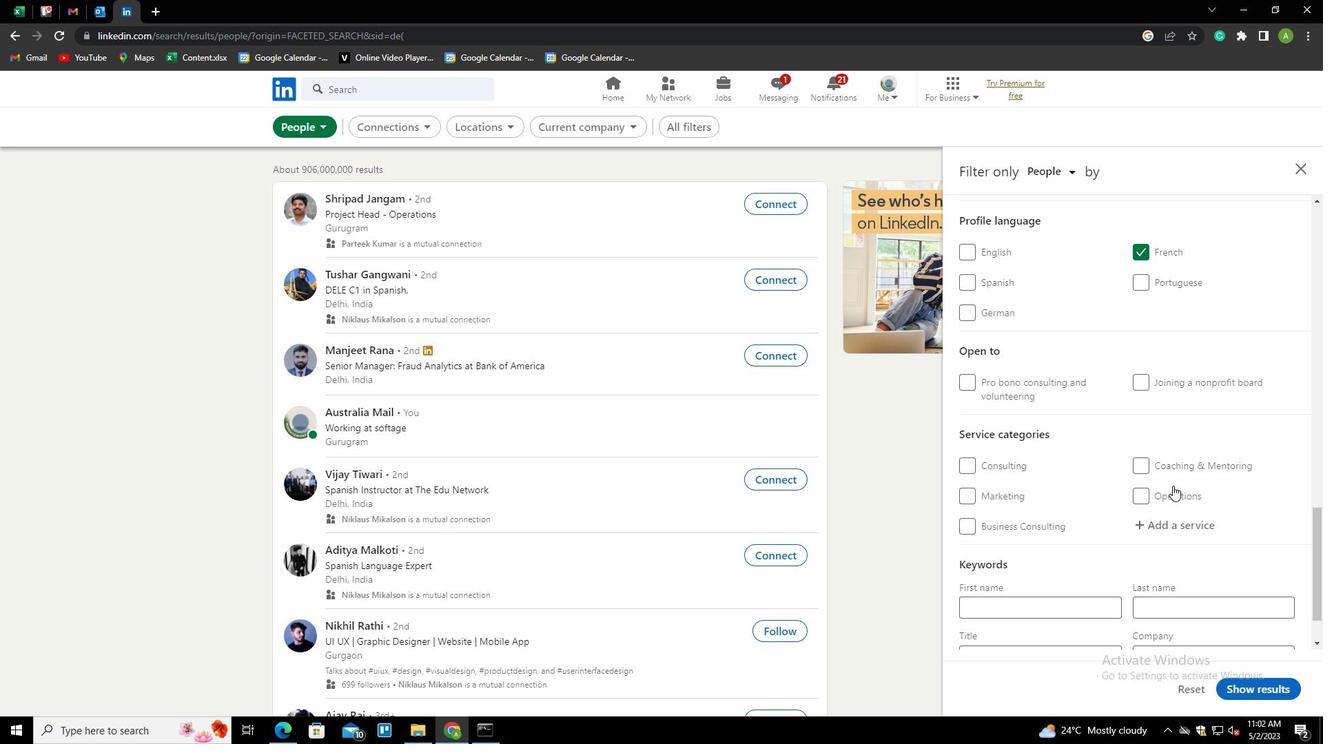 
Action: Mouse scrolled (1172, 485) with delta (0, 0)
Screenshot: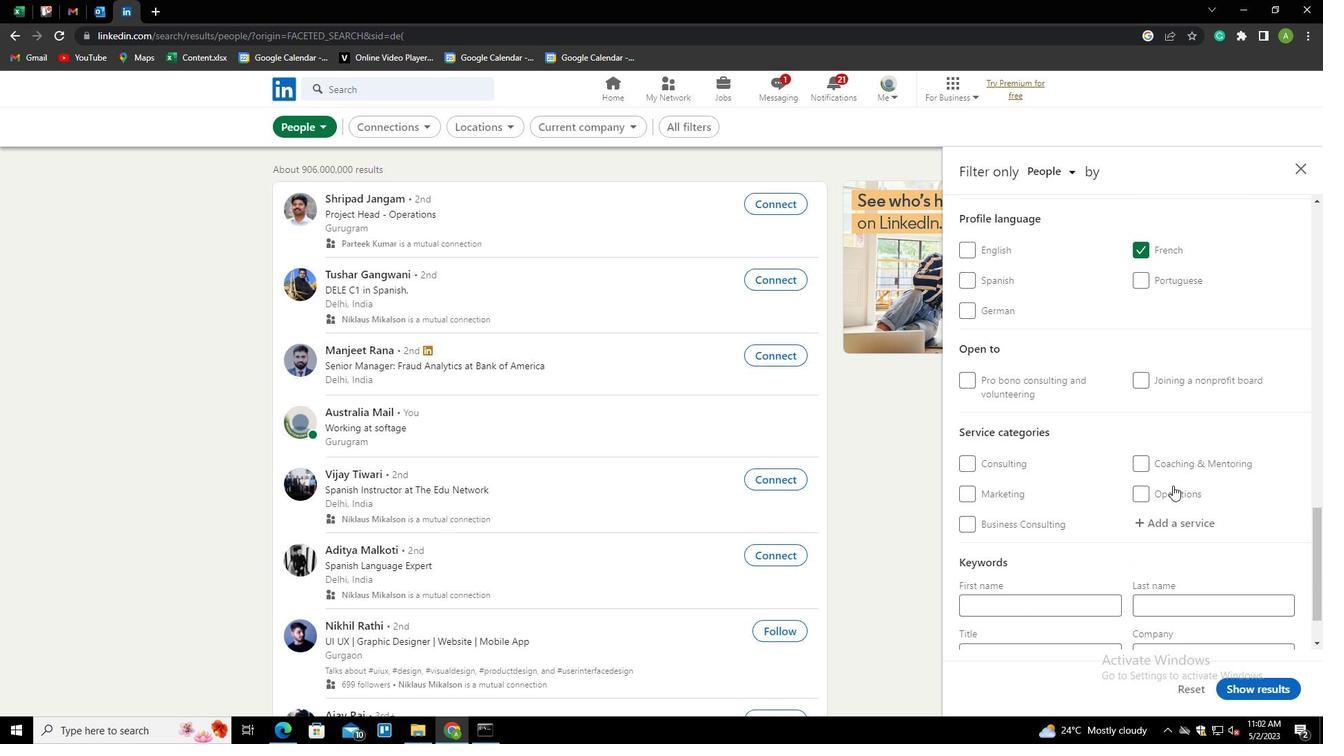 
Action: Mouse moved to (1164, 461)
Screenshot: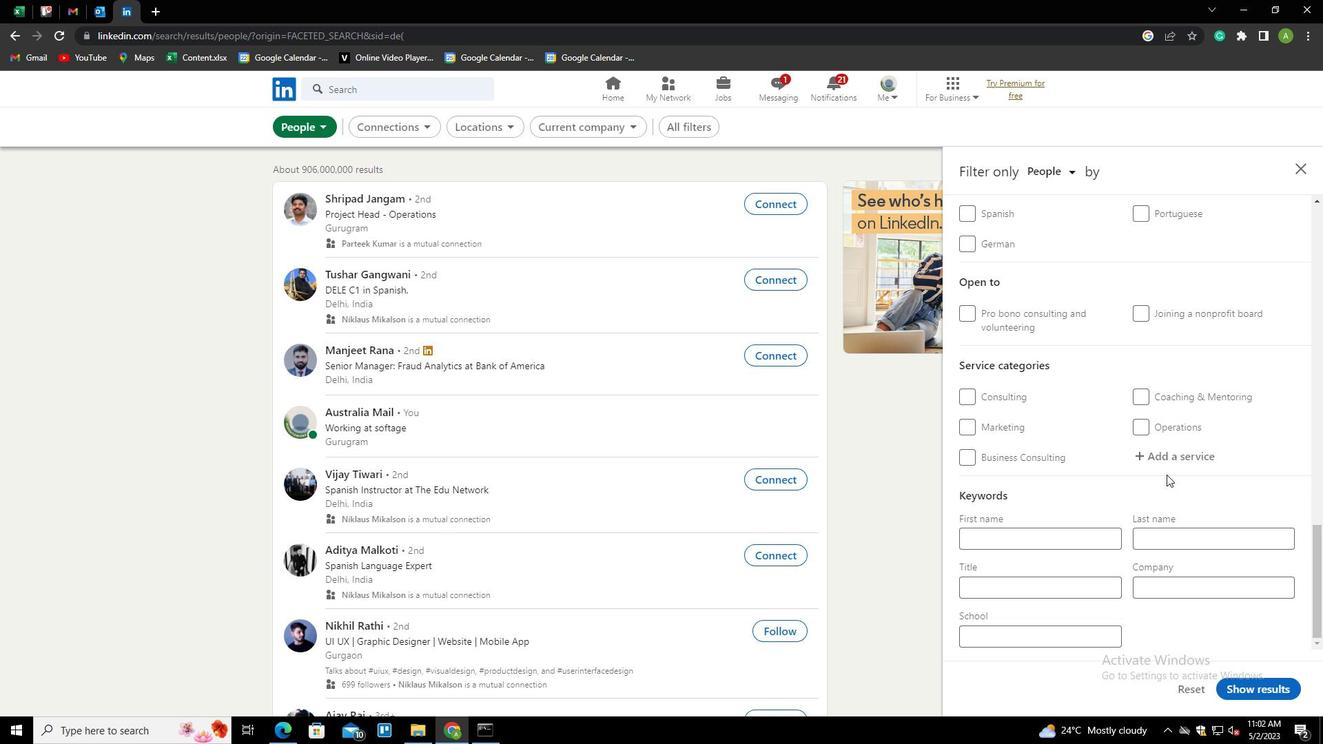 
Action: Mouse pressed left at (1164, 461)
Screenshot: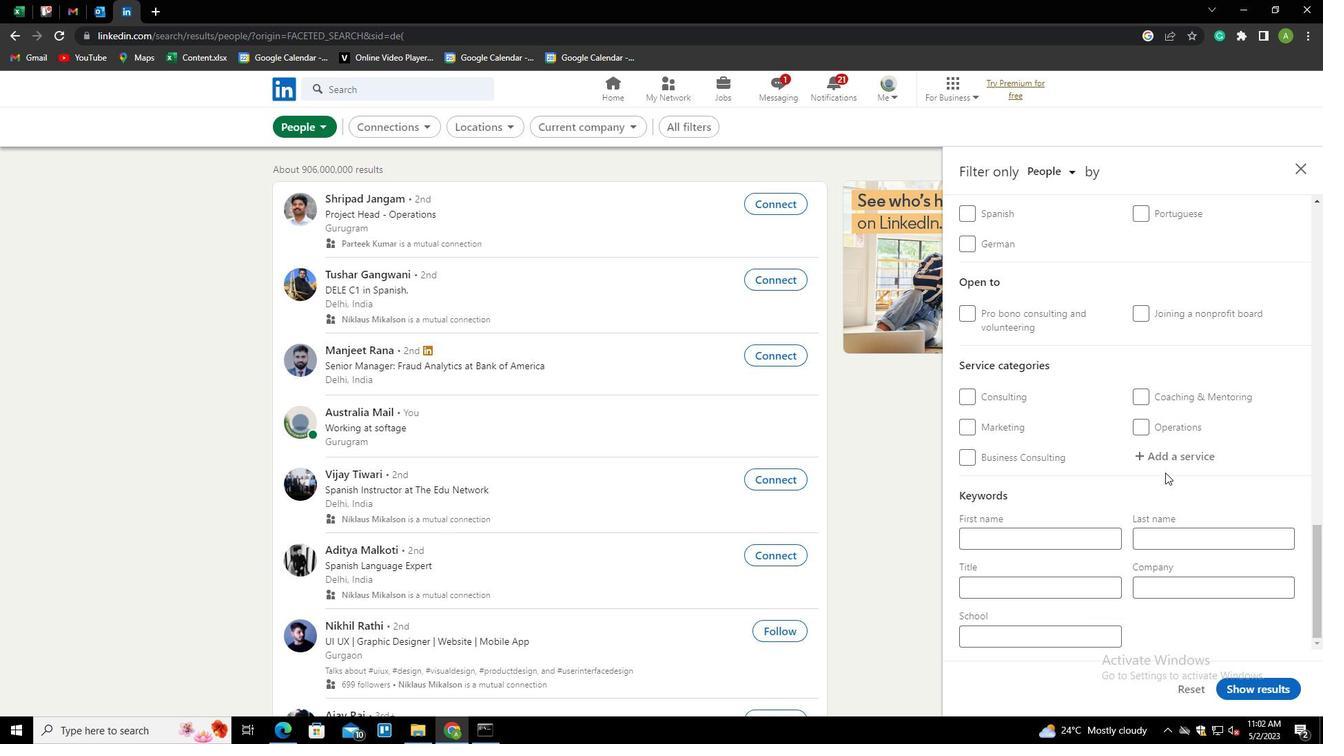 
Action: Mouse moved to (1173, 456)
Screenshot: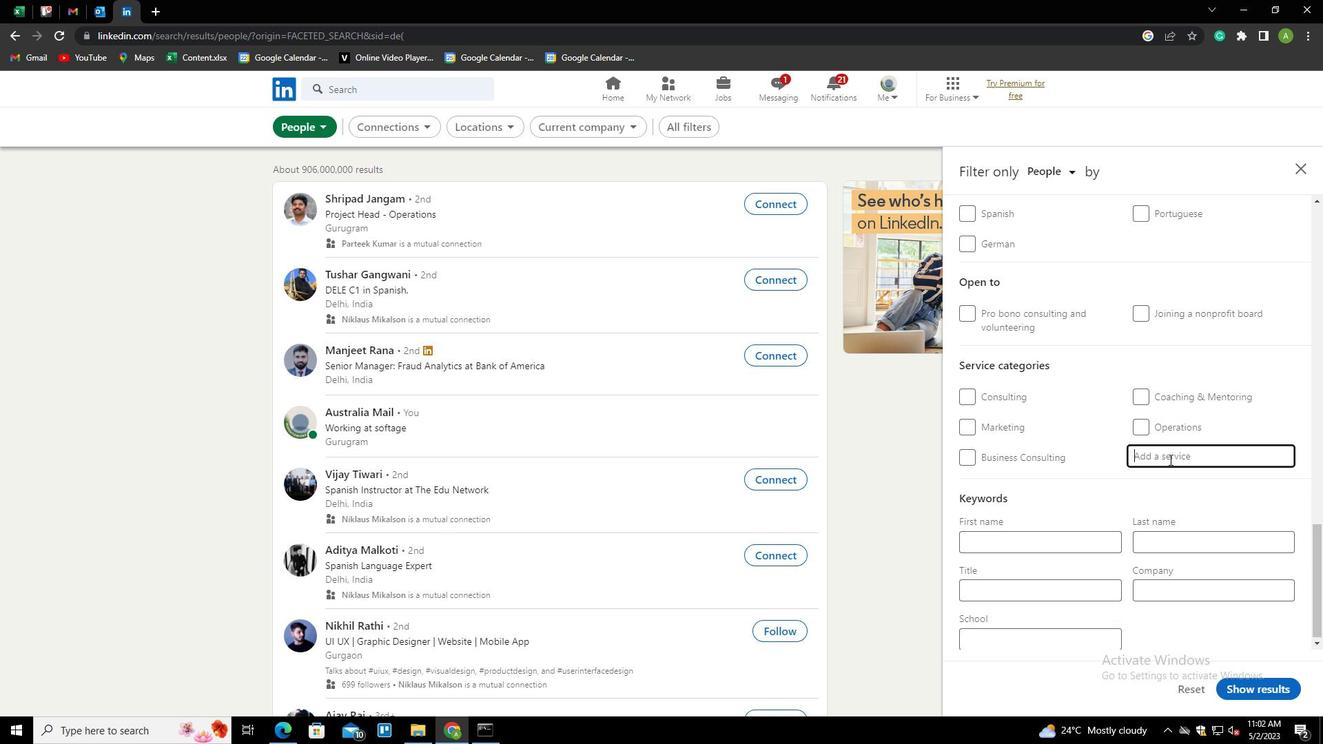 
Action: Mouse pressed left at (1173, 456)
Screenshot: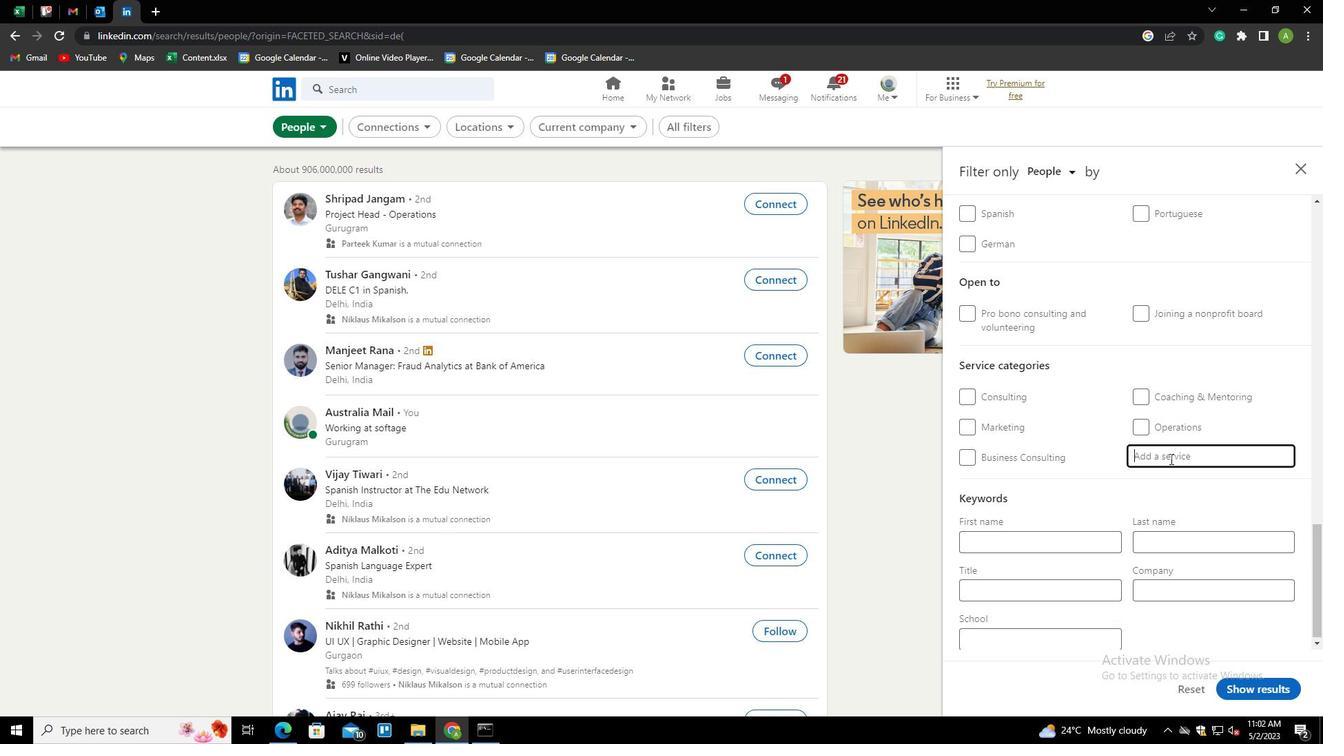
Action: Key pressed <Key.shift>SR<Key.backspace>TRATEGIC<Key.down><Key.enter>
Screenshot: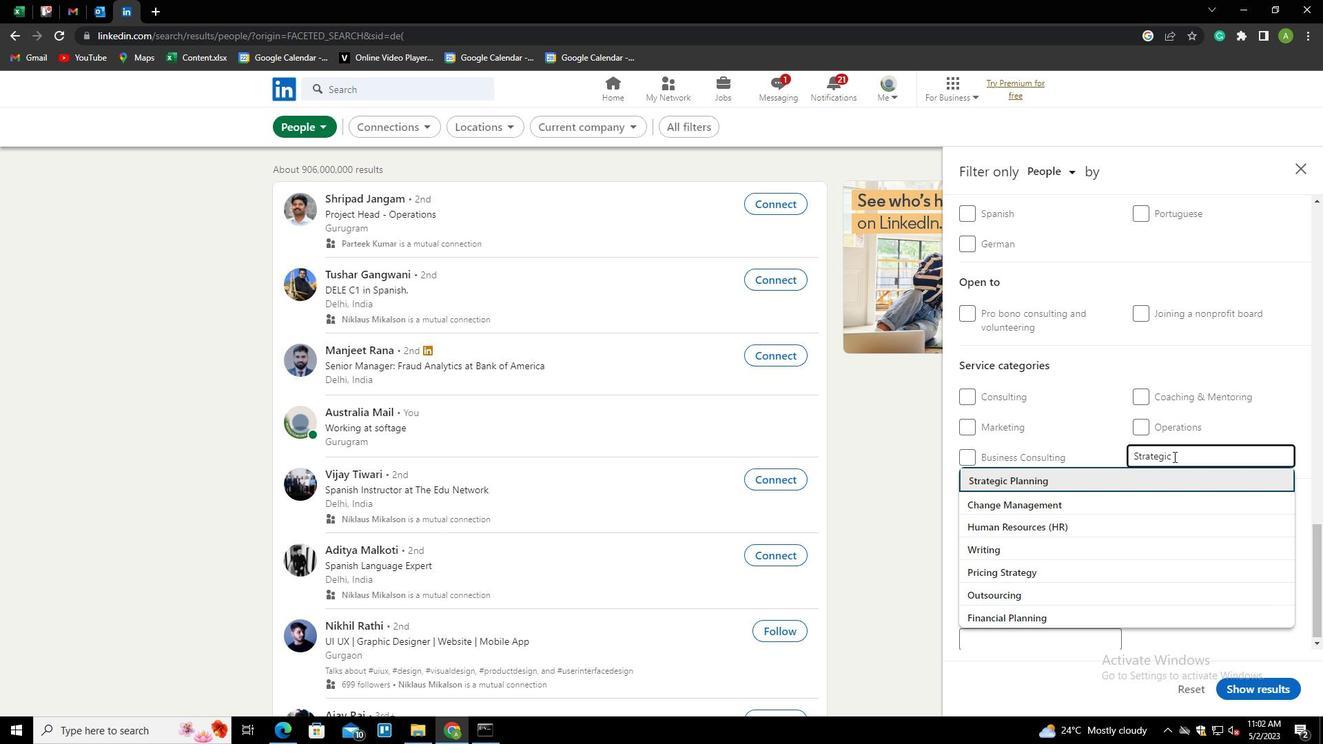 
Action: Mouse scrolled (1173, 456) with delta (0, 0)
Screenshot: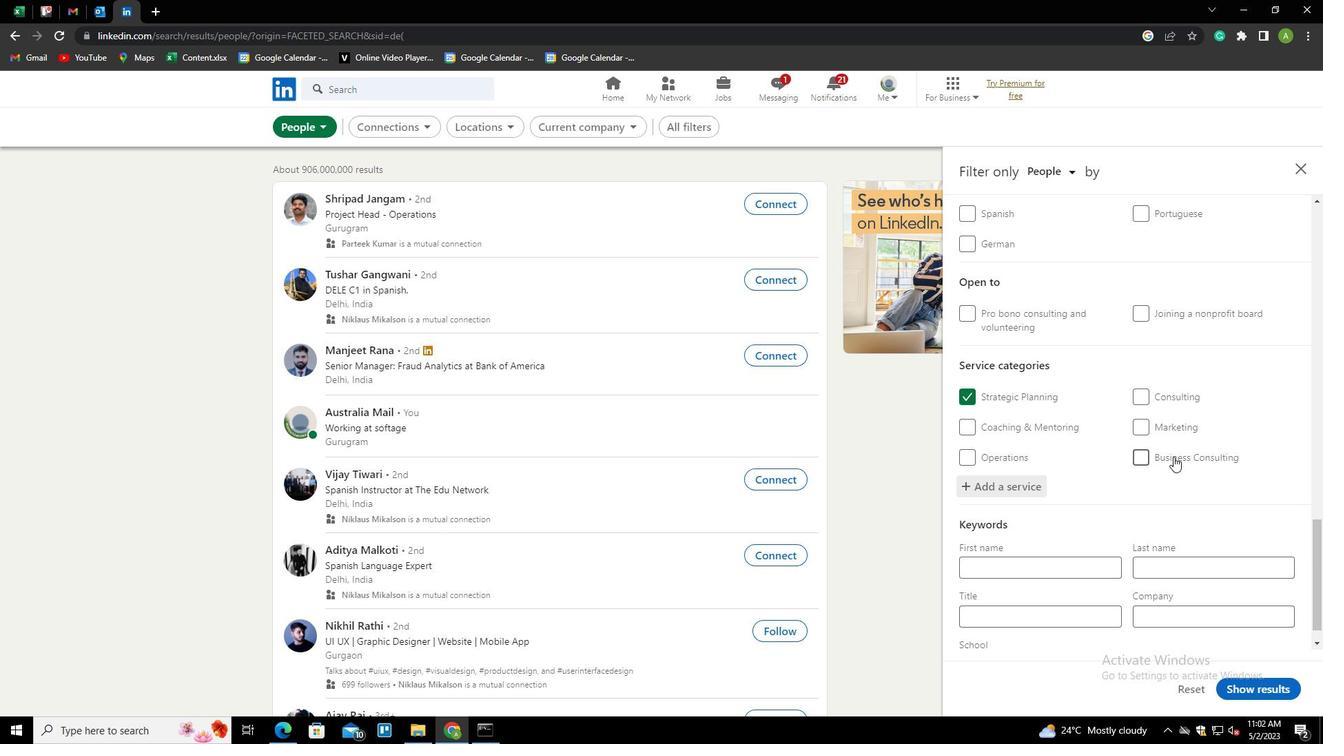 
Action: Mouse scrolled (1173, 456) with delta (0, 0)
Screenshot: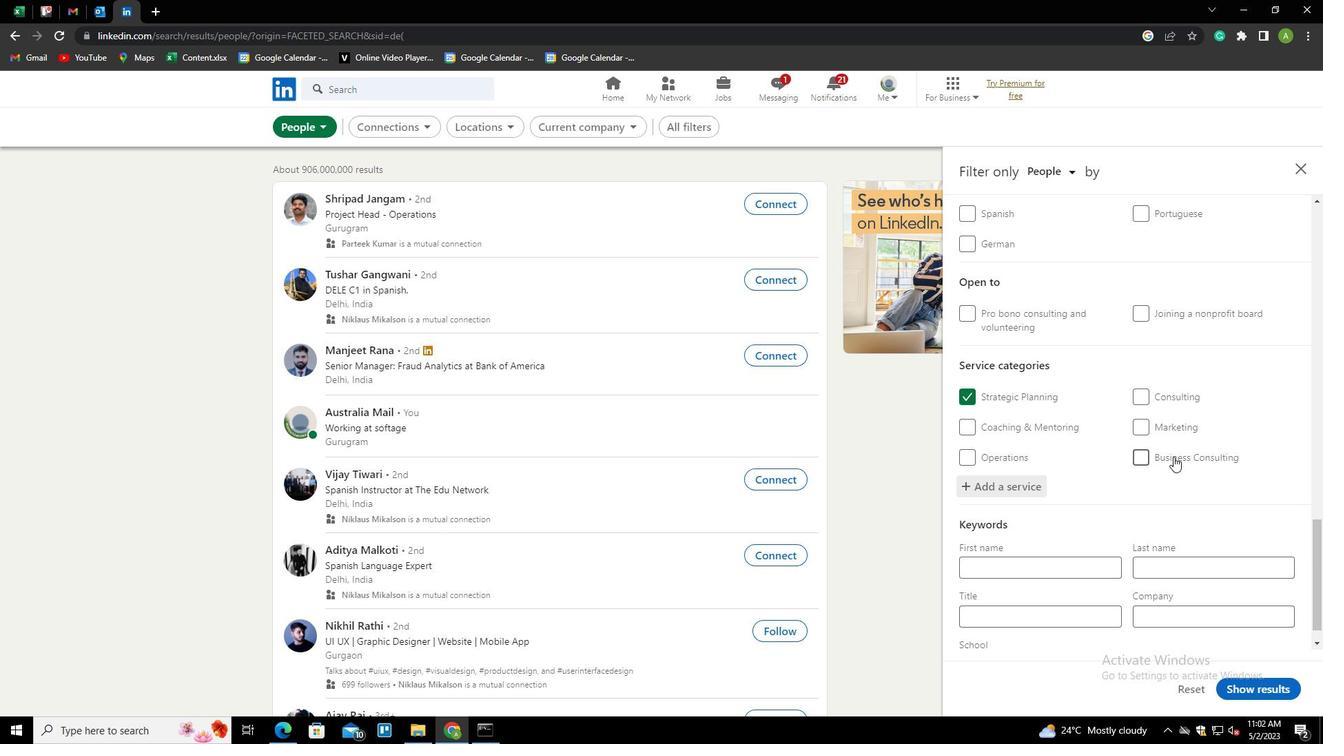 
Action: Mouse scrolled (1173, 456) with delta (0, 0)
Screenshot: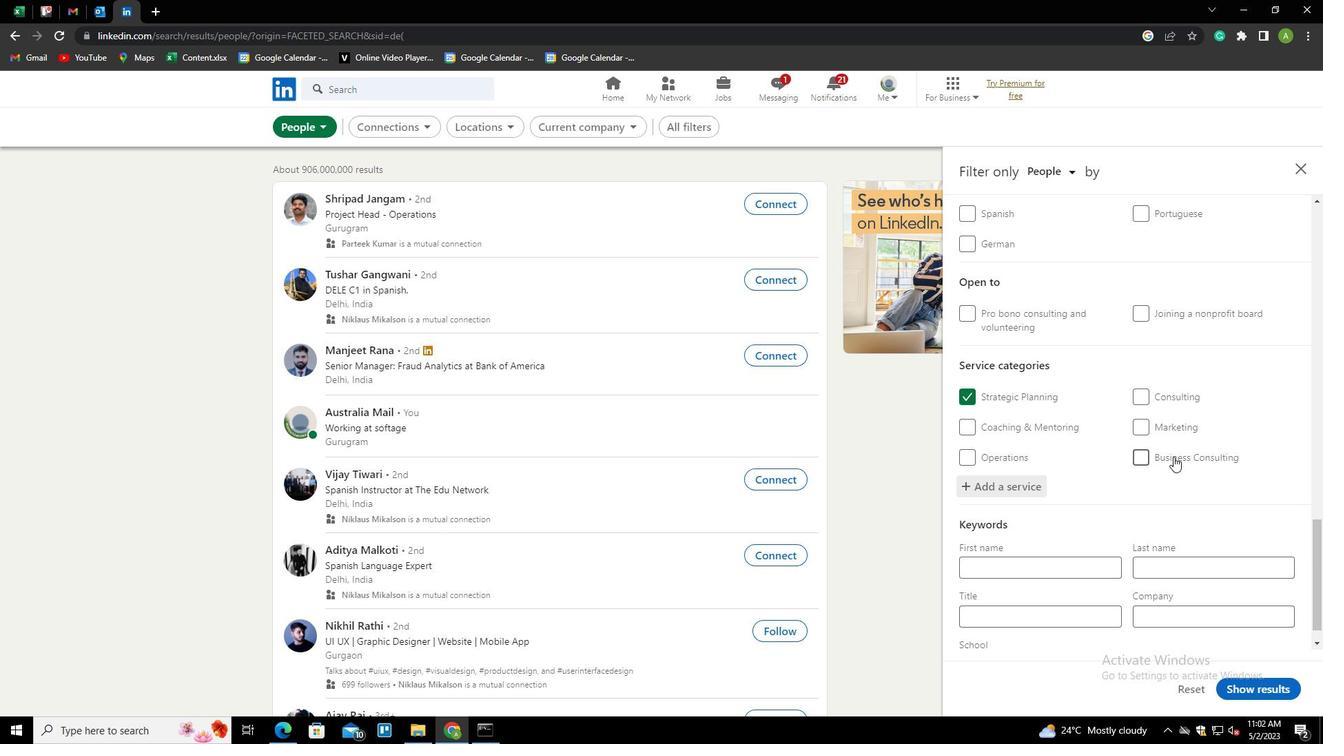 
Action: Mouse scrolled (1173, 456) with delta (0, 0)
Screenshot: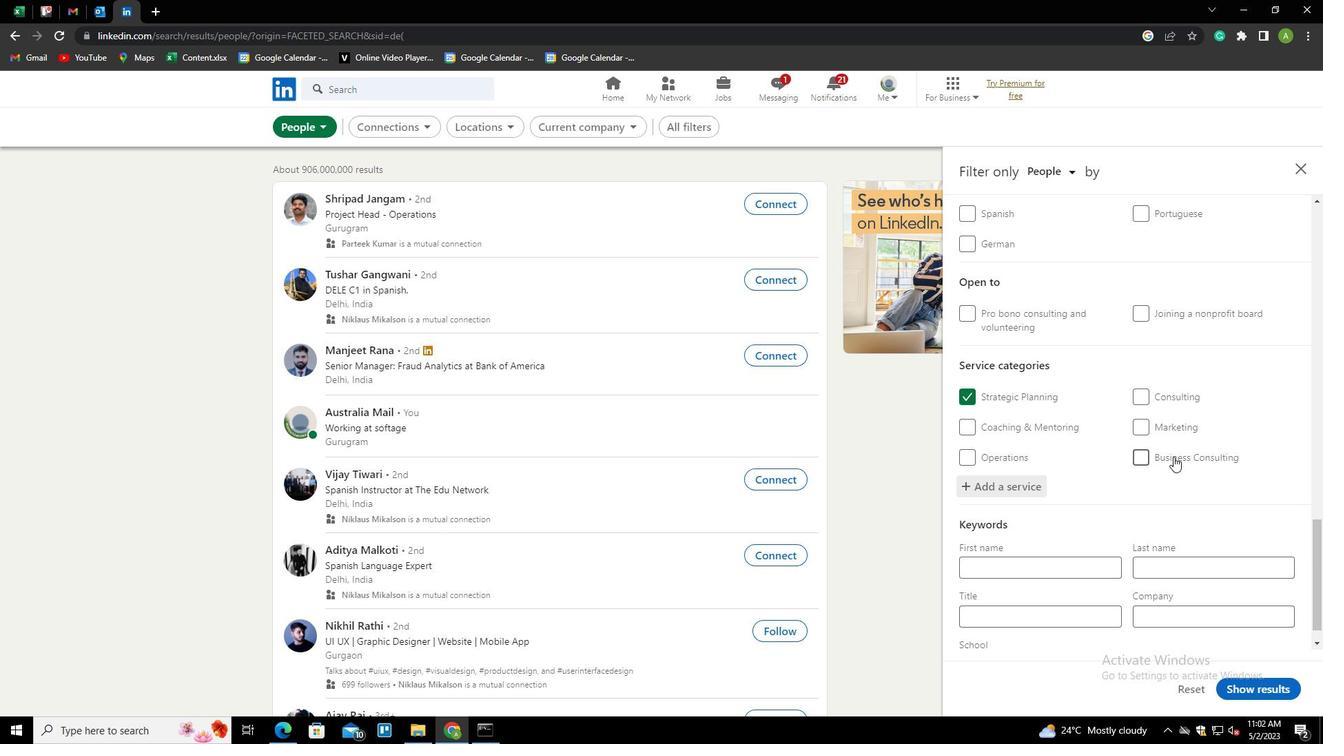 
Action: Mouse scrolled (1173, 456) with delta (0, 0)
Screenshot: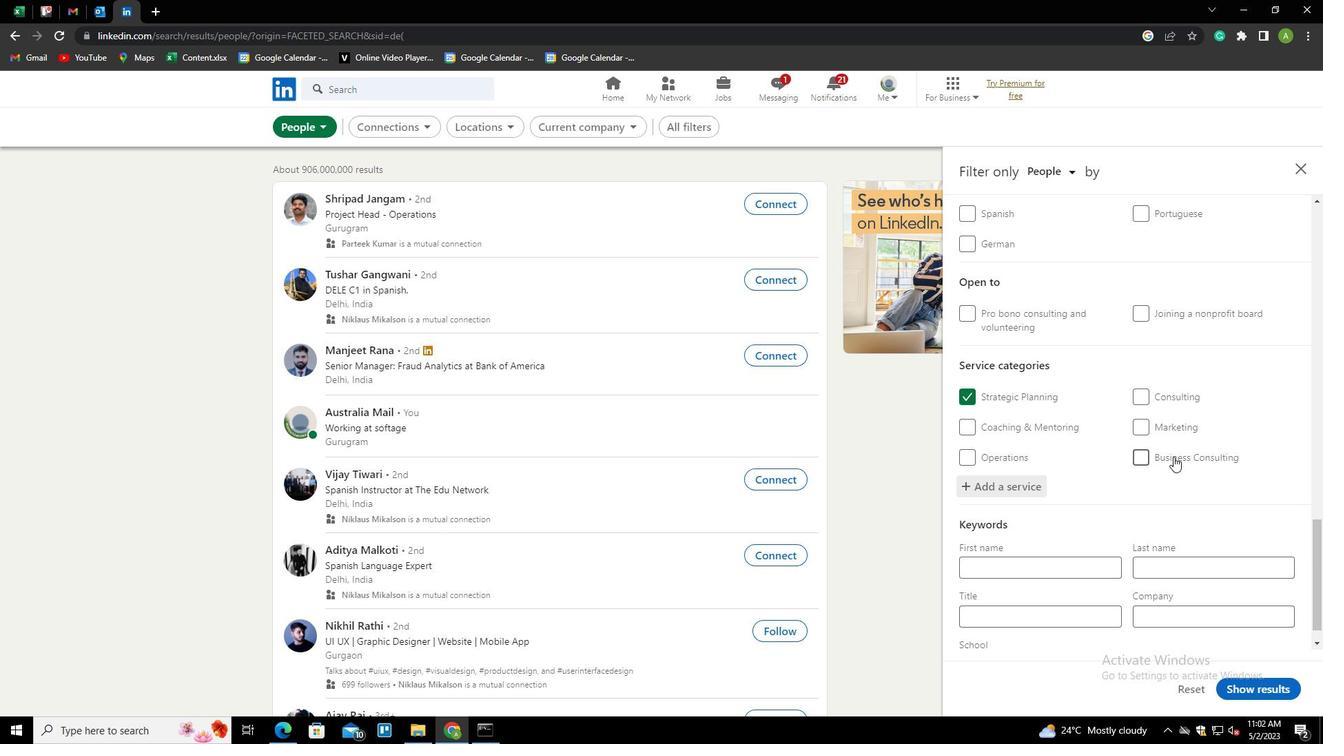 
Action: Mouse scrolled (1173, 456) with delta (0, 0)
Screenshot: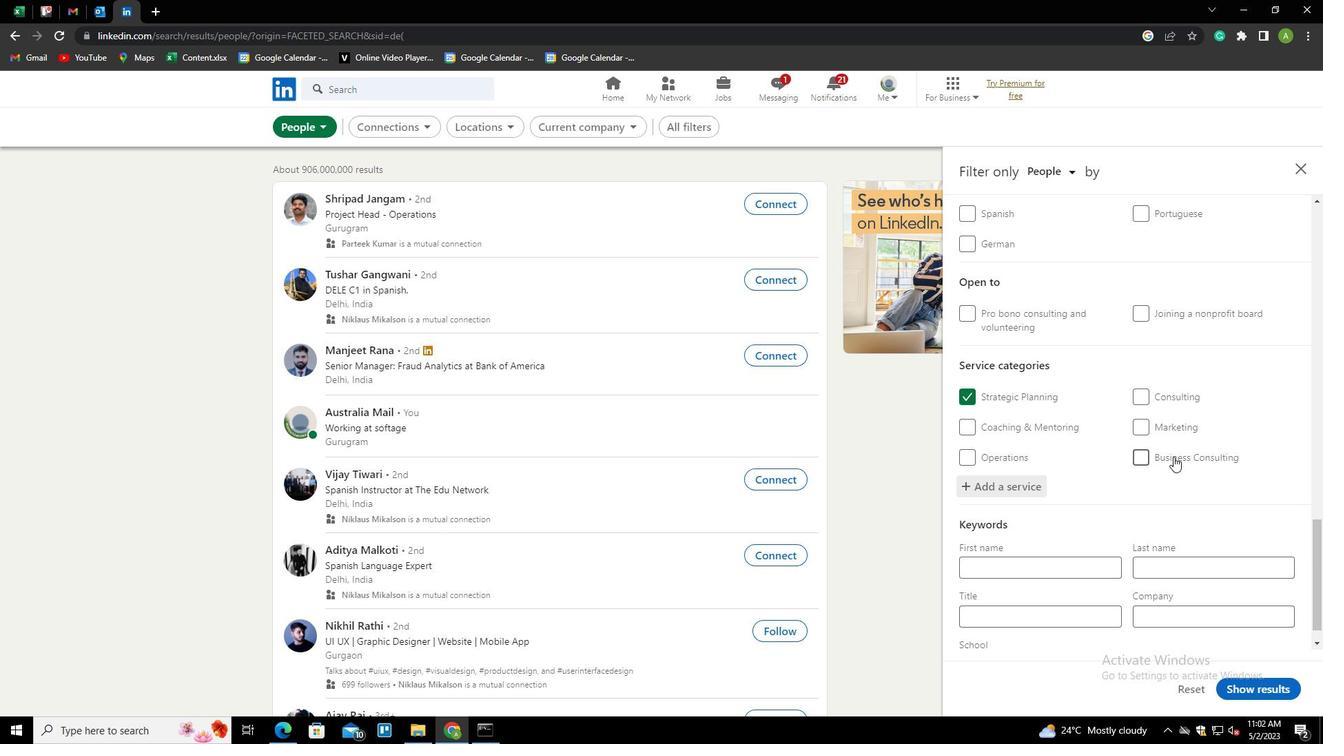 
Action: Mouse scrolled (1173, 456) with delta (0, 0)
Screenshot: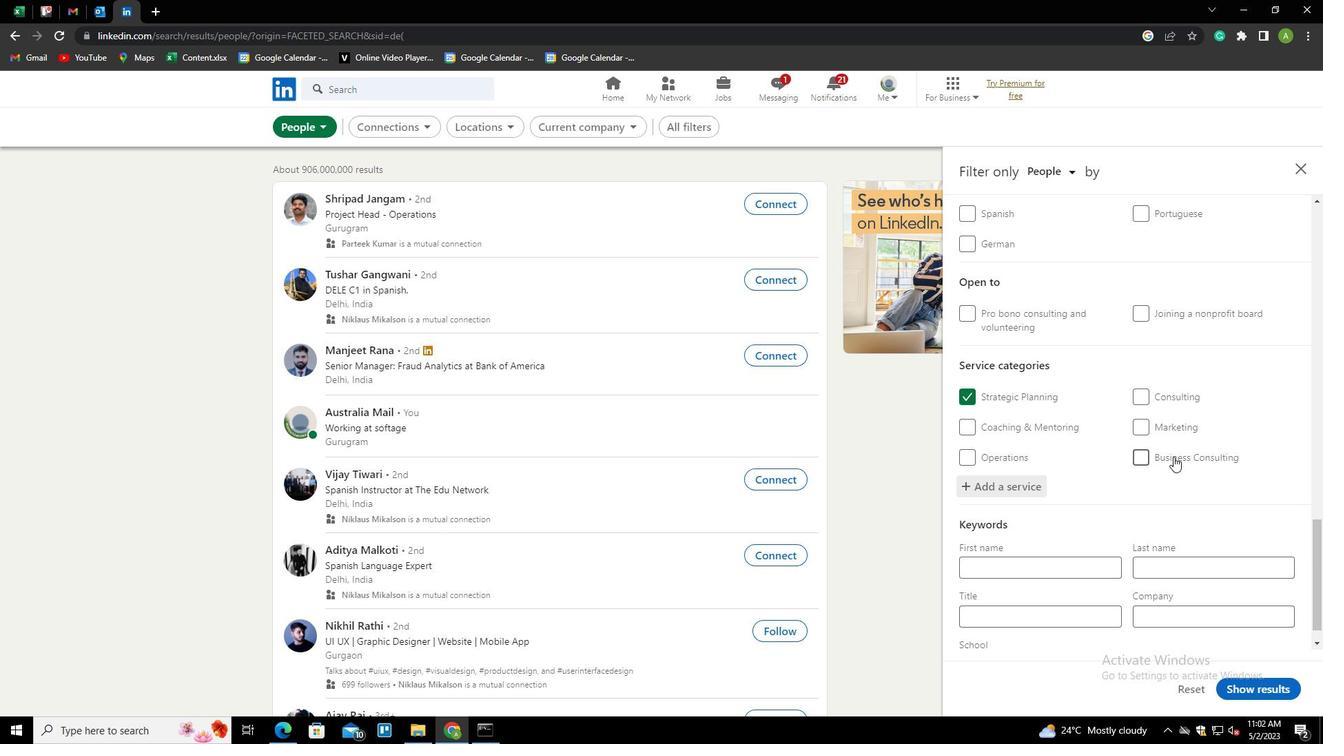 
Action: Mouse scrolled (1173, 456) with delta (0, 0)
Screenshot: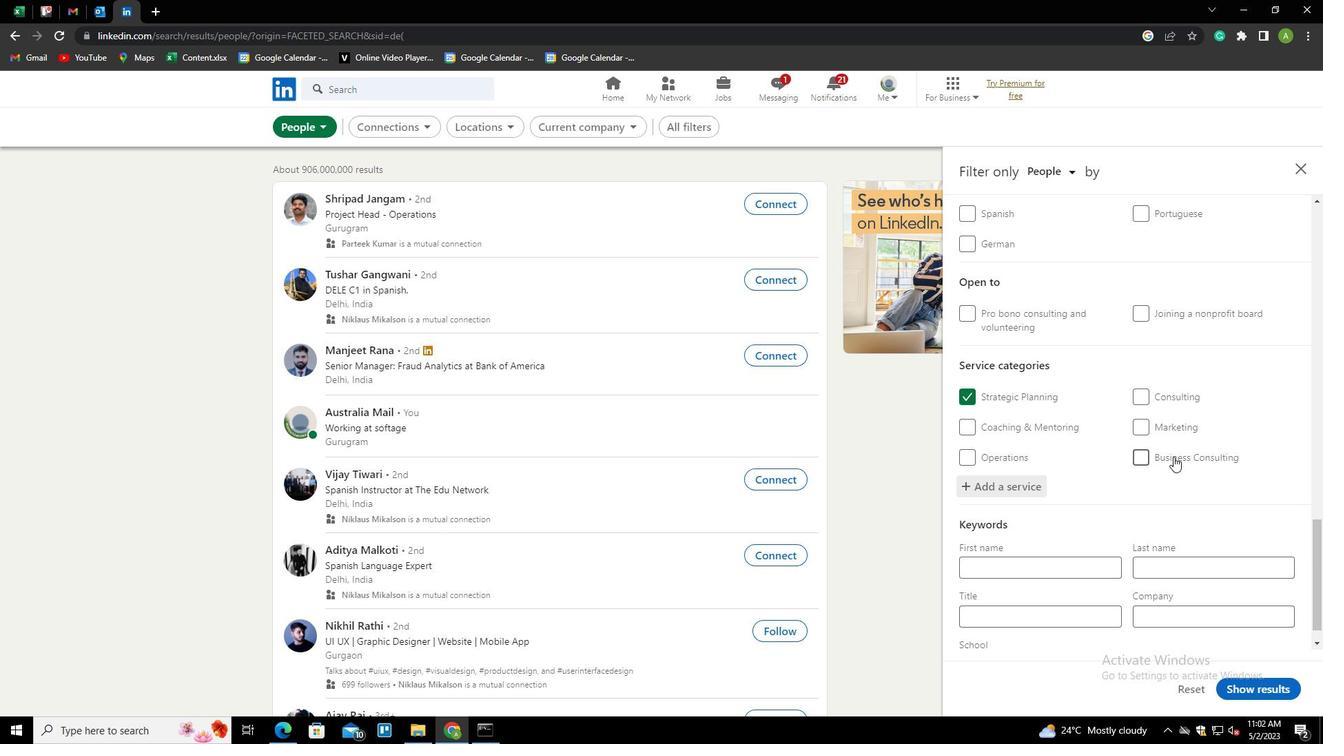 
Action: Mouse scrolled (1173, 456) with delta (0, 0)
Screenshot: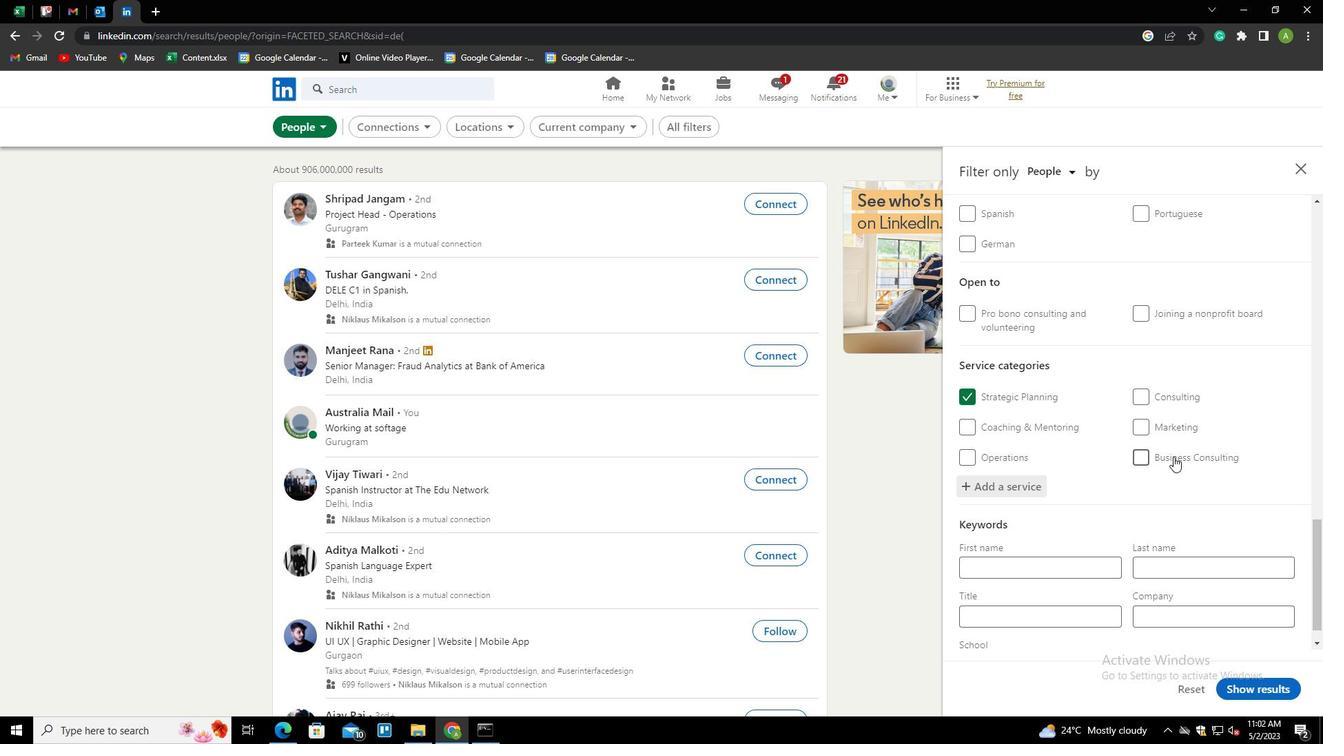 
Action: Mouse moved to (1048, 587)
Screenshot: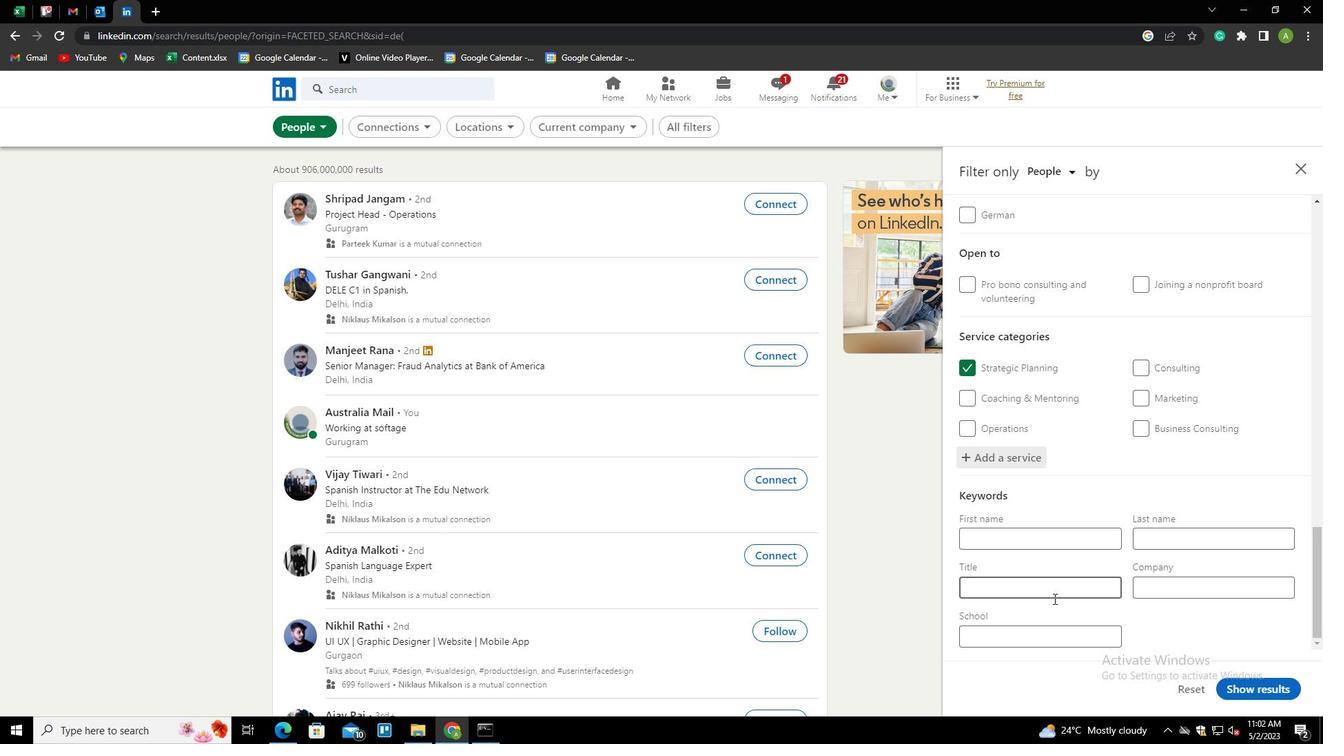 
Action: Mouse pressed left at (1048, 587)
Screenshot: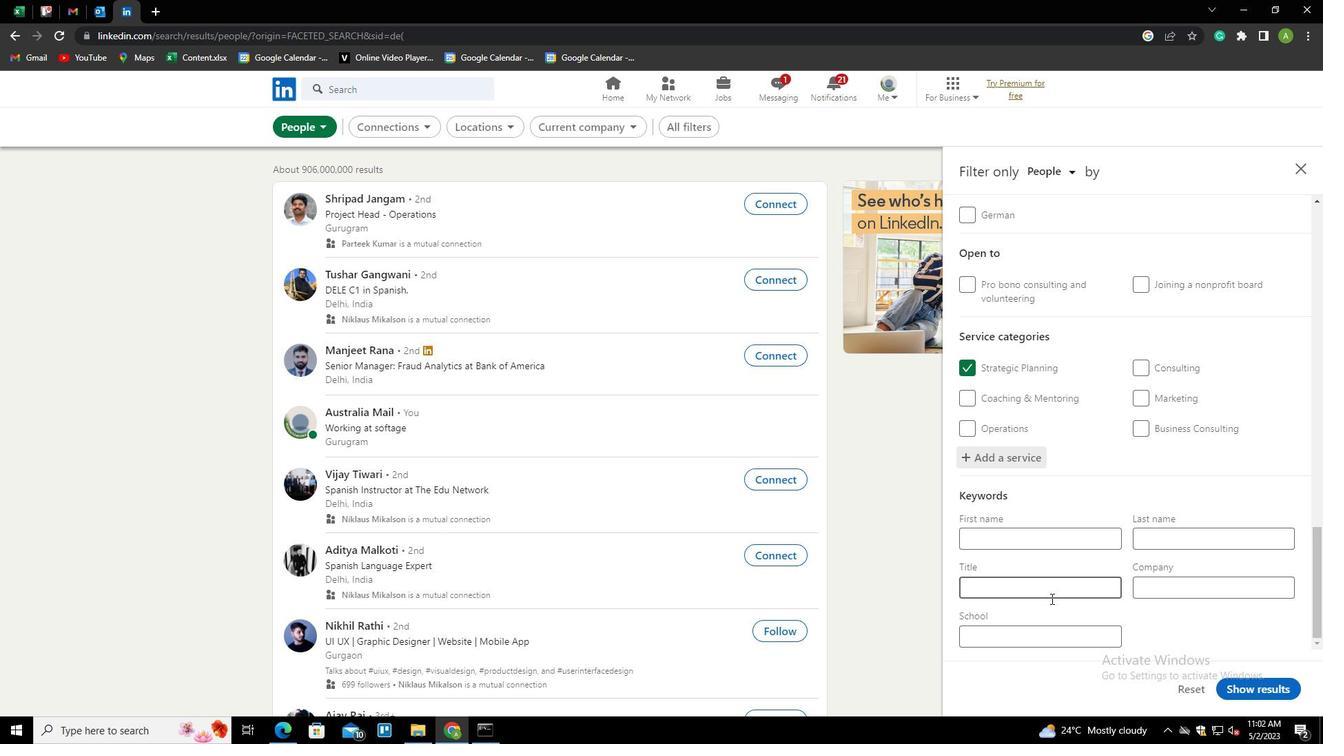 
Action: Key pressed <Key.shift><Key.shift><Key.shift><Key.shift><Key.shift>FILE<Key.space><Key.shift>CLERK
Screenshot: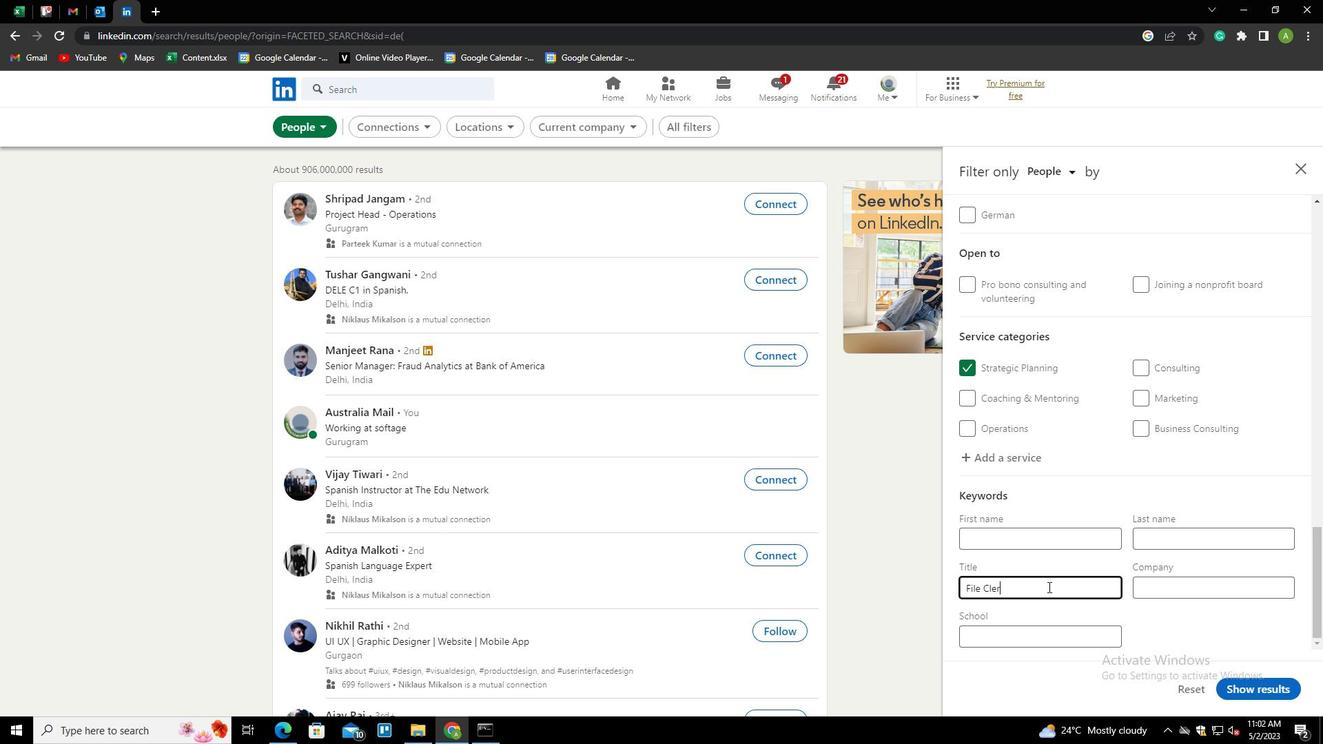 
Action: Mouse moved to (1211, 616)
Screenshot: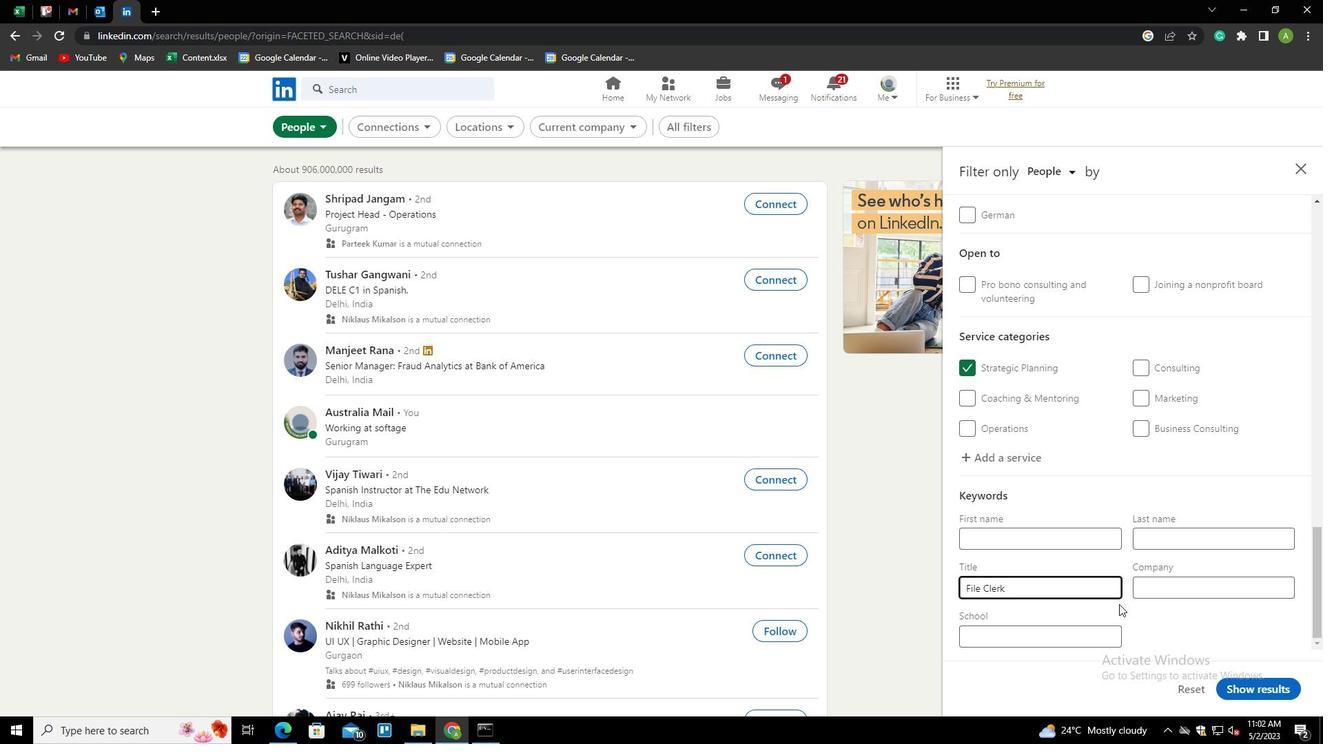 
Action: Mouse pressed left at (1211, 616)
Screenshot: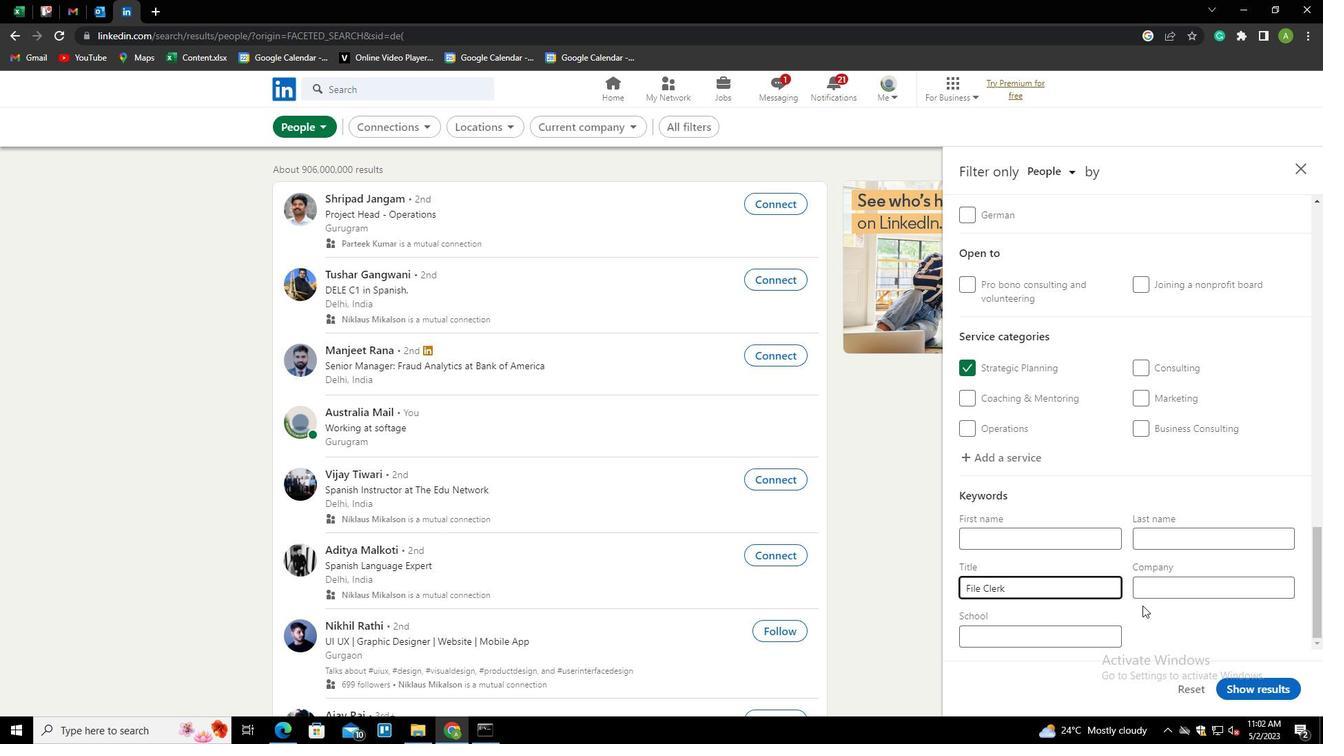 
Action: Mouse moved to (1264, 691)
Screenshot: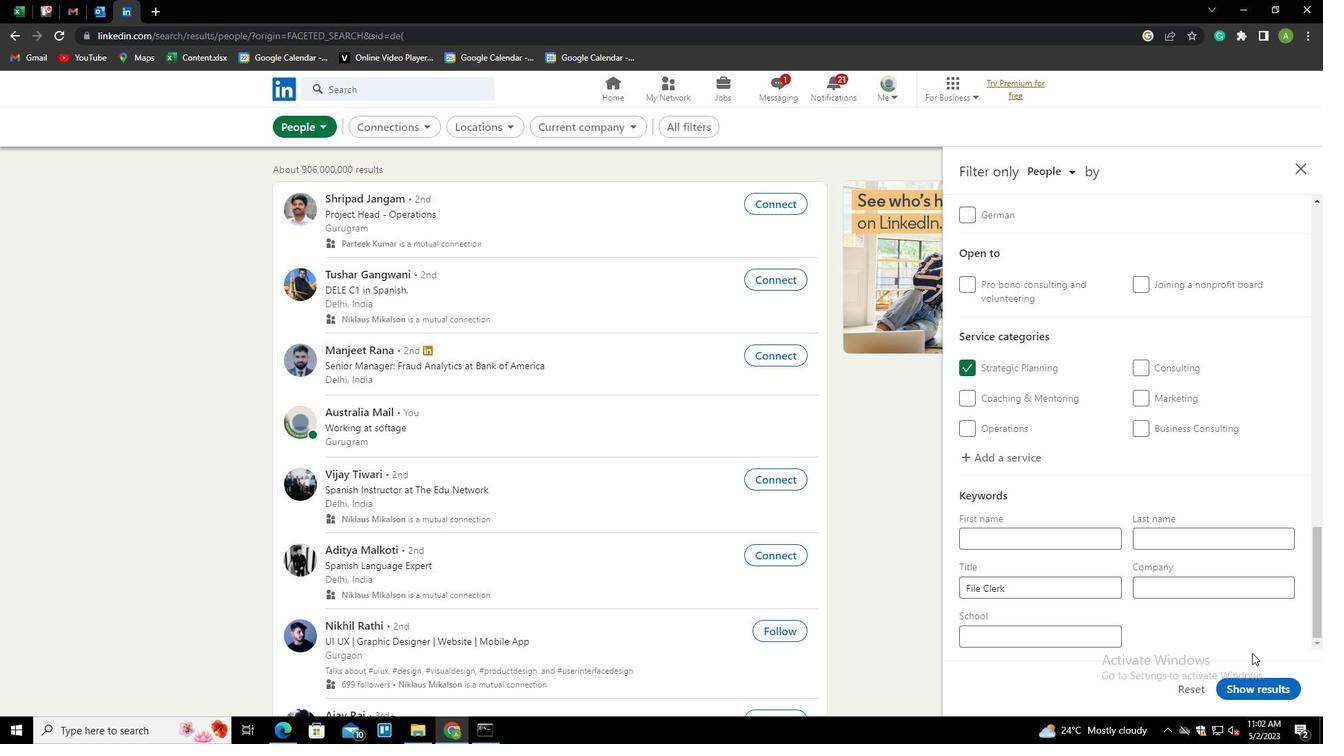 
Action: Mouse pressed left at (1264, 691)
Screenshot: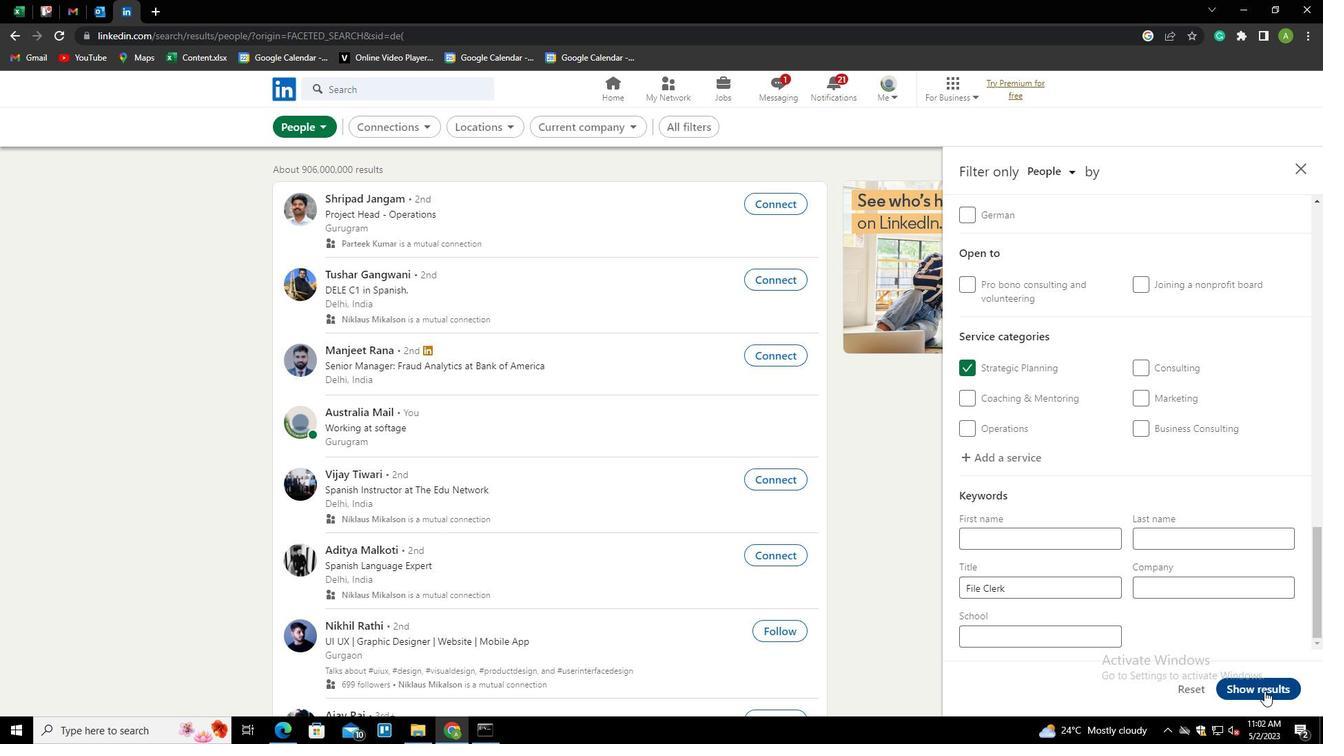 
